 Task: Create a customizable pencil cup.
Action: Mouse moved to (254, 188)
Screenshot: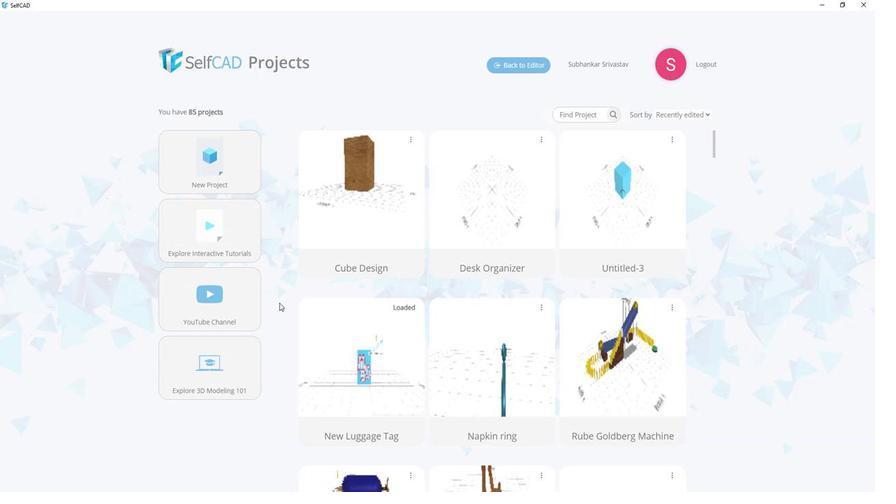 
Action: Mouse pressed left at (254, 188)
Screenshot: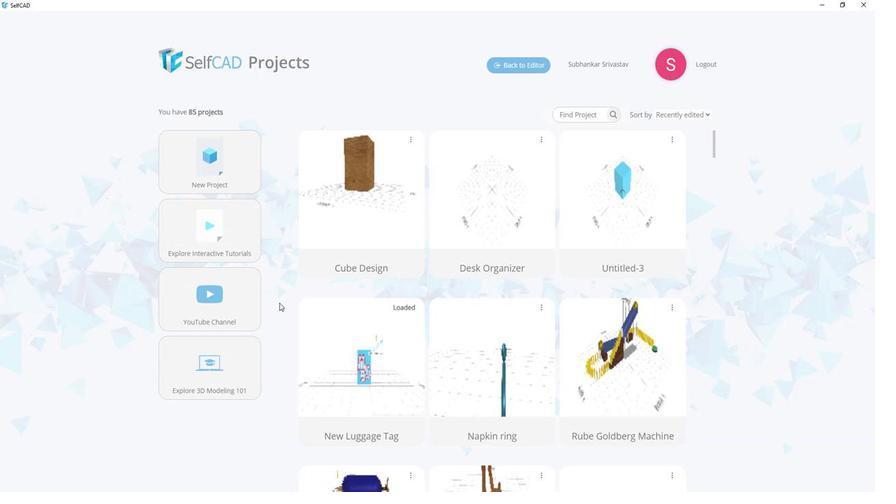 
Action: Mouse moved to (452, 210)
Screenshot: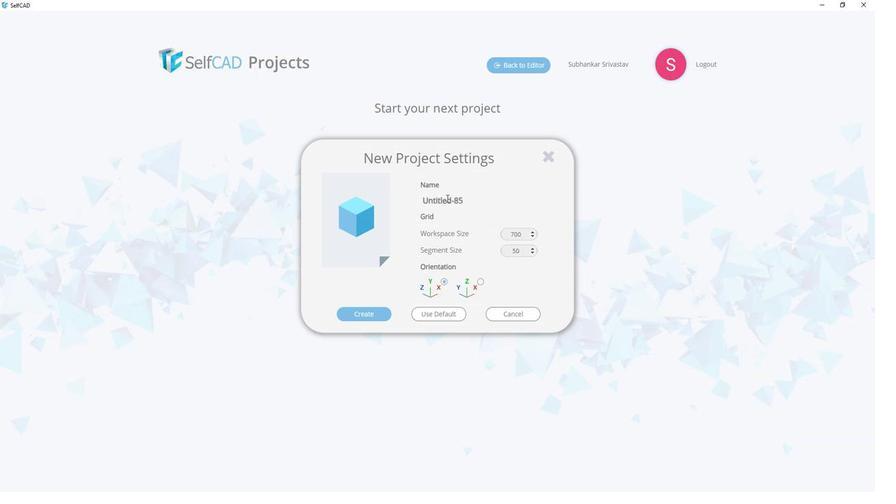 
Action: Mouse pressed left at (452, 210)
Screenshot: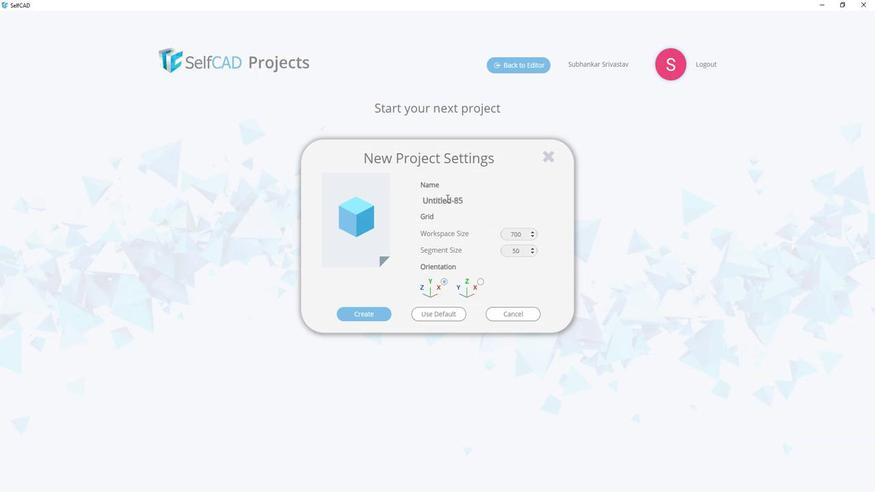 
Action: Mouse pressed left at (452, 210)
Screenshot: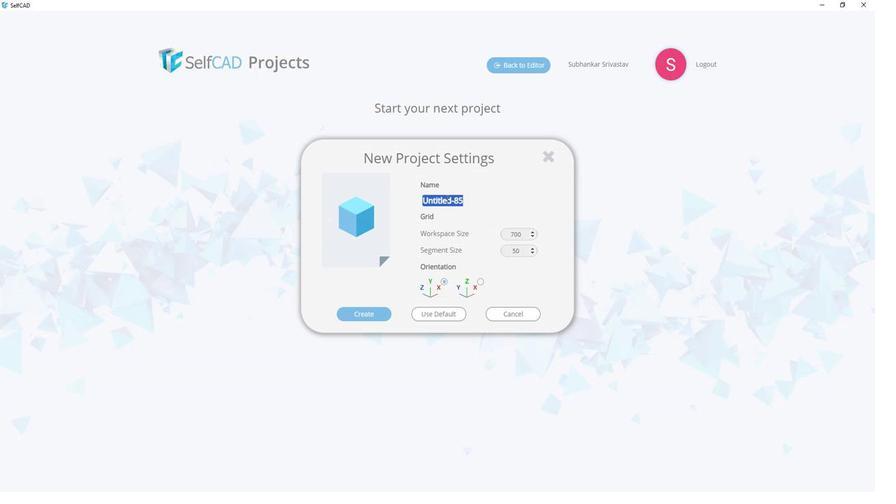 
Action: Key pressed <Key.shift>Pencil<Key.space><Key.shift>Cup
Screenshot: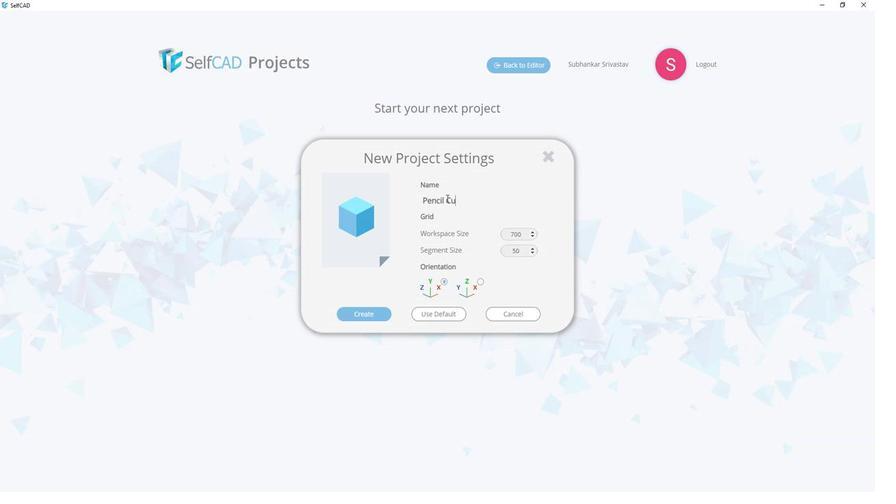 
Action: Mouse moved to (453, 211)
Screenshot: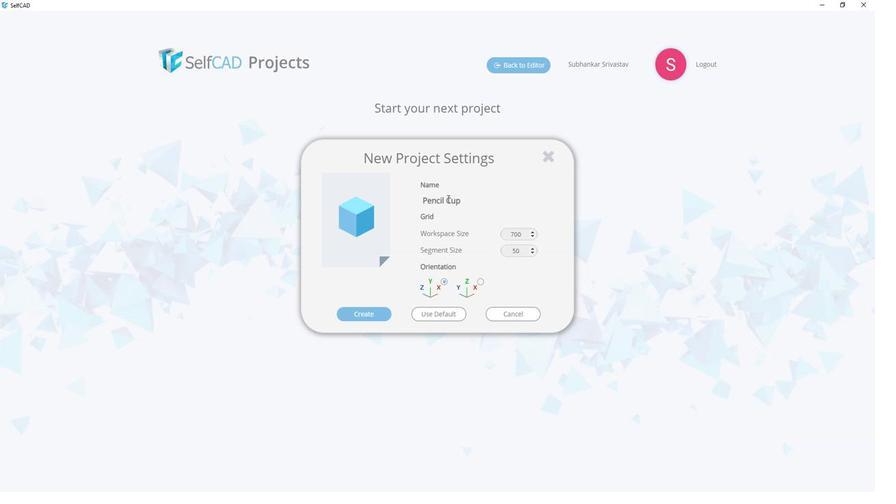
Action: Key pressed <Key.space>
Screenshot: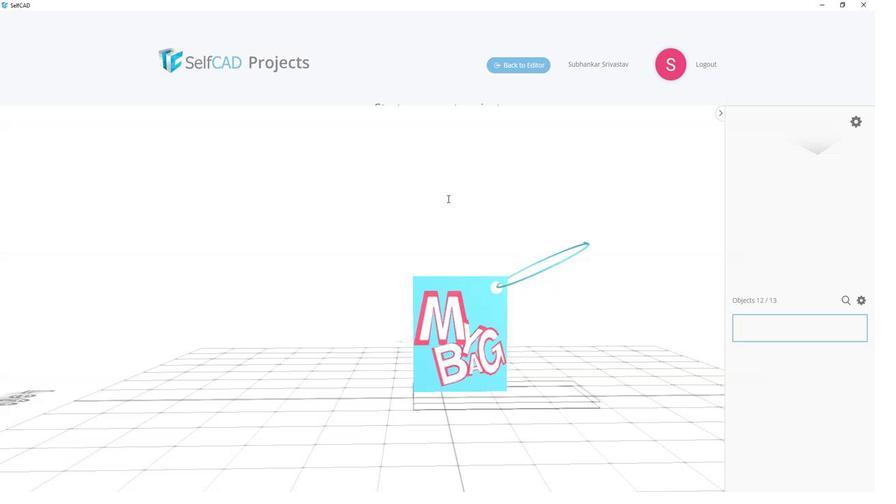 
Action: Mouse moved to (384, 309)
Screenshot: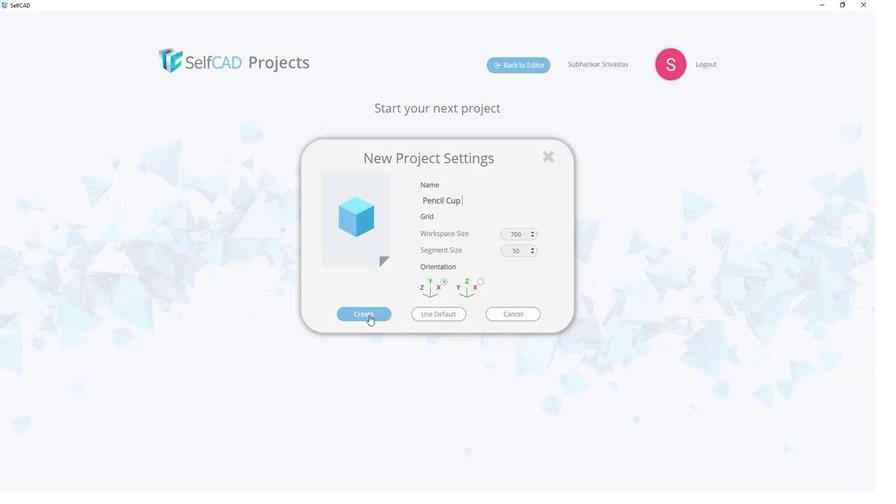 
Action: Mouse pressed left at (384, 309)
Screenshot: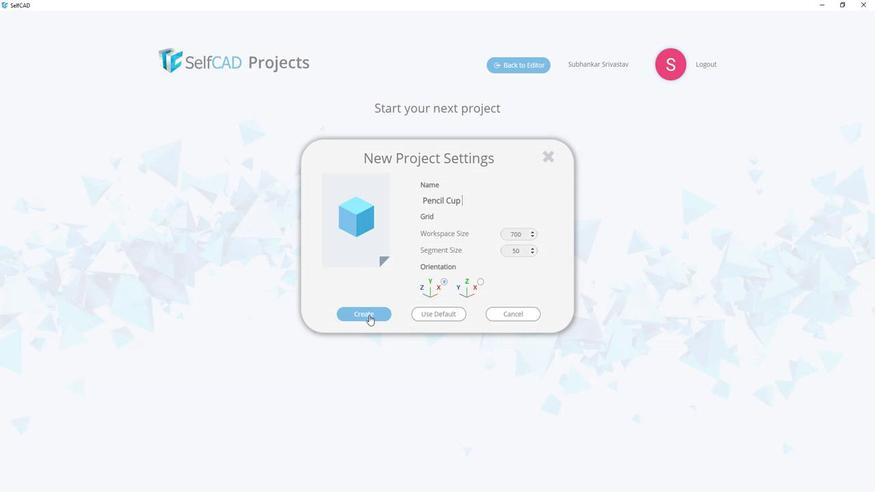 
Action: Mouse moved to (405, 292)
Screenshot: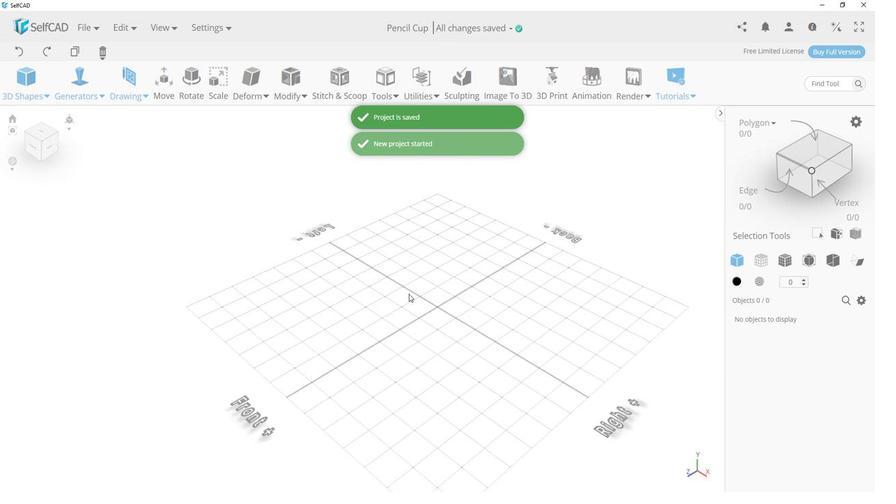 
Action: Mouse pressed left at (405, 292)
Screenshot: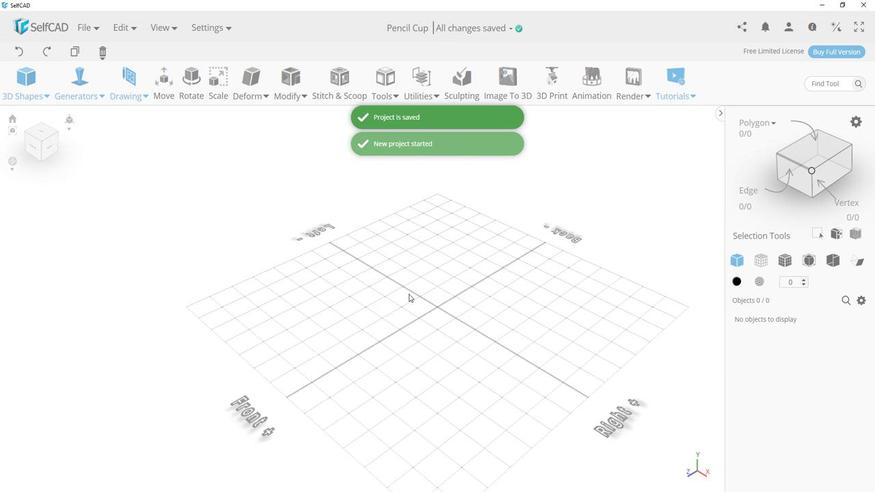 
Action: Mouse moved to (449, 272)
Screenshot: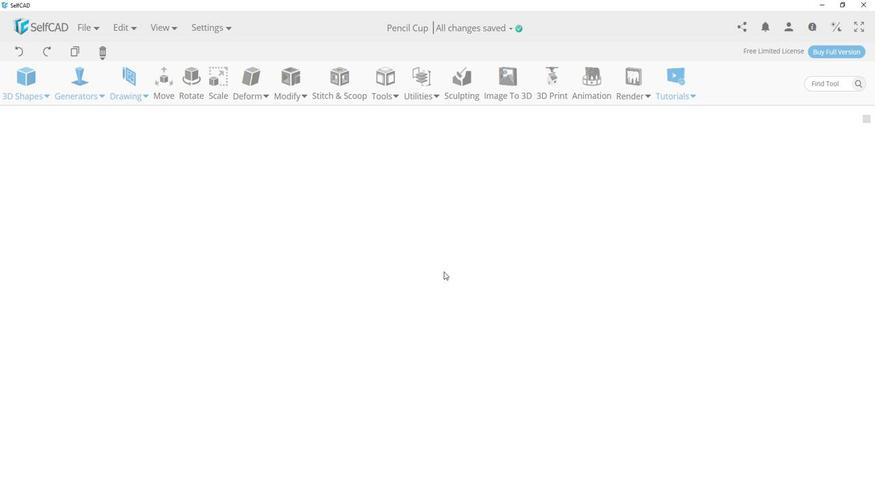 
Action: Mouse pressed left at (449, 272)
Screenshot: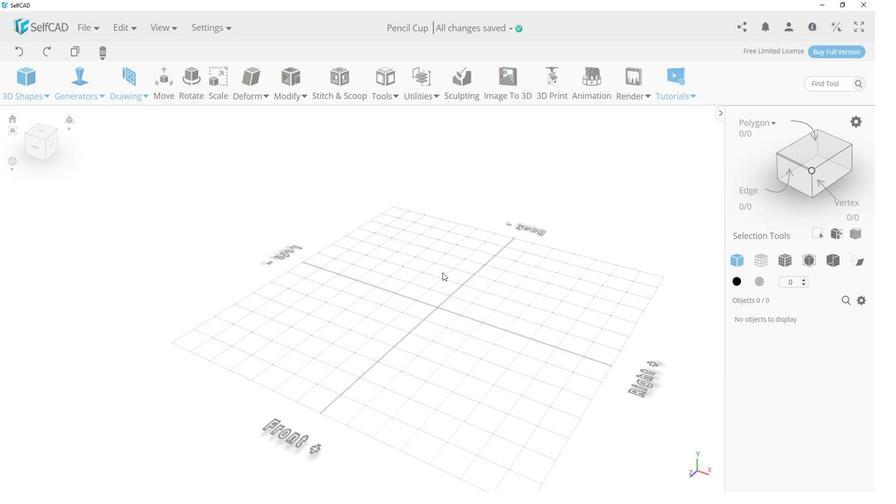 
Action: Mouse moved to (92, 149)
Screenshot: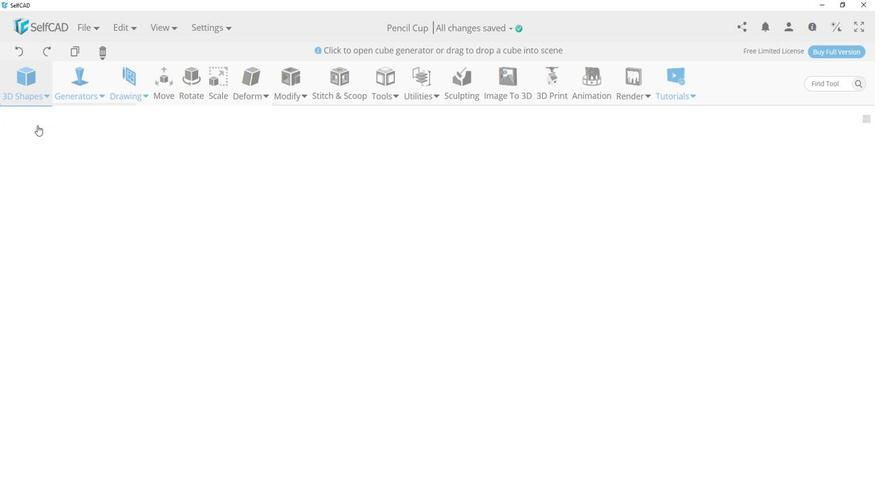 
Action: Mouse pressed left at (92, 149)
Screenshot: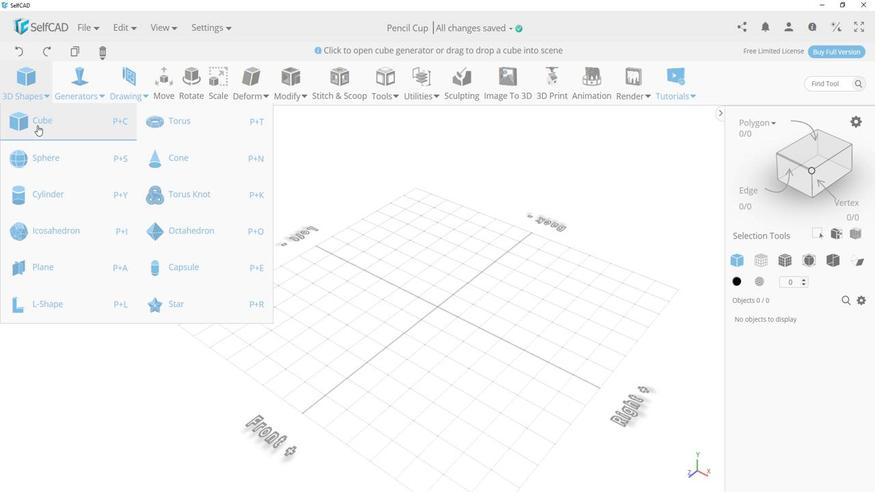 
Action: Mouse moved to (372, 288)
Screenshot: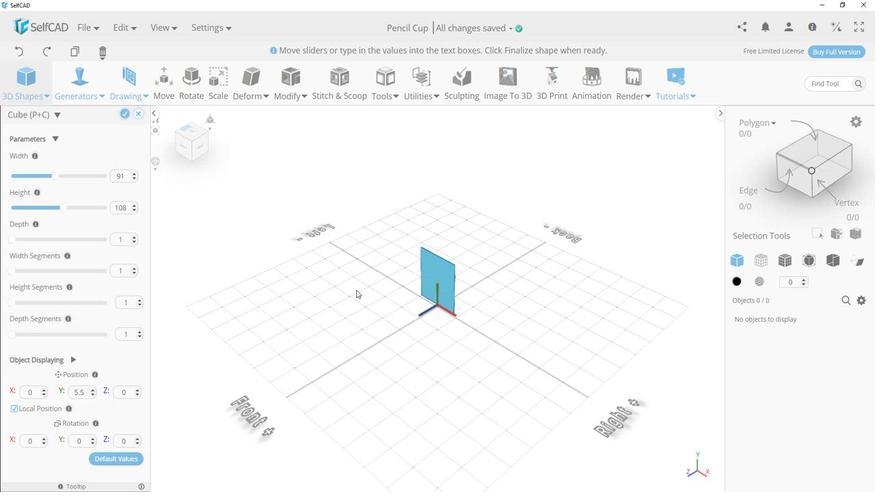 
Action: Mouse pressed left at (372, 288)
Screenshot: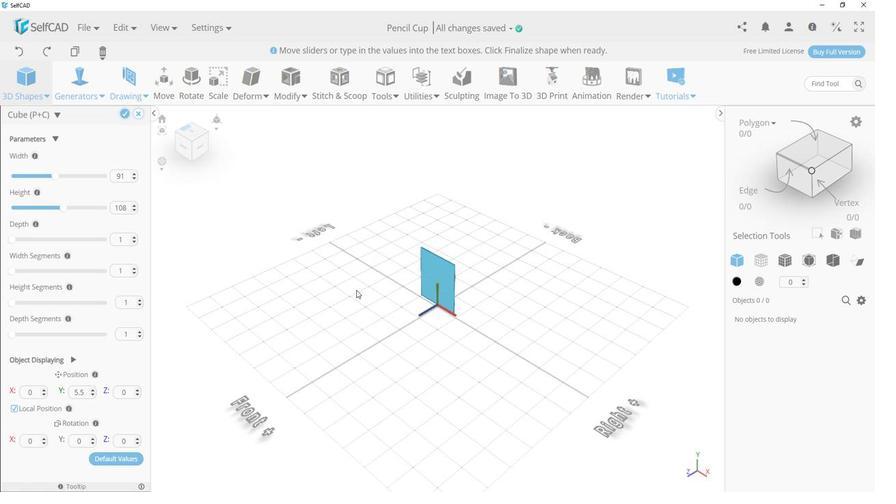 
Action: Mouse moved to (177, 244)
Screenshot: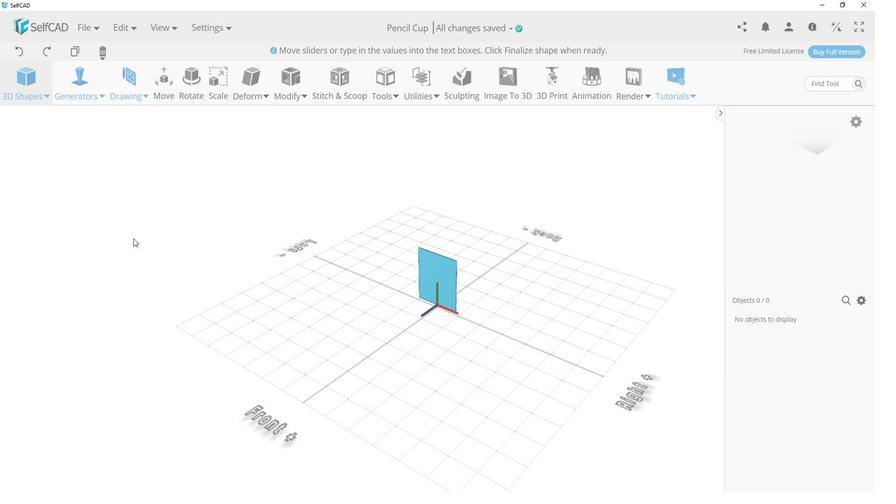 
Action: Mouse pressed left at (177, 244)
Screenshot: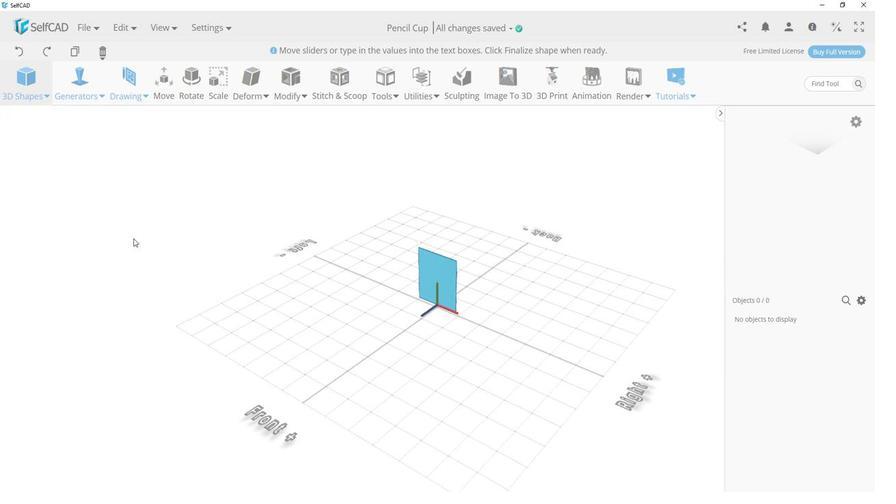 
Action: Mouse moved to (442, 307)
Screenshot: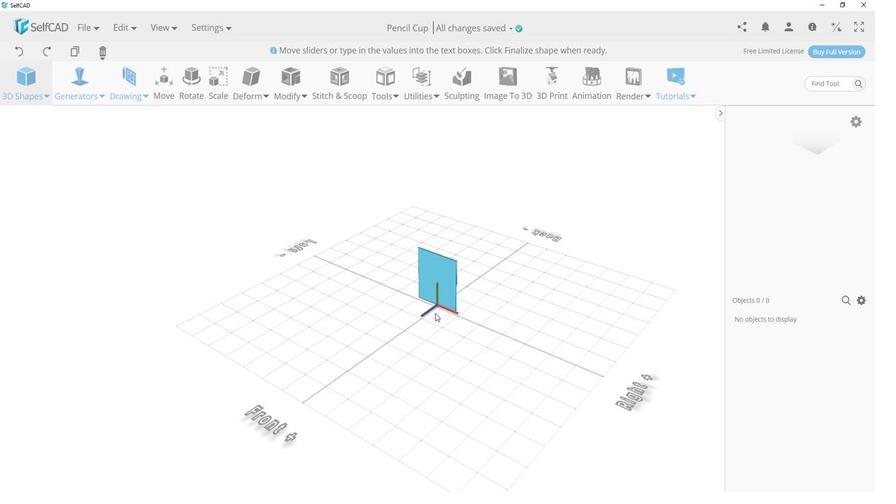 
Action: Mouse pressed left at (442, 307)
Screenshot: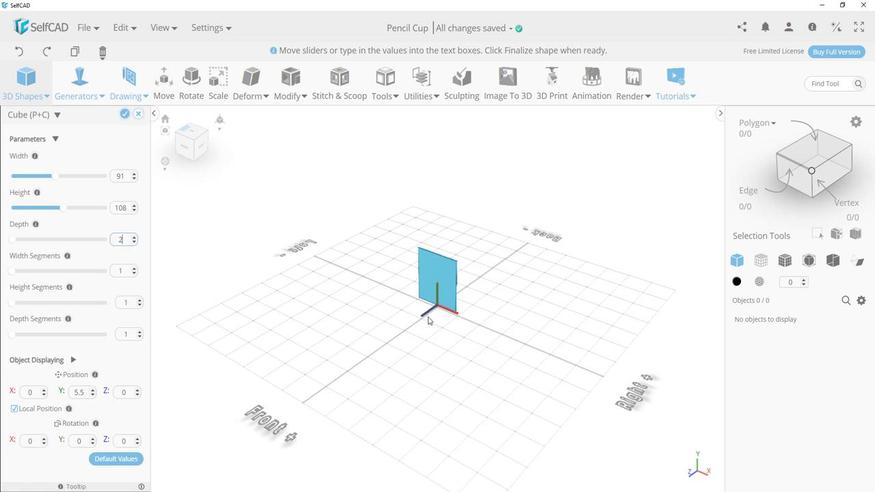 
Action: Mouse moved to (177, 244)
Screenshot: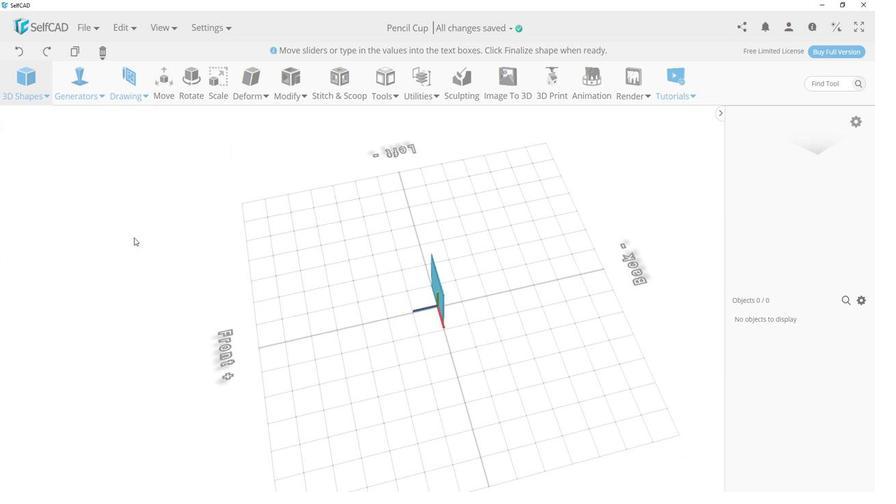 
Action: Mouse pressed left at (177, 244)
Screenshot: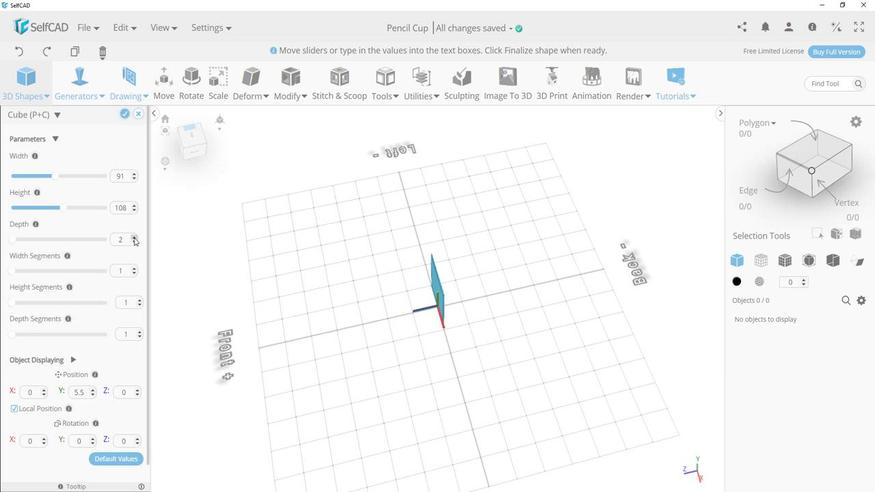 
Action: Mouse moved to (363, 279)
Screenshot: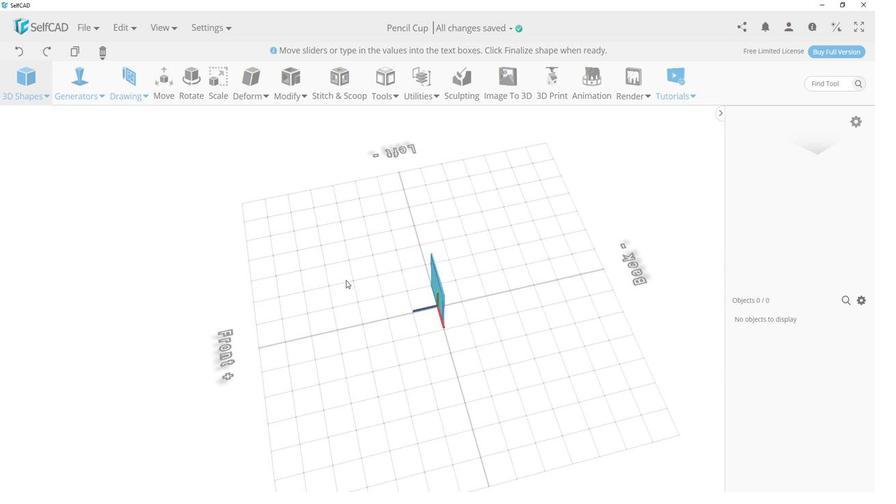 
Action: Mouse pressed left at (363, 279)
Screenshot: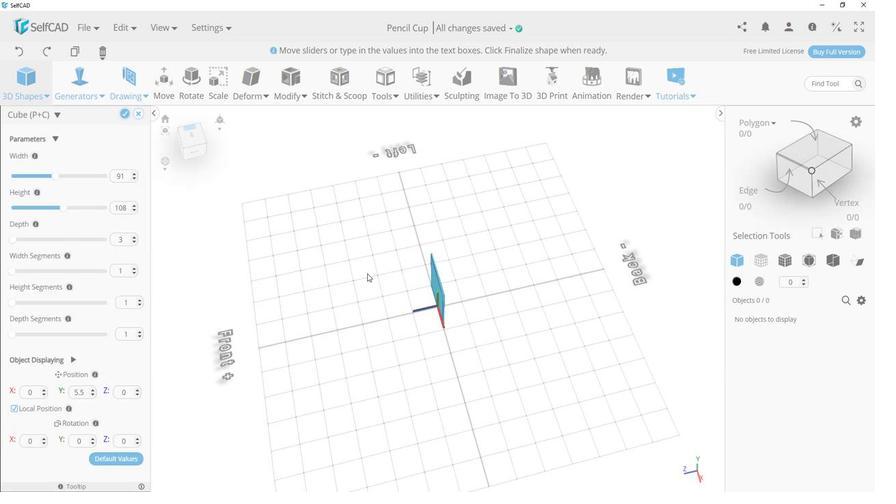 
Action: Mouse moved to (468, 256)
Screenshot: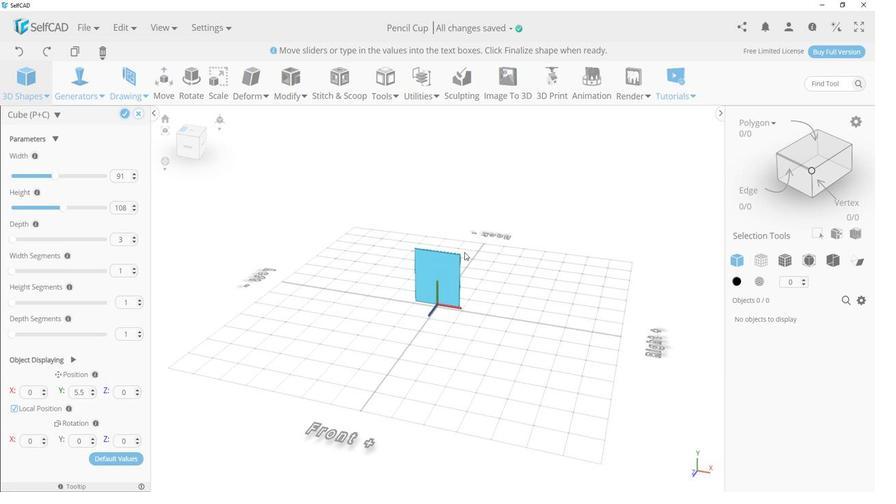 
Action: Mouse pressed left at (468, 256)
Screenshot: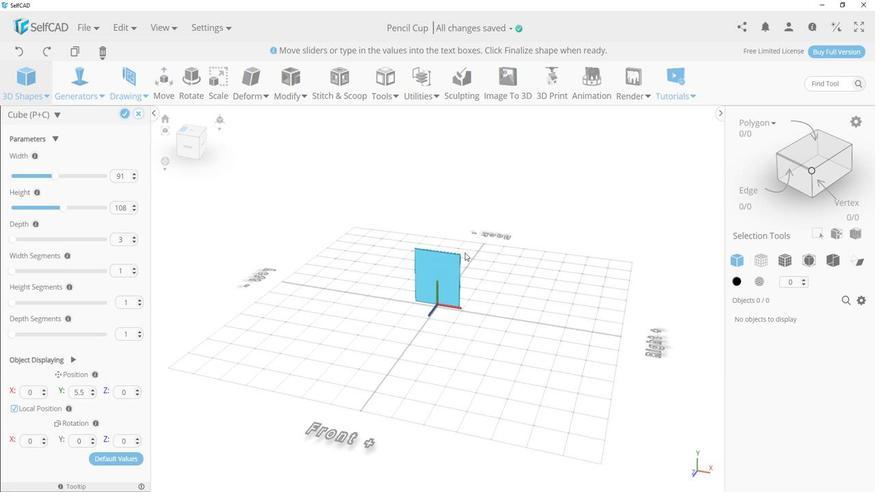 
Action: Mouse moved to (177, 192)
Screenshot: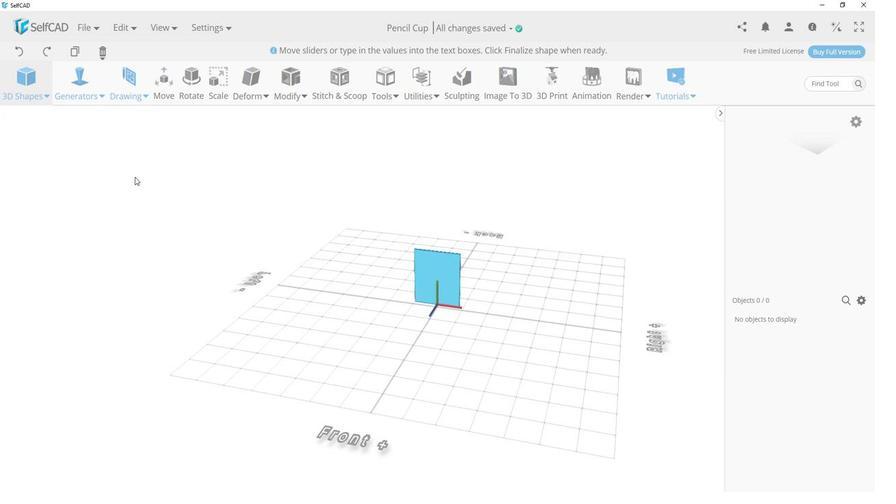 
Action: Mouse pressed left at (177, 192)
Screenshot: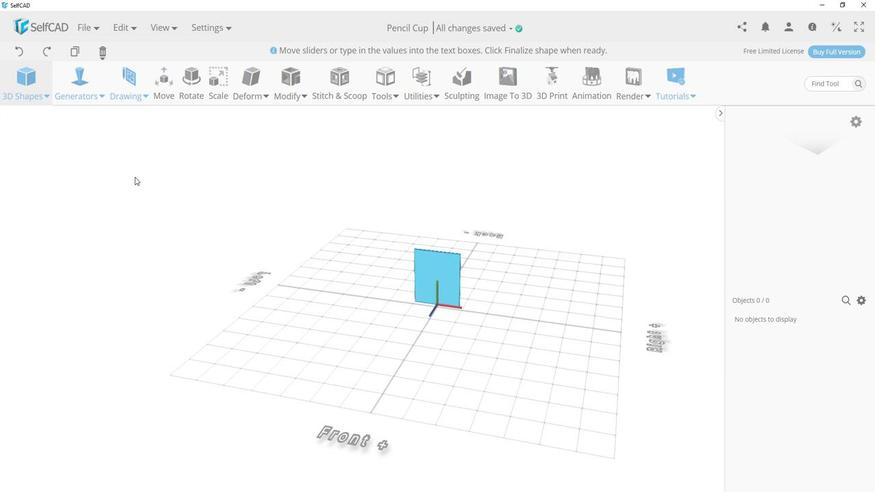 
Action: Mouse moved to (179, 218)
Screenshot: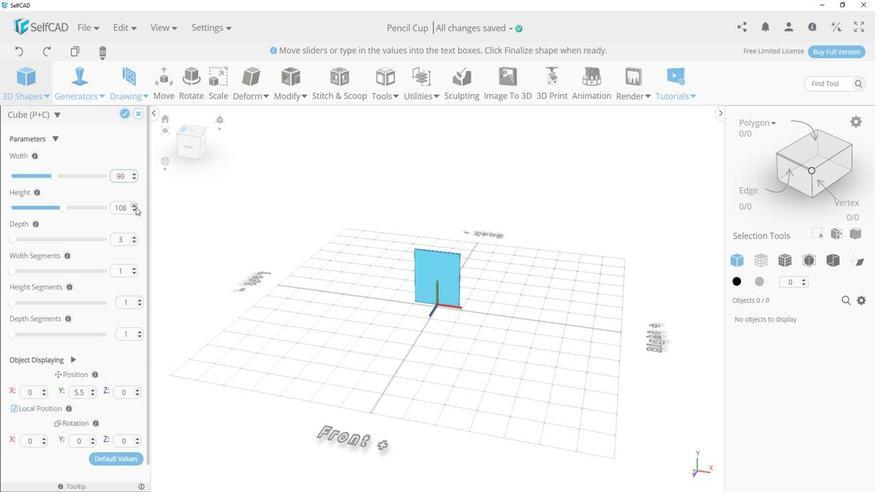 
Action: Mouse pressed left at (179, 218)
Screenshot: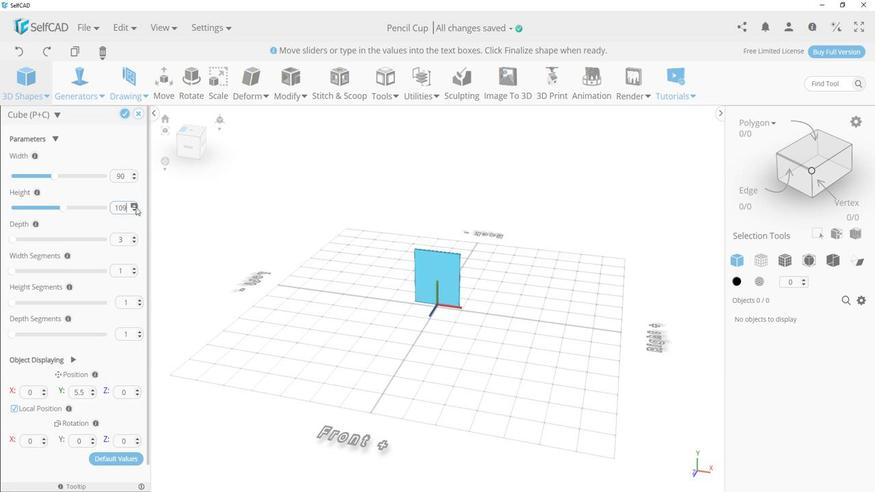 
Action: Mouse pressed left at (179, 218)
Screenshot: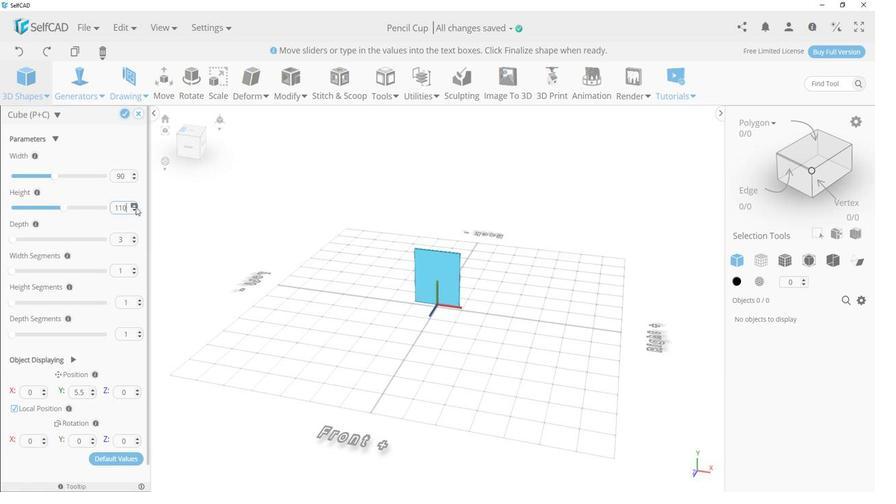
Action: Mouse moved to (400, 296)
Screenshot: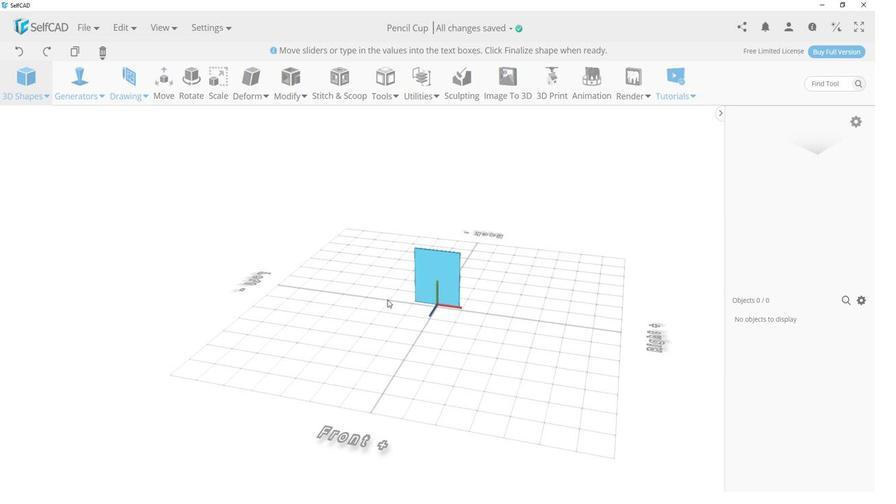 
Action: Mouse pressed left at (400, 296)
Screenshot: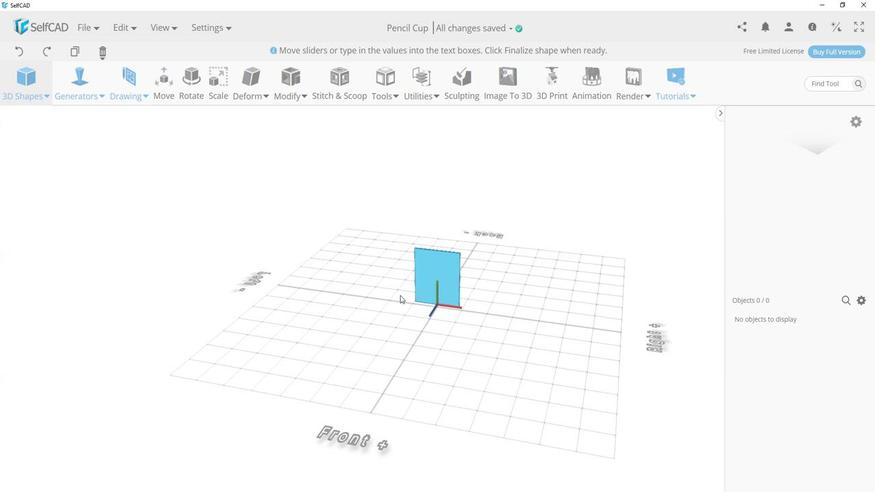 
Action: Mouse moved to (166, 137)
Screenshot: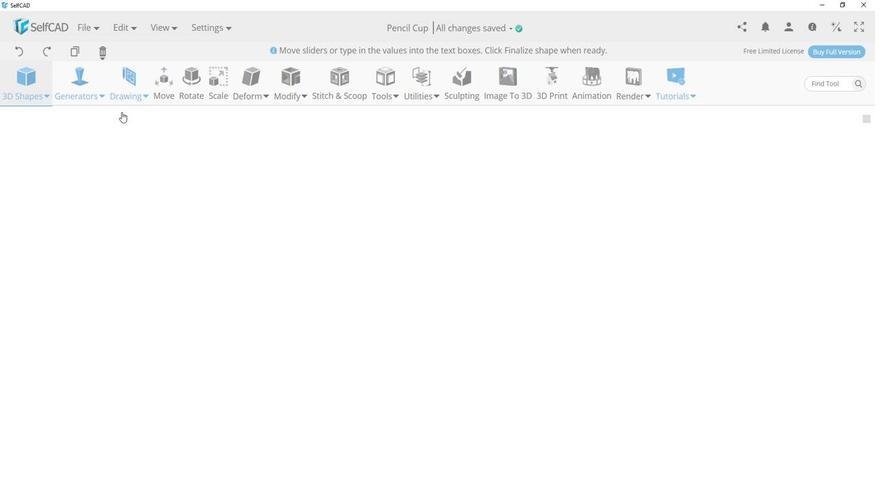 
Action: Mouse pressed left at (166, 137)
Screenshot: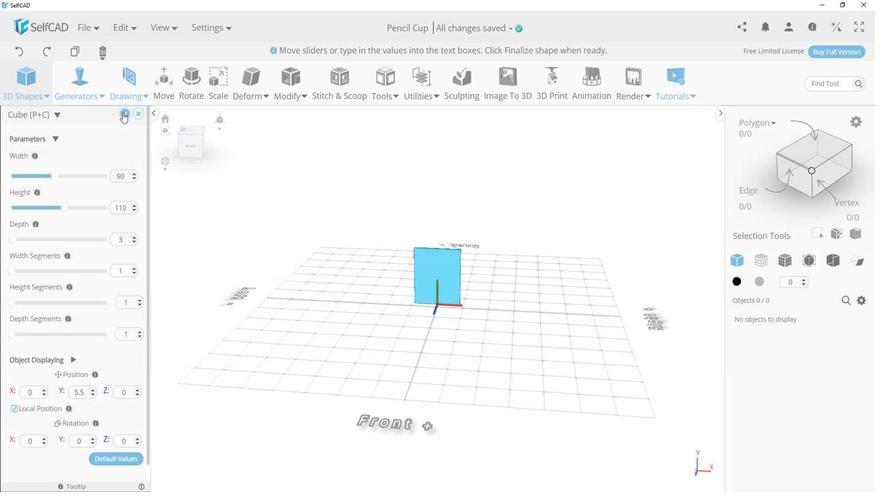 
Action: Mouse moved to (240, 214)
Screenshot: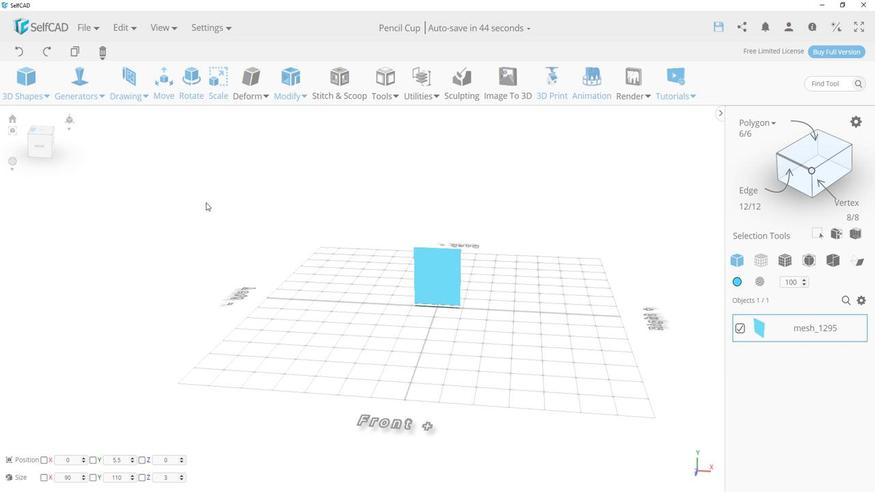 
Action: Mouse pressed left at (240, 214)
Screenshot: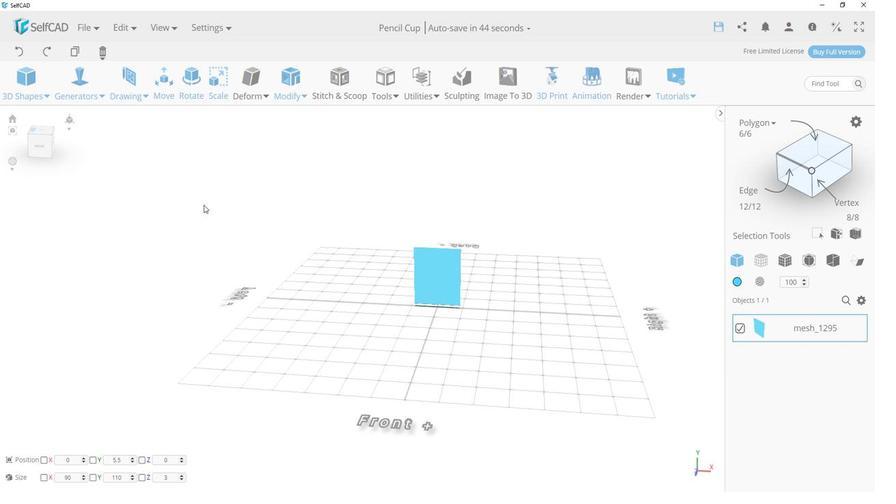 
Action: Mouse moved to (97, 203)
Screenshot: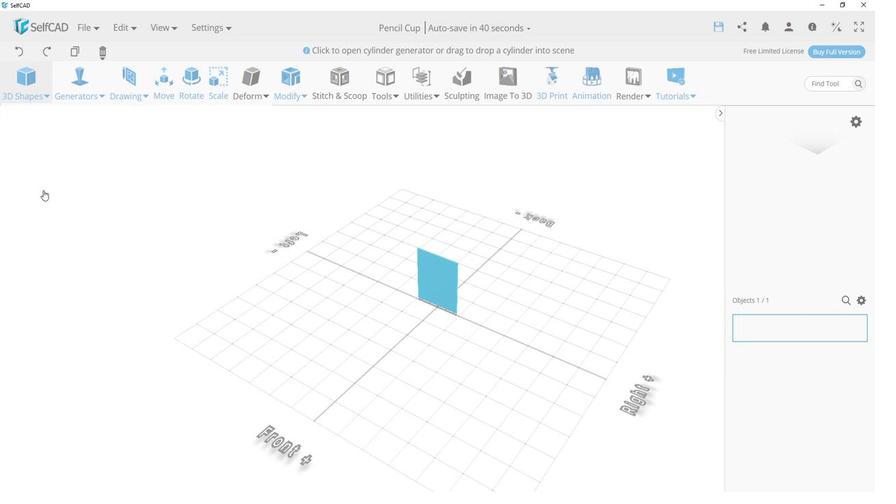 
Action: Mouse pressed left at (97, 203)
Screenshot: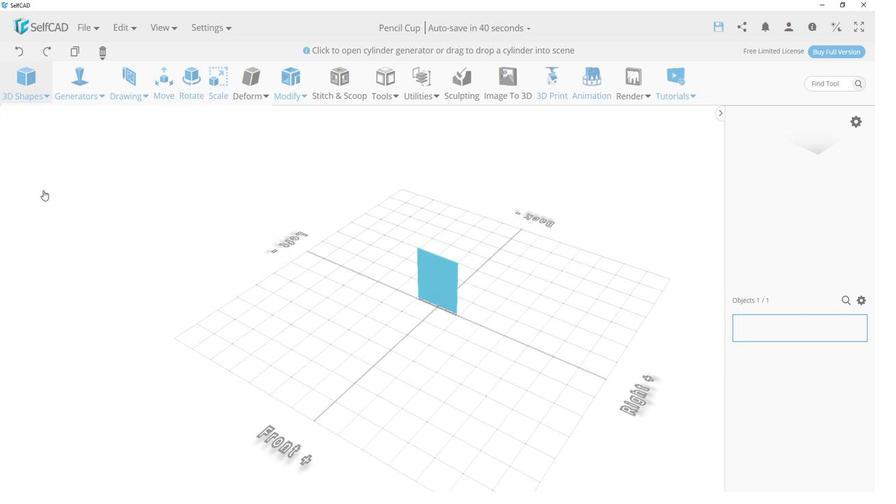 
Action: Mouse moved to (167, 138)
Screenshot: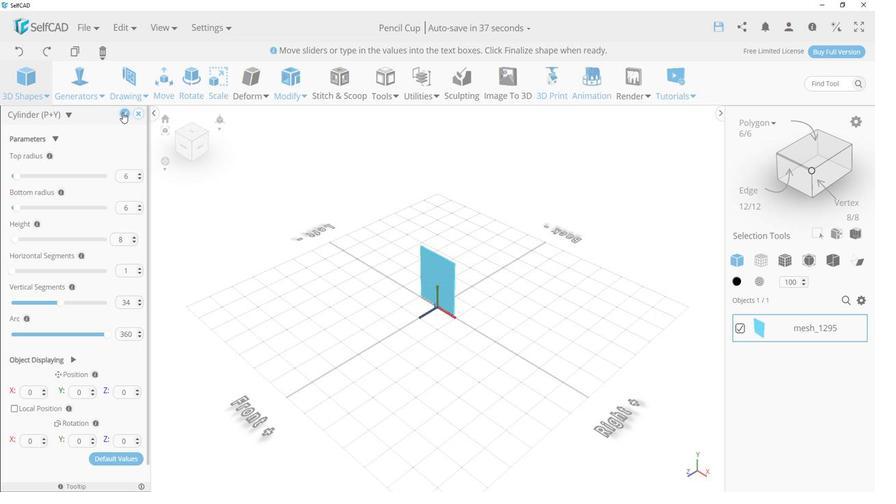 
Action: Mouse pressed left at (167, 138)
Screenshot: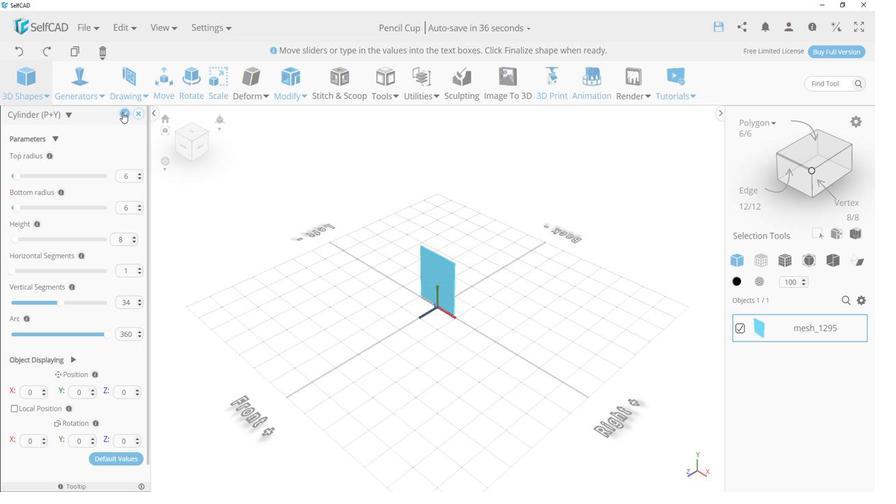 
Action: Mouse moved to (227, 117)
Screenshot: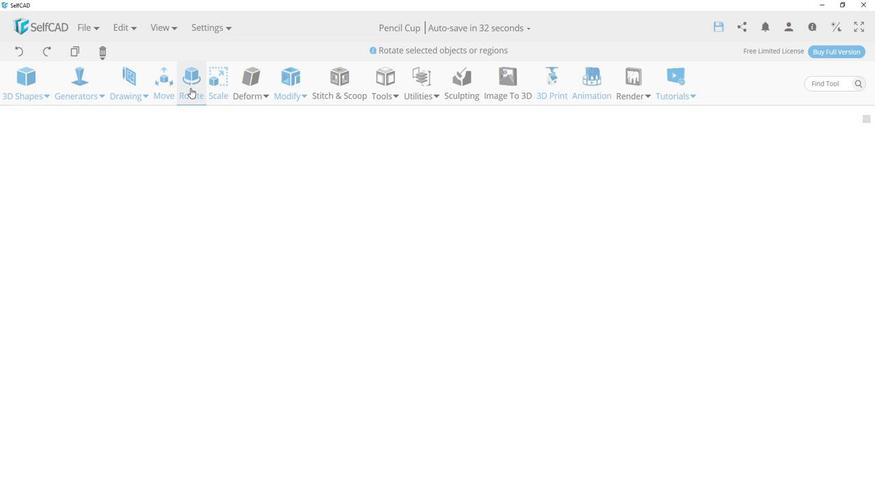 
Action: Mouse pressed left at (227, 117)
Screenshot: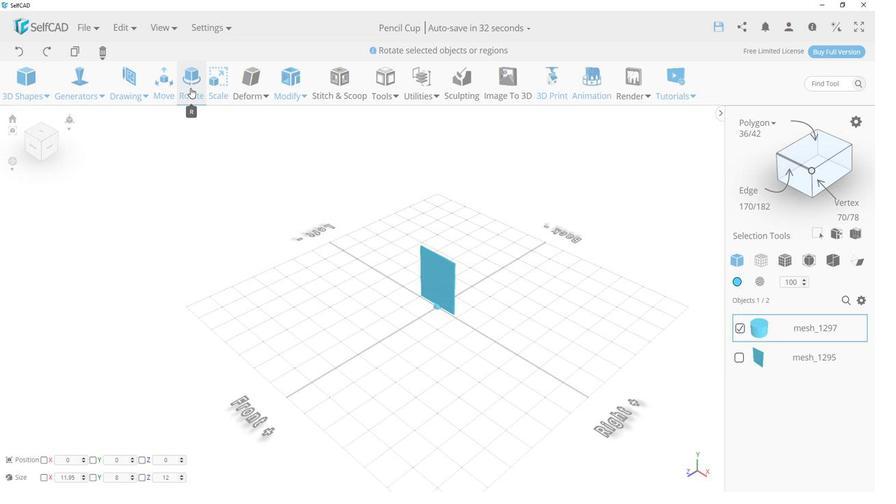 
Action: Mouse moved to (446, 294)
Screenshot: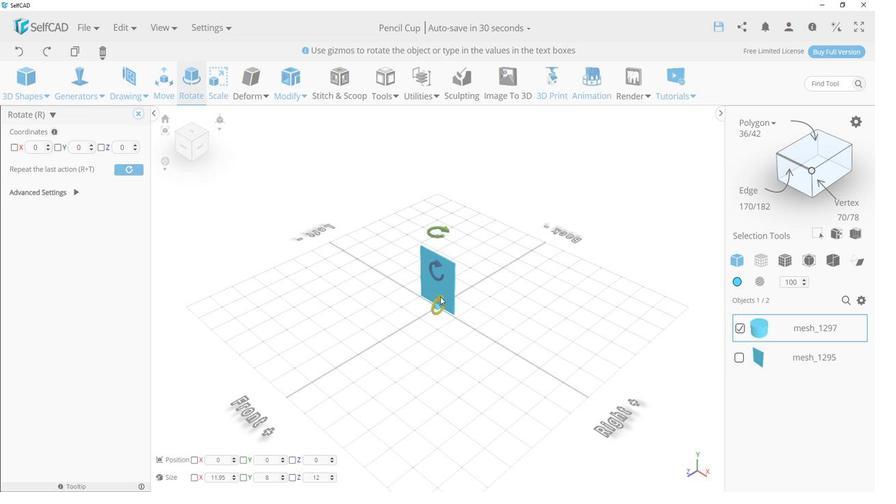 
Action: Mouse pressed left at (446, 294)
Screenshot: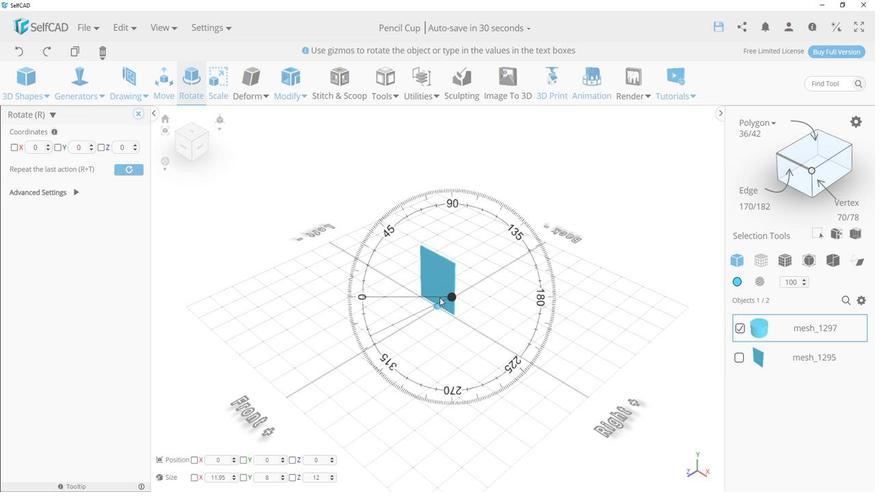 
Action: Mouse moved to (198, 114)
Screenshot: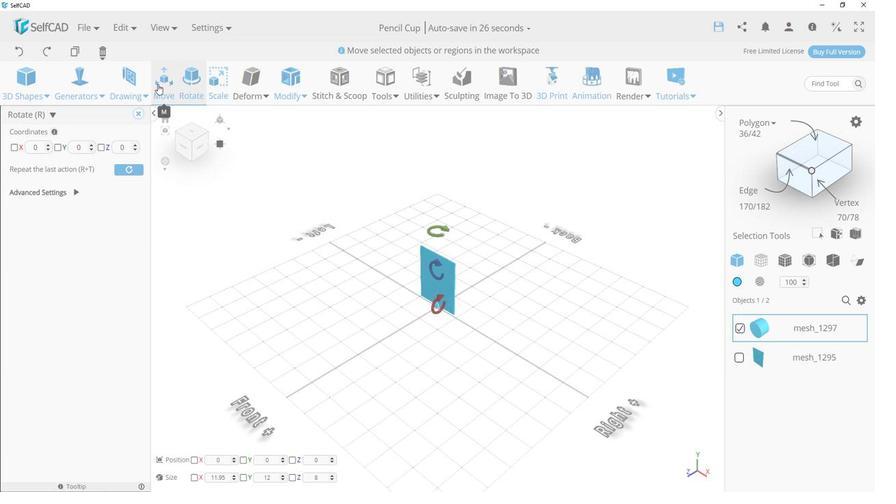 
Action: Mouse pressed left at (198, 114)
Screenshot: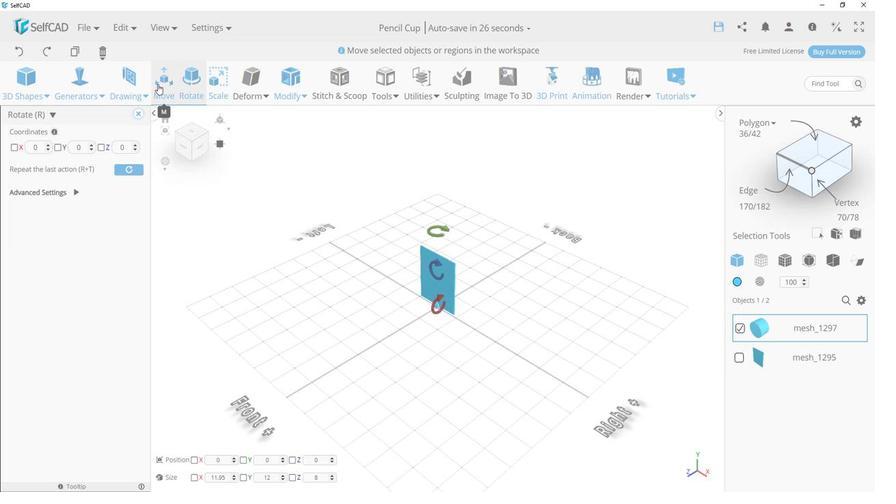 
Action: Mouse moved to (441, 261)
Screenshot: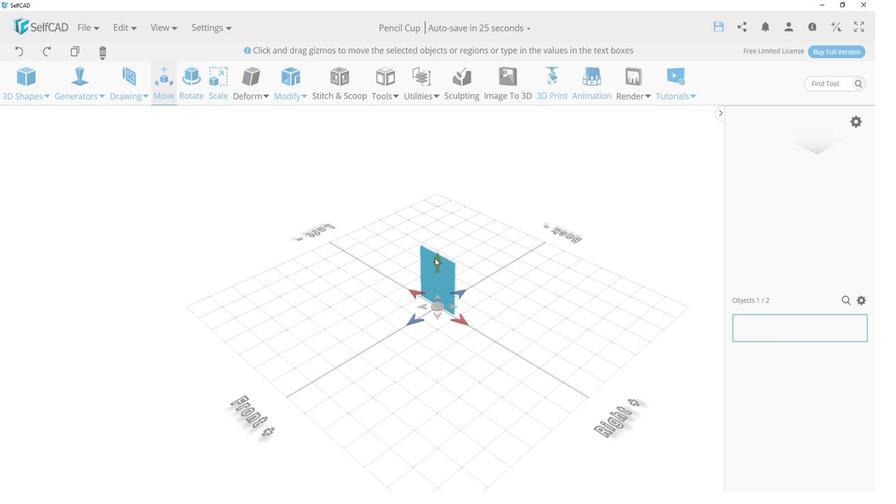 
Action: Mouse pressed left at (441, 261)
Screenshot: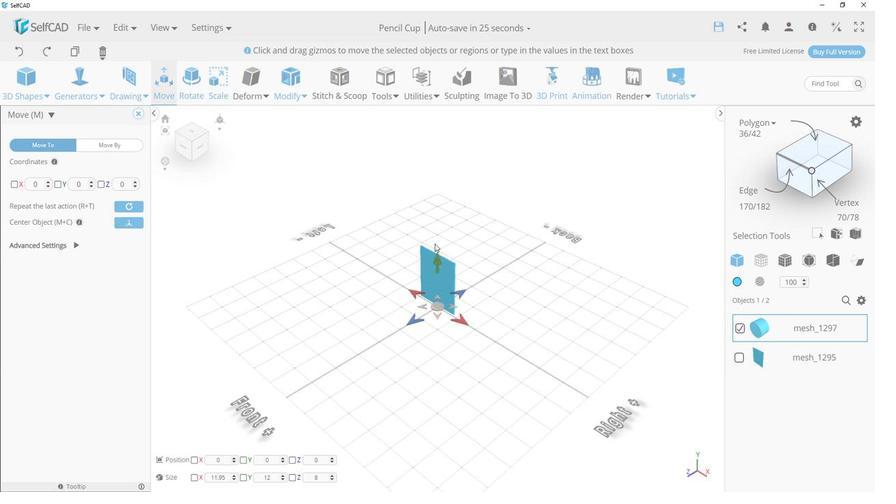 
Action: Mouse moved to (445, 260)
Screenshot: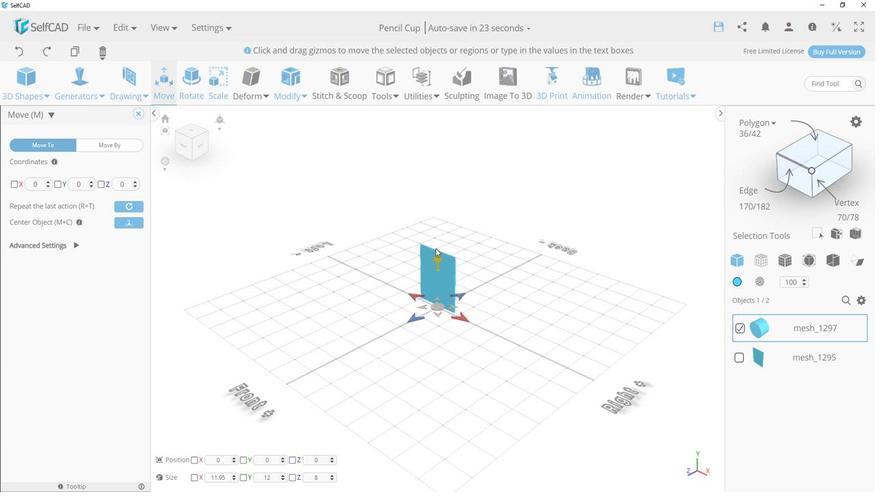 
Action: Mouse pressed left at (445, 260)
Screenshot: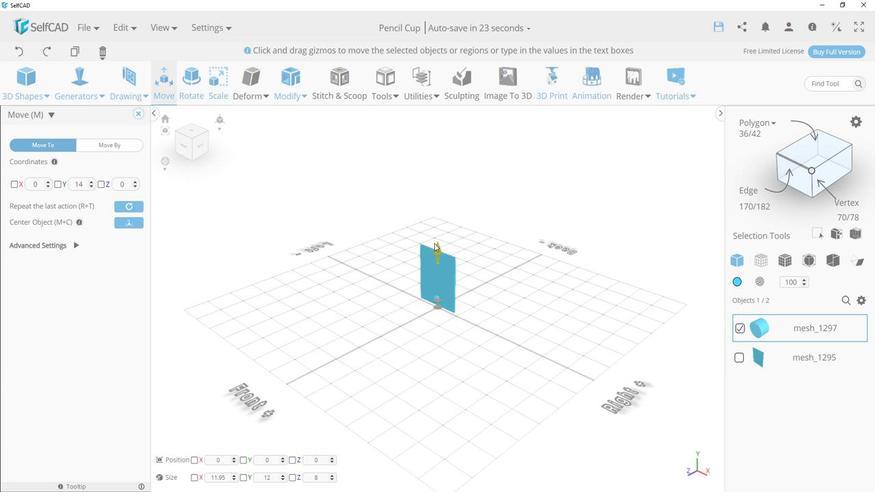 
Action: Mouse moved to (474, 231)
Screenshot: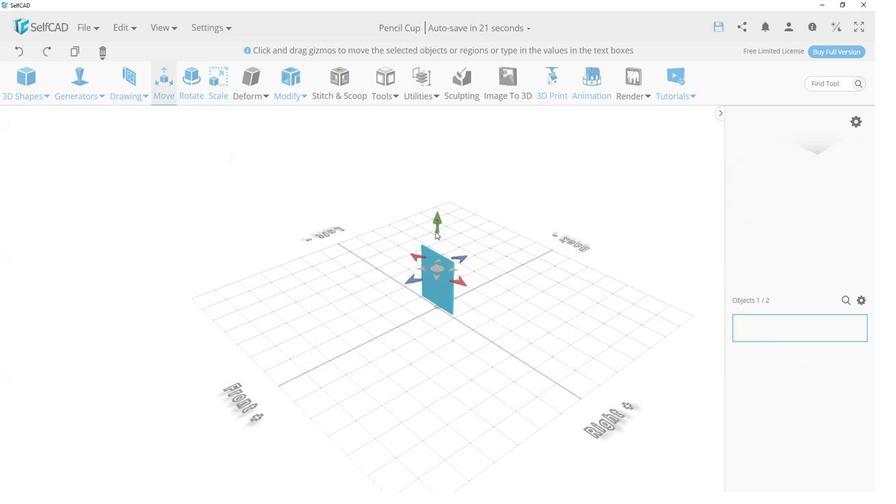 
Action: Mouse pressed left at (474, 231)
Screenshot: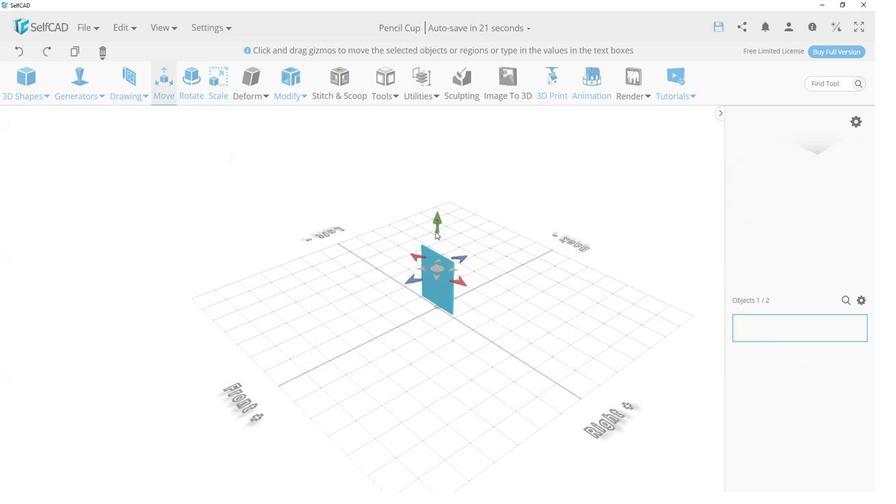 
Action: Mouse moved to (495, 288)
Screenshot: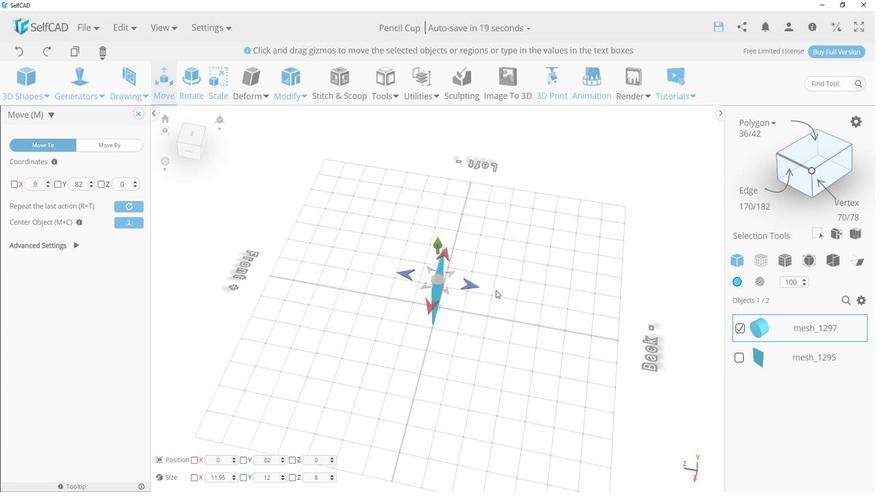 
Action: Mouse scrolled (495, 288) with delta (0, 0)
Screenshot: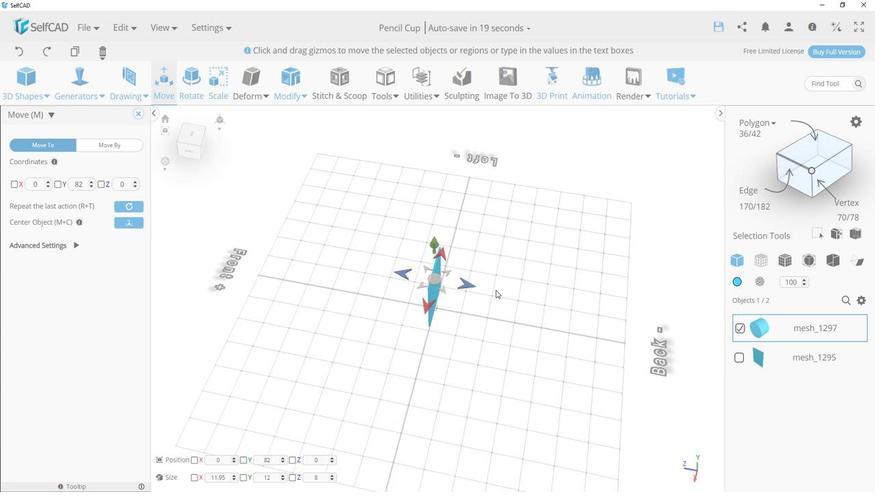 
Action: Mouse scrolled (495, 288) with delta (0, 0)
Screenshot: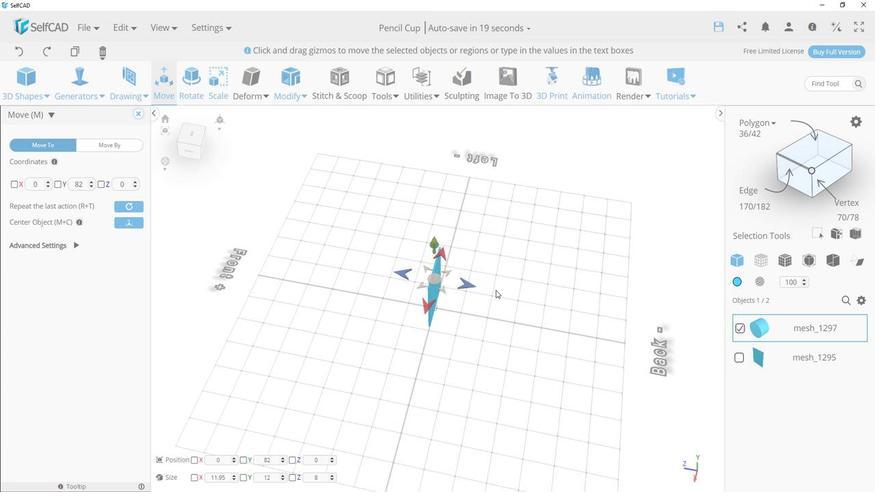 
Action: Mouse scrolled (495, 288) with delta (0, 0)
Screenshot: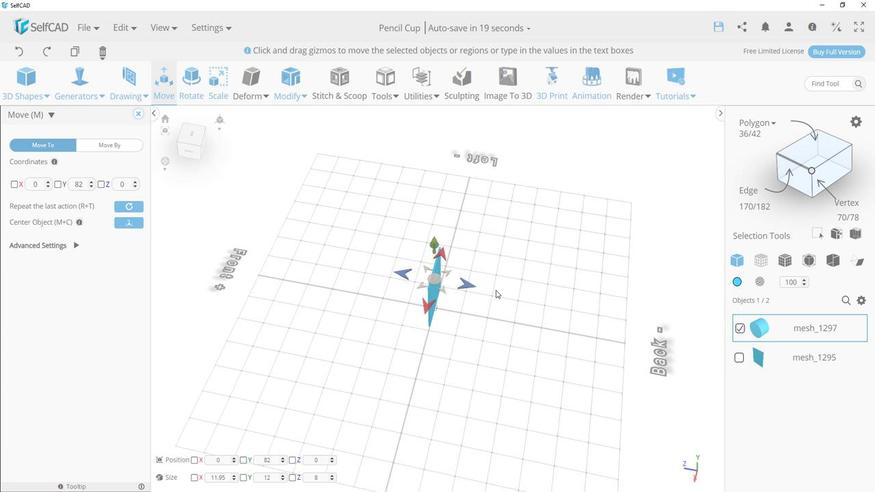 
Action: Mouse scrolled (495, 288) with delta (0, 0)
Screenshot: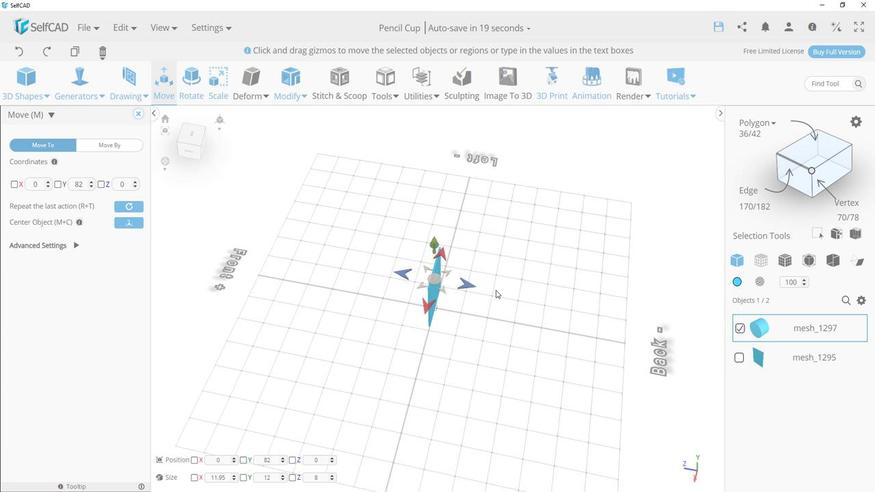 
Action: Mouse scrolled (495, 288) with delta (0, 0)
Screenshot: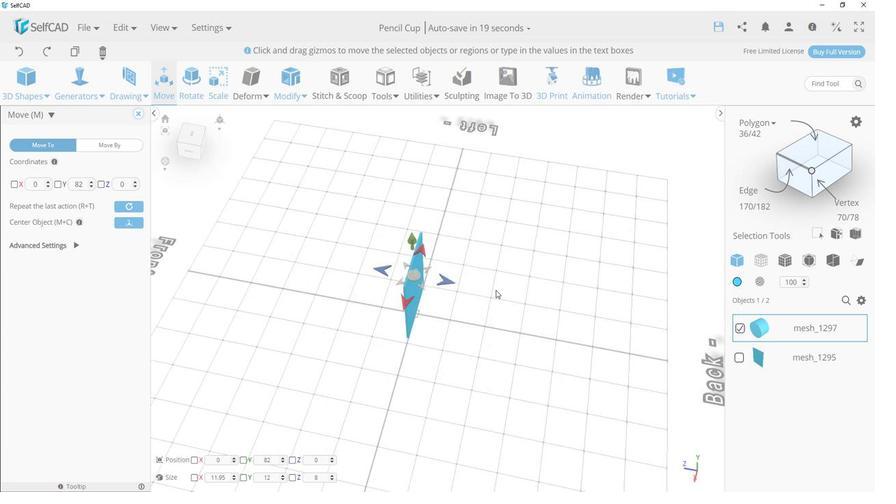 
Action: Mouse scrolled (495, 288) with delta (0, 0)
Screenshot: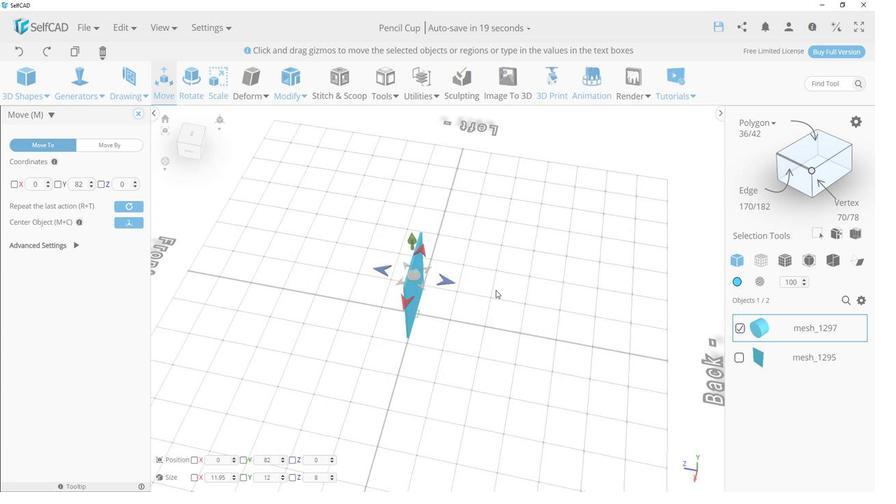 
Action: Mouse scrolled (495, 288) with delta (0, 0)
Screenshot: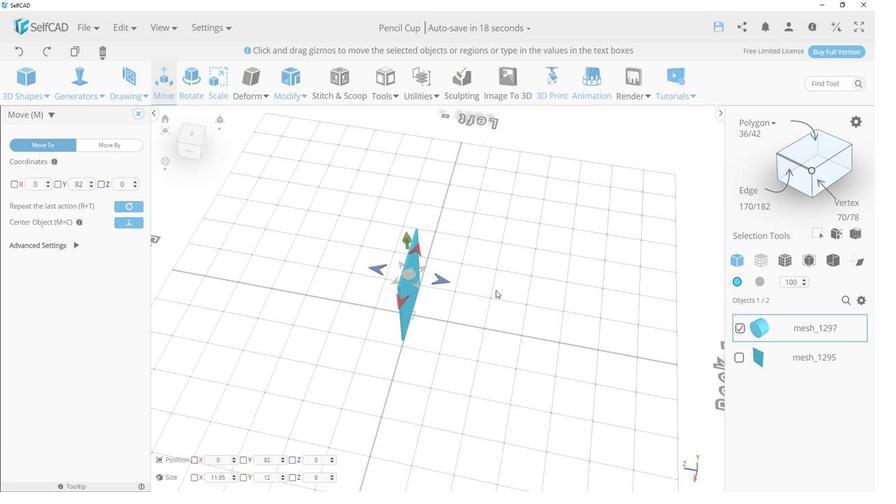 
Action: Mouse scrolled (495, 288) with delta (0, 0)
Screenshot: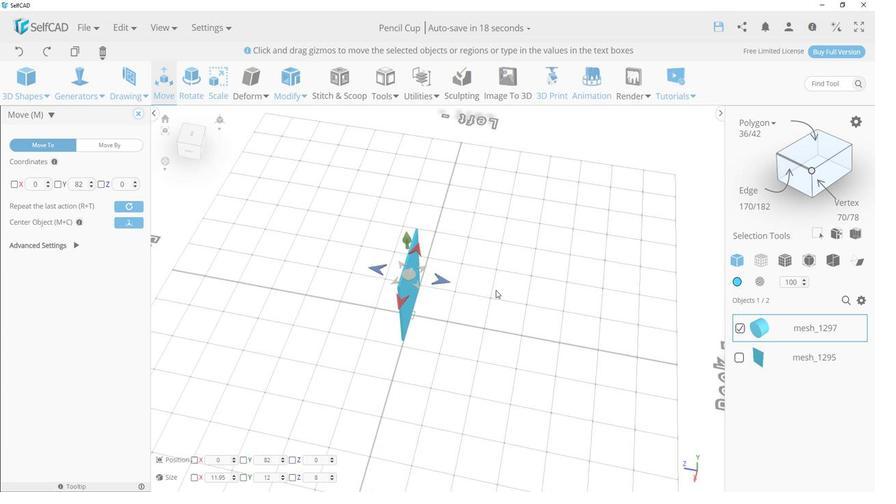 
Action: Mouse scrolled (495, 288) with delta (0, 0)
Screenshot: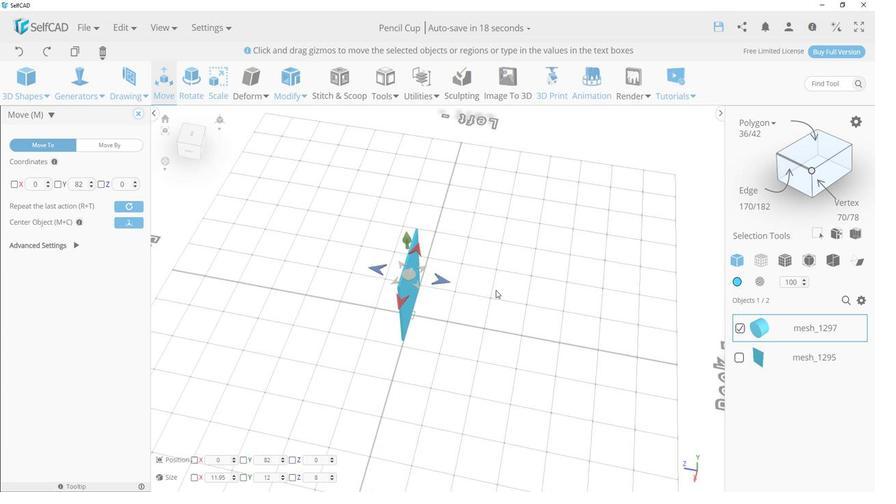 
Action: Mouse scrolled (495, 288) with delta (0, 0)
Screenshot: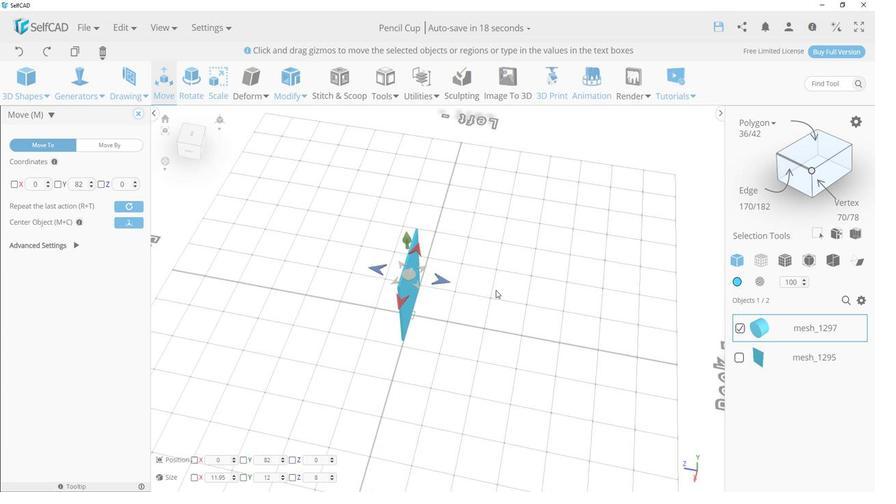 
Action: Mouse scrolled (495, 288) with delta (0, 0)
Screenshot: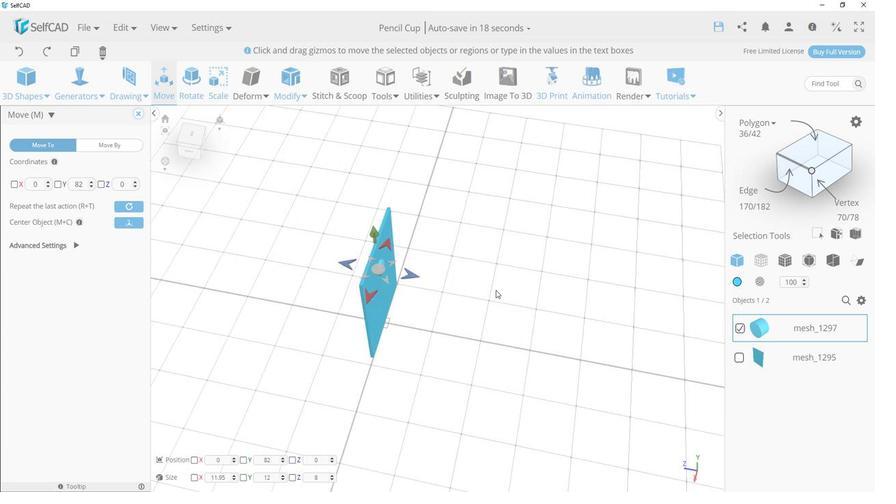 
Action: Mouse scrolled (495, 288) with delta (0, 0)
Screenshot: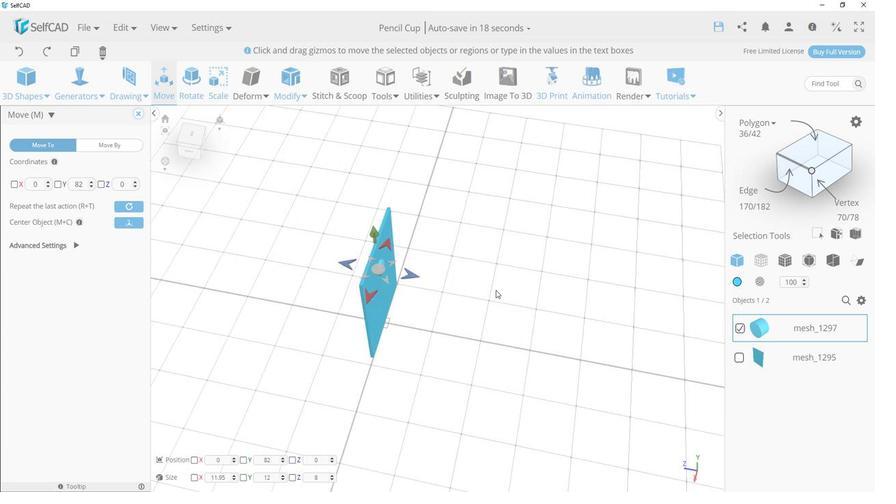 
Action: Mouse moved to (495, 288)
Screenshot: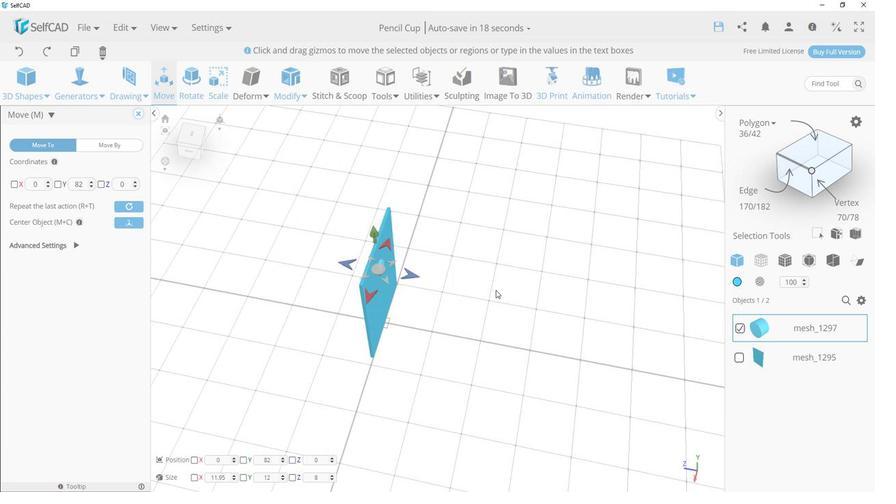
Action: Mouse scrolled (495, 288) with delta (0, 0)
Screenshot: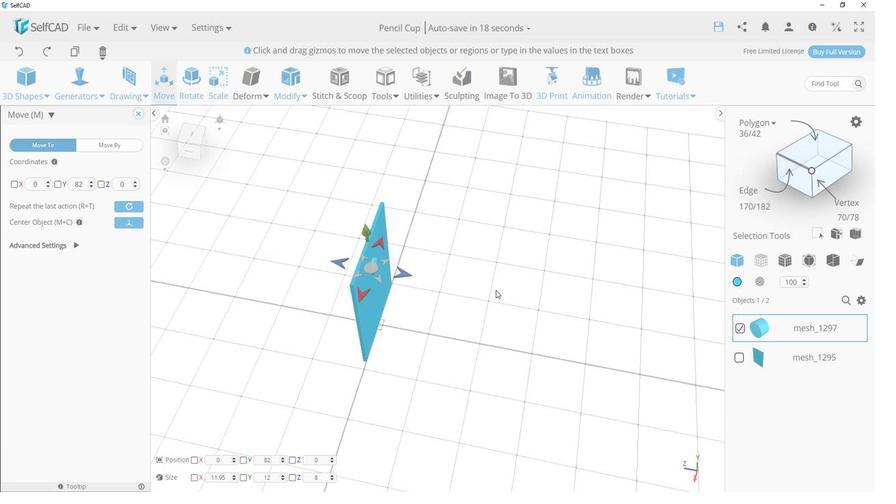 
Action: Mouse scrolled (495, 288) with delta (0, 0)
Screenshot: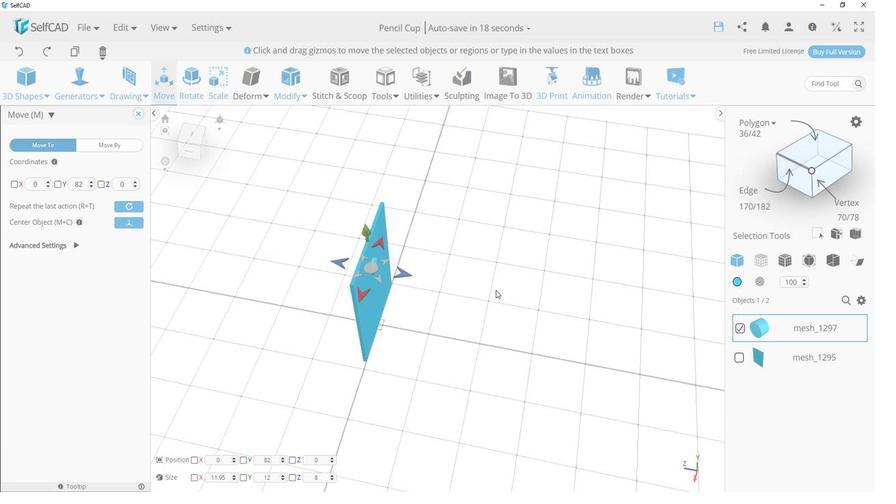 
Action: Mouse scrolled (495, 288) with delta (0, 0)
Screenshot: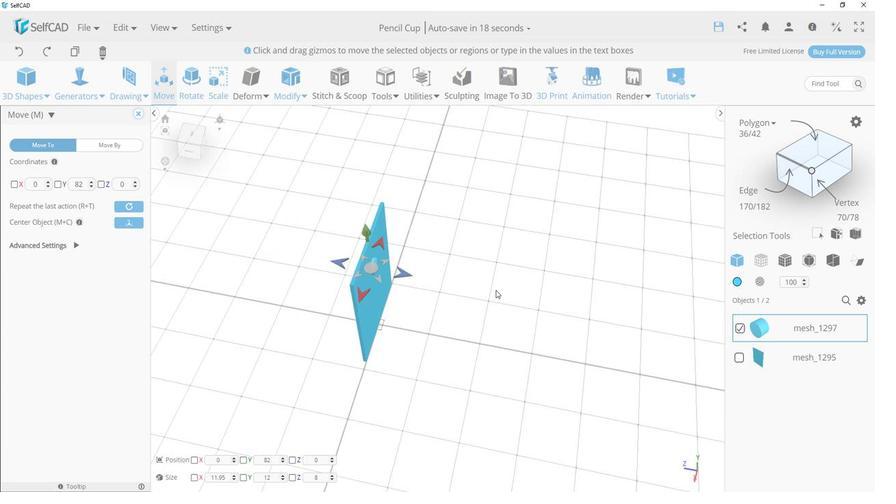 
Action: Mouse scrolled (495, 288) with delta (0, 0)
Screenshot: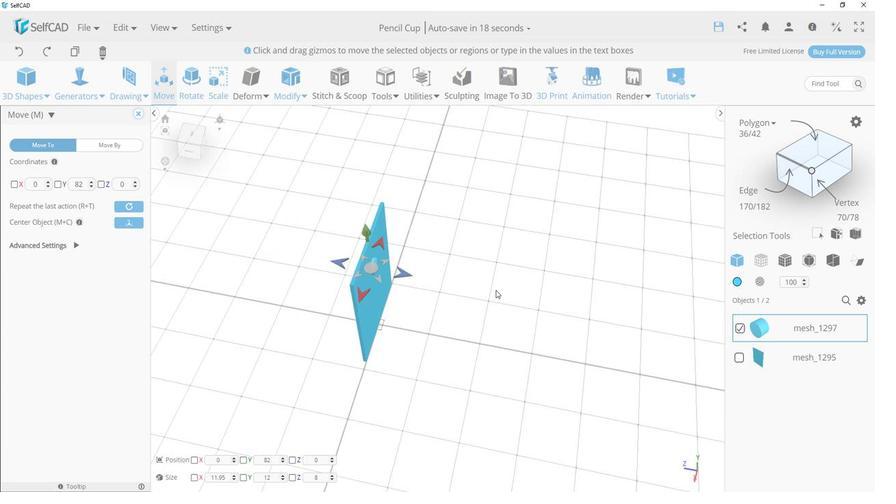 
Action: Mouse scrolled (495, 288) with delta (0, 0)
Screenshot: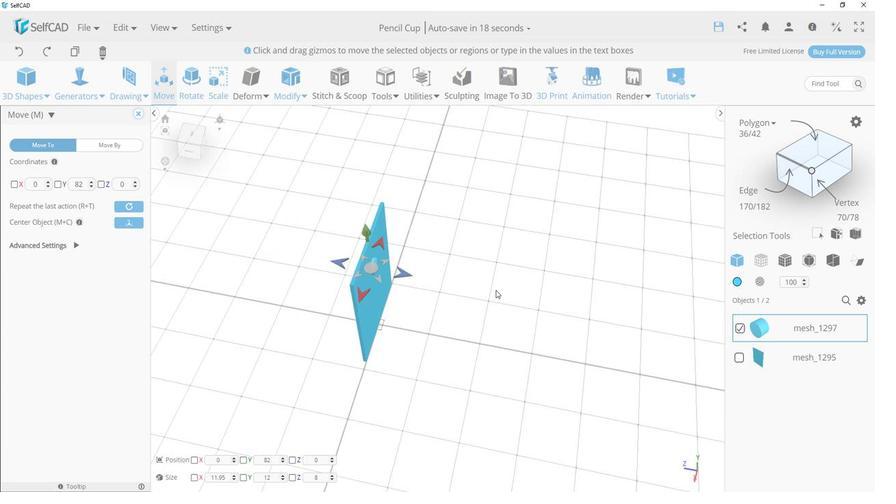 
Action: Mouse scrolled (495, 288) with delta (0, 0)
Screenshot: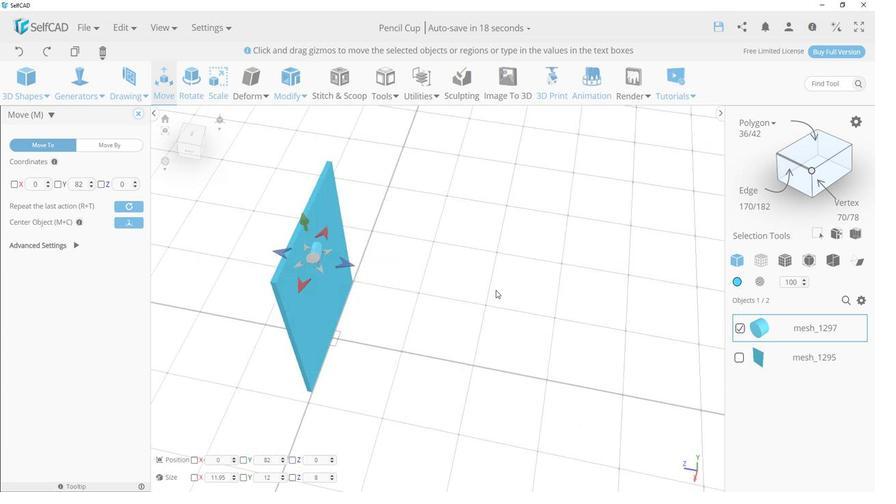 
Action: Mouse scrolled (495, 288) with delta (0, 0)
Screenshot: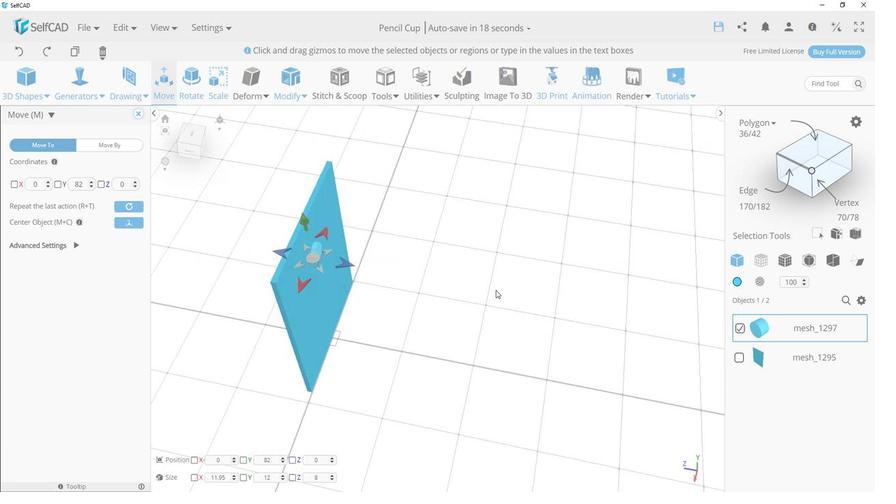 
Action: Mouse moved to (448, 285)
Screenshot: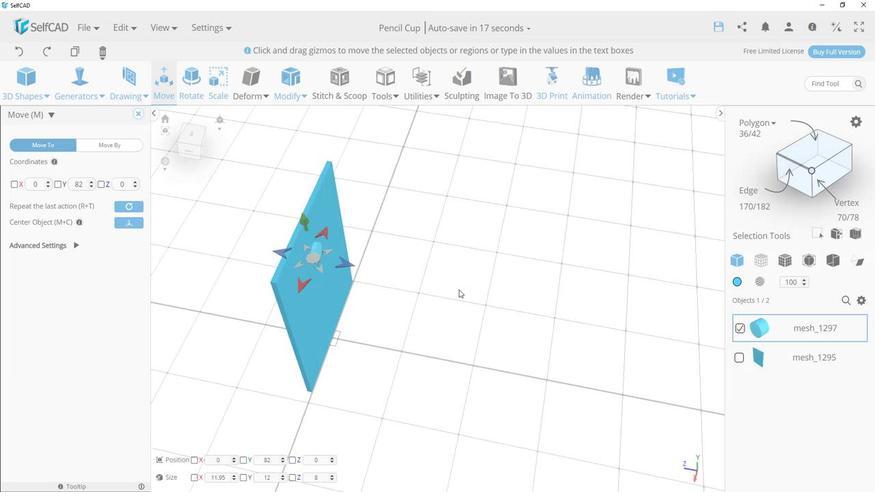 
Action: Mouse pressed left at (448, 285)
Screenshot: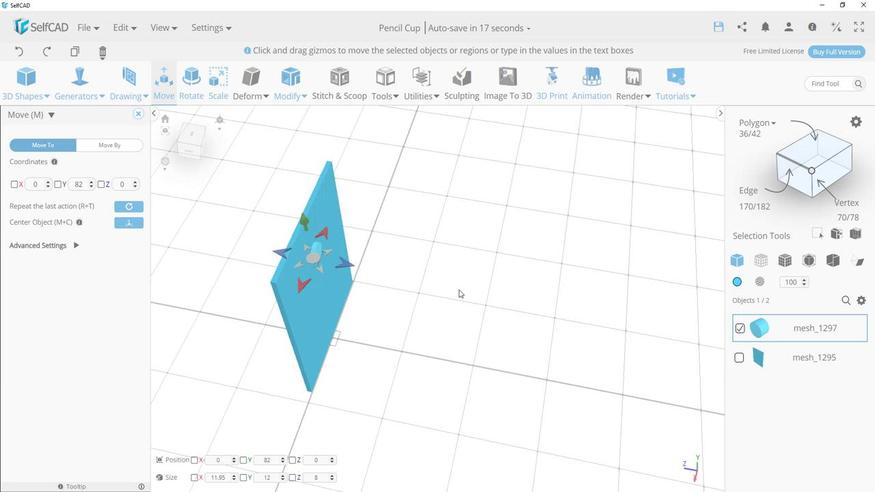 
Action: Mouse moved to (328, 305)
Screenshot: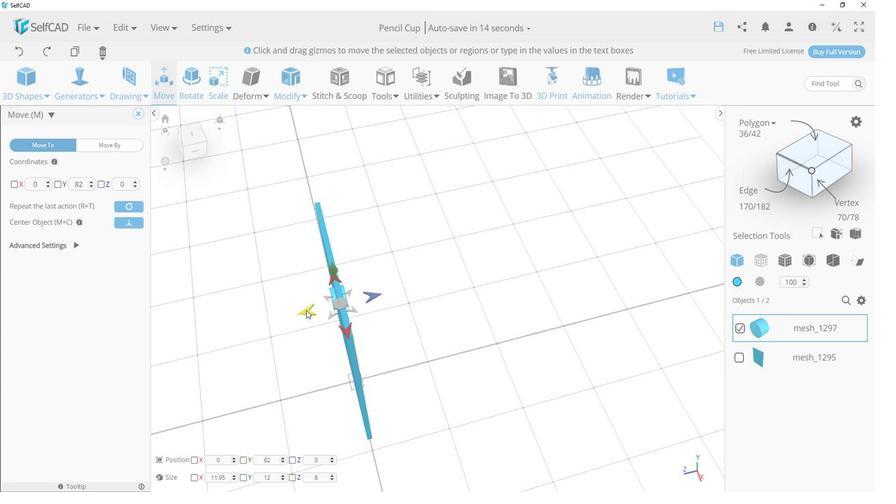 
Action: Mouse pressed left at (328, 305)
Screenshot: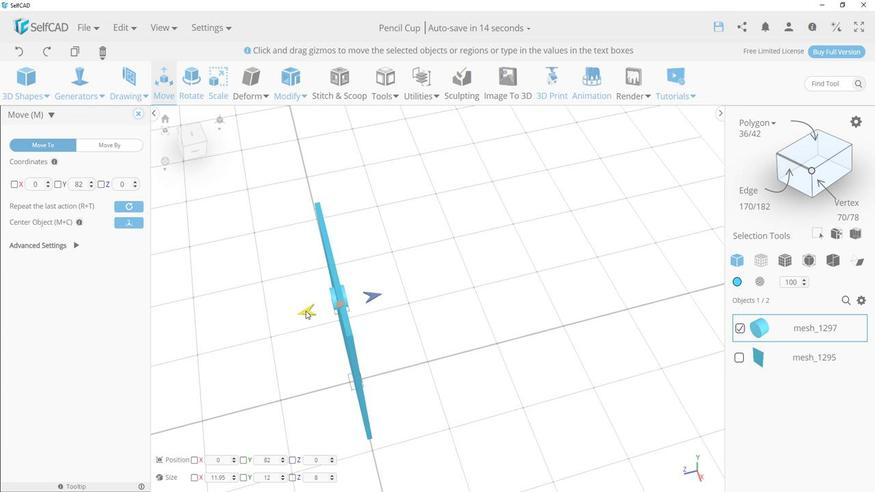 
Action: Mouse moved to (410, 269)
Screenshot: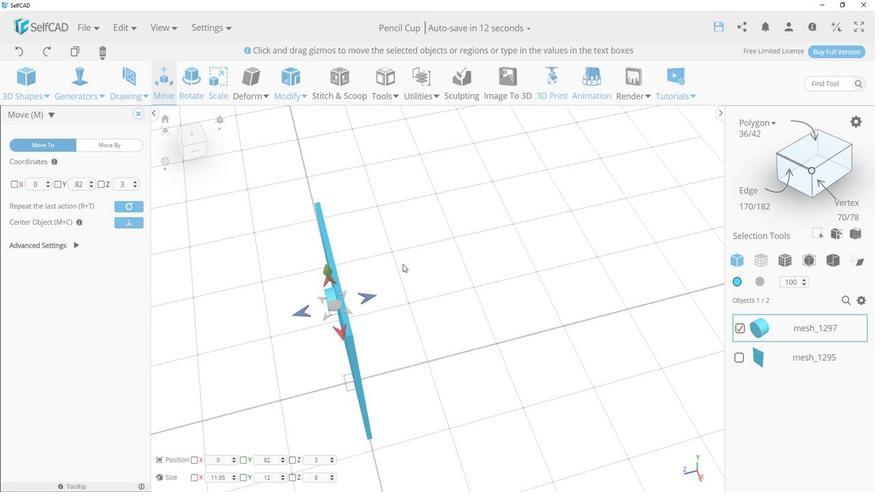 
Action: Mouse pressed left at (410, 269)
Screenshot: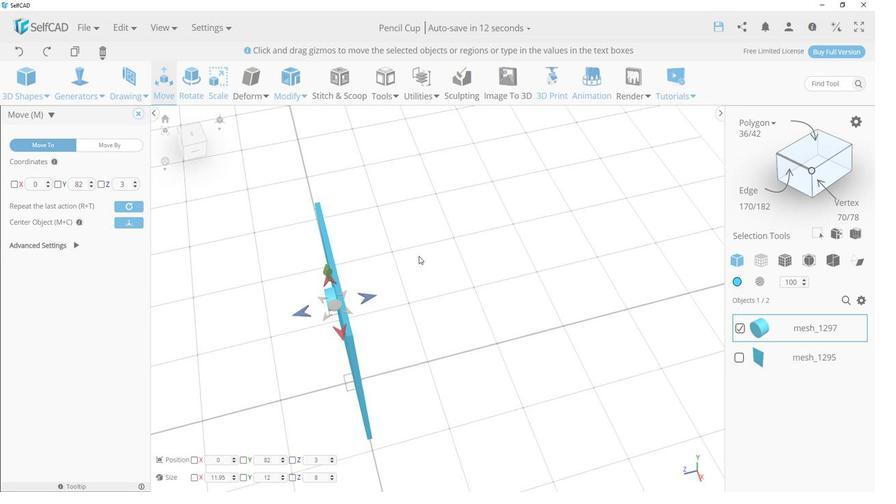 
Action: Mouse moved to (484, 276)
Screenshot: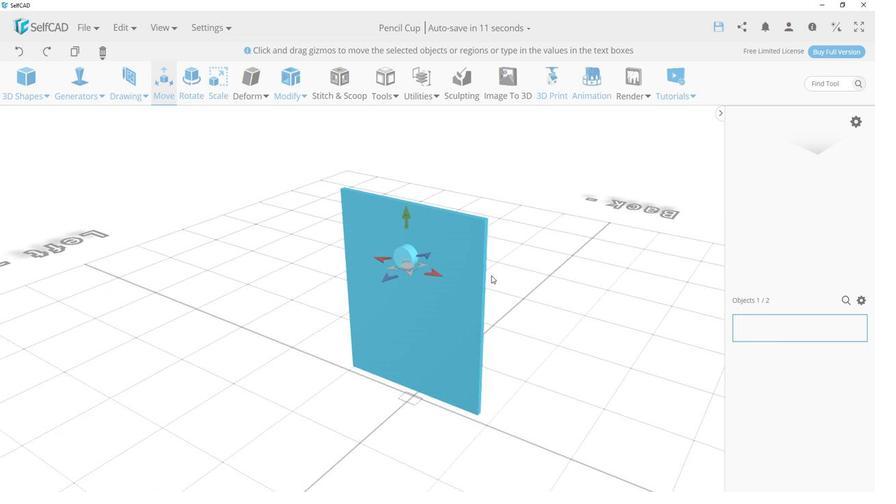 
Action: Mouse pressed left at (484, 276)
Screenshot: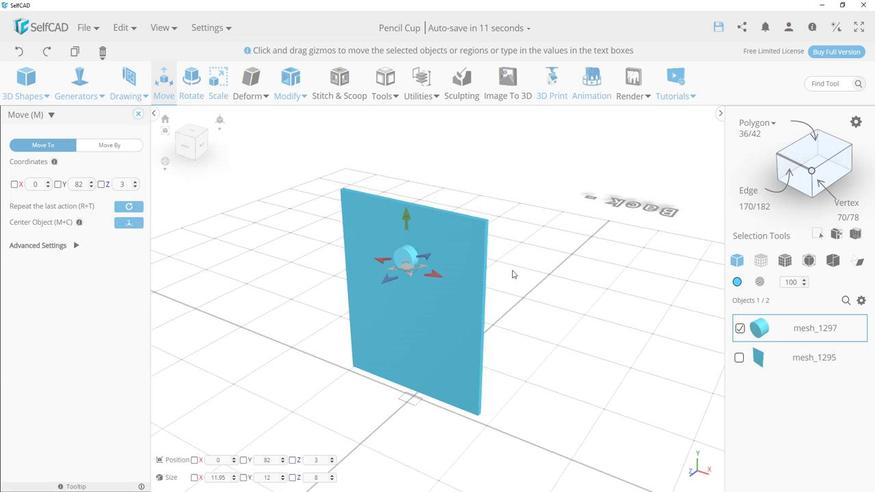 
Action: Mouse moved to (321, 351)
Screenshot: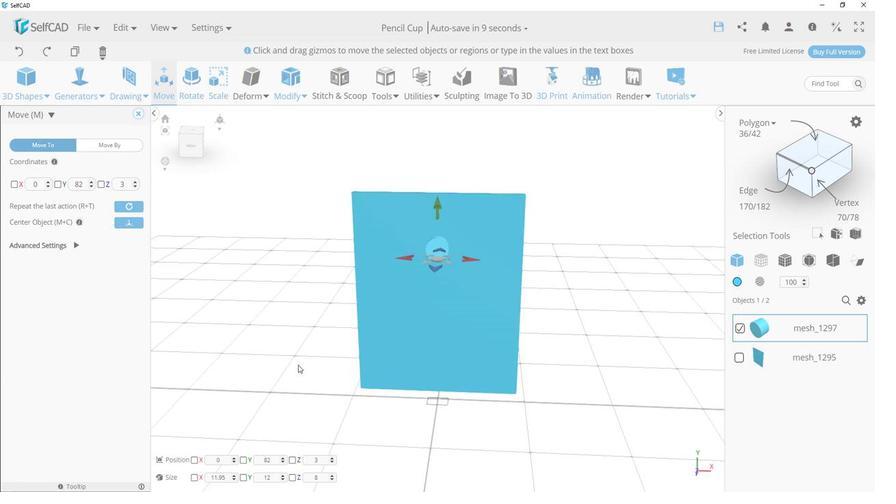 
Action: Mouse pressed left at (321, 351)
Screenshot: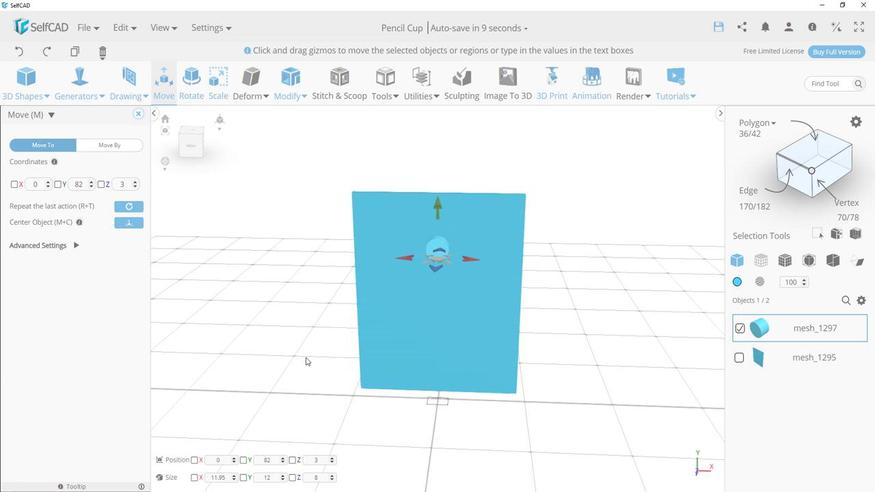 
Action: Mouse moved to (211, 447)
Screenshot: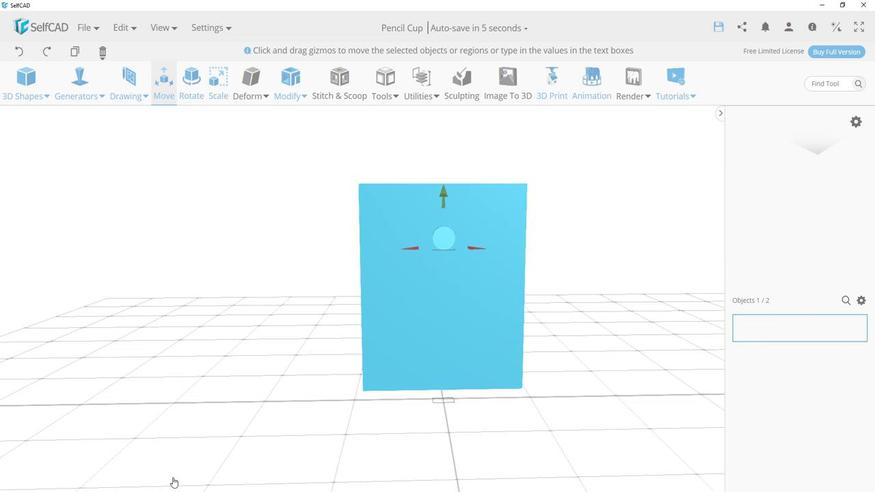 
Action: Mouse pressed left at (211, 447)
Screenshot: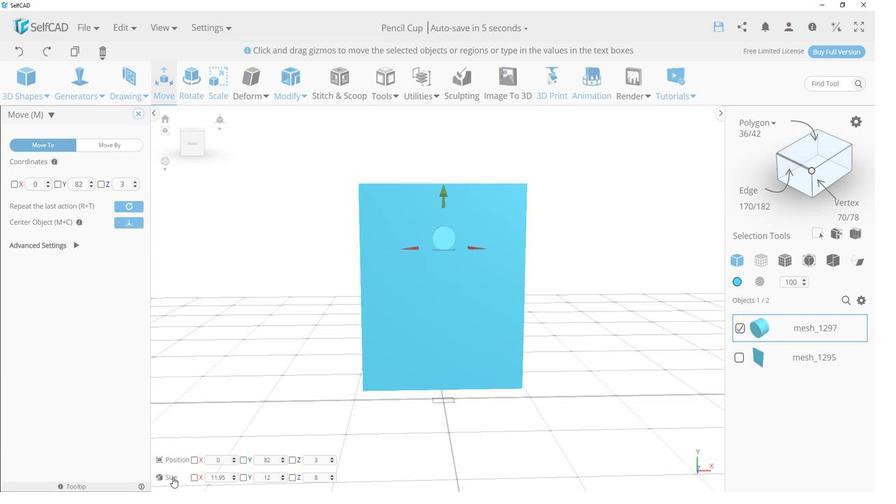 
Action: Mouse moved to (575, 264)
Screenshot: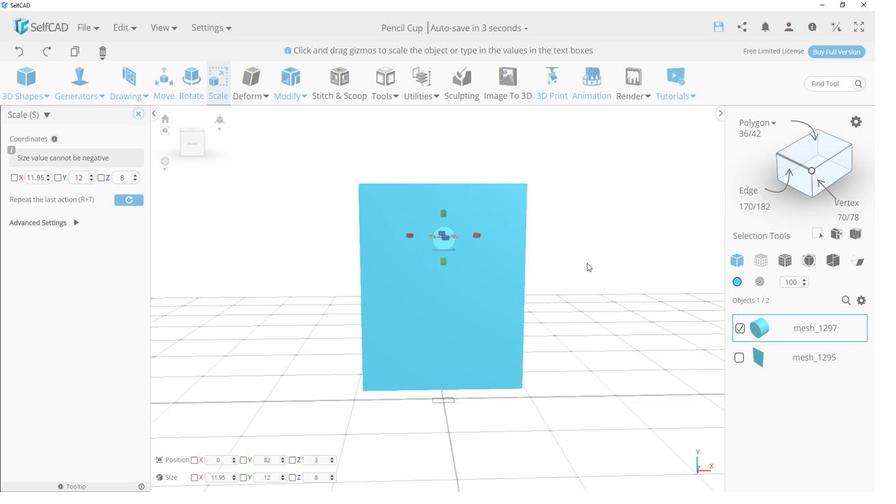 
Action: Mouse pressed left at (575, 264)
Screenshot: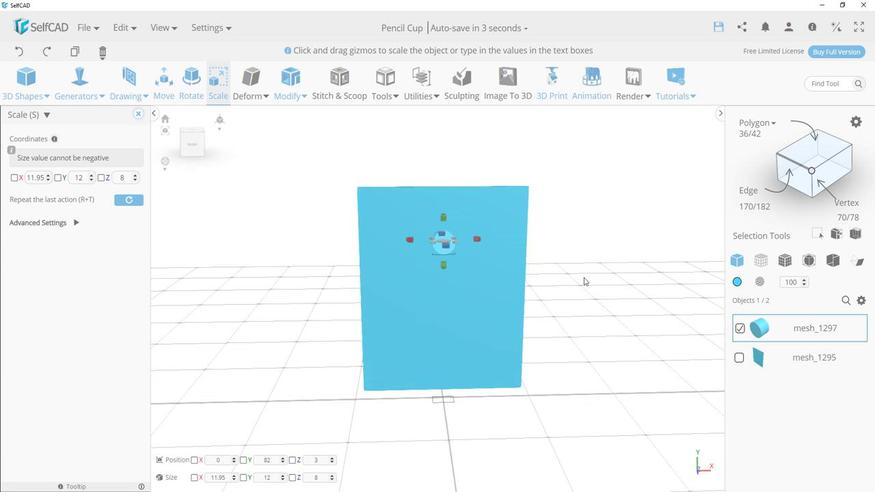 
Action: Mouse moved to (450, 251)
Screenshot: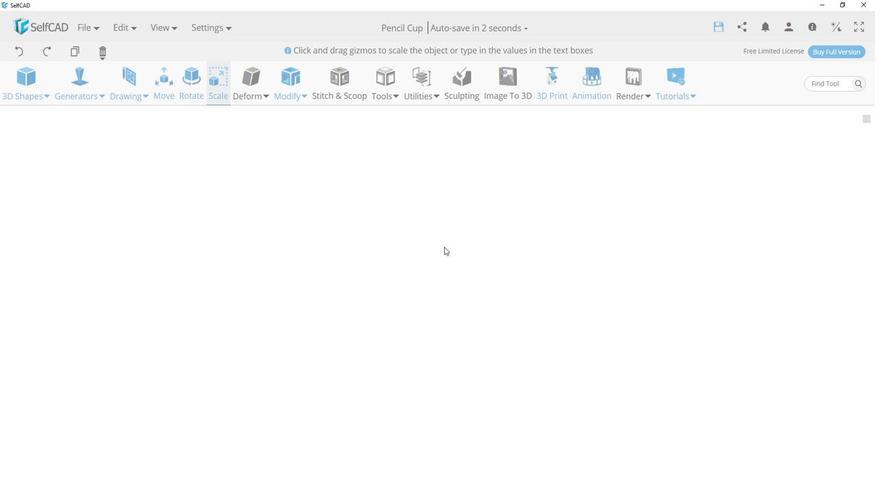 
Action: Mouse pressed left at (450, 251)
Screenshot: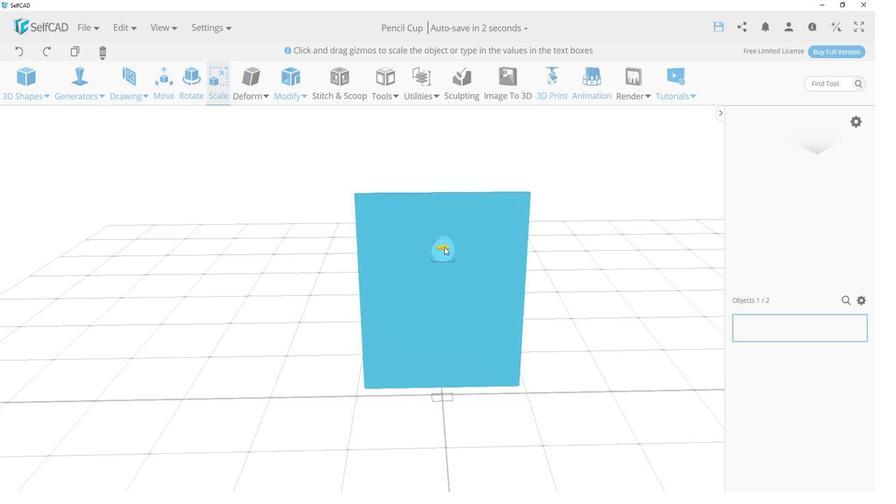 
Action: Mouse moved to (538, 257)
Screenshot: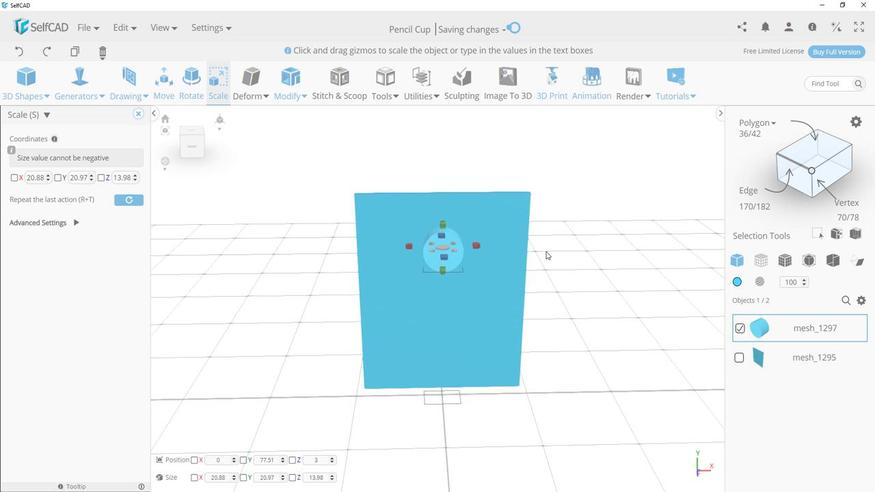 
Action: Mouse pressed left at (538, 257)
Screenshot: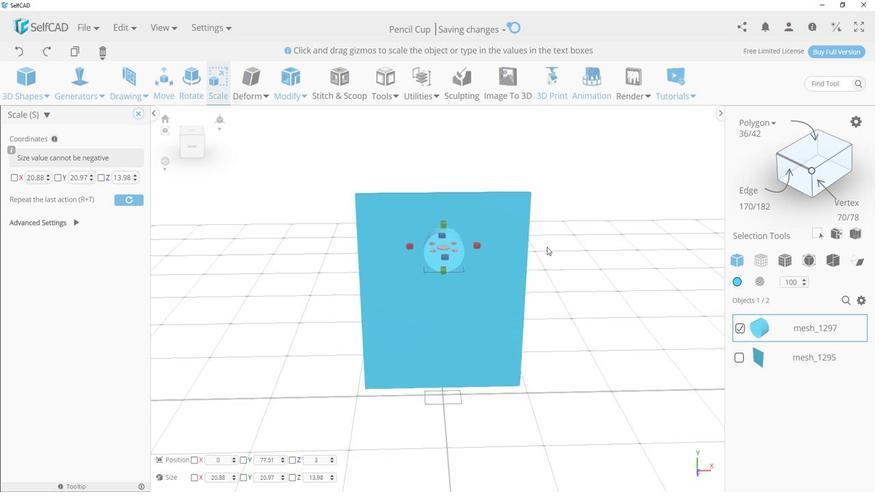 
Action: Mouse moved to (450, 221)
Screenshot: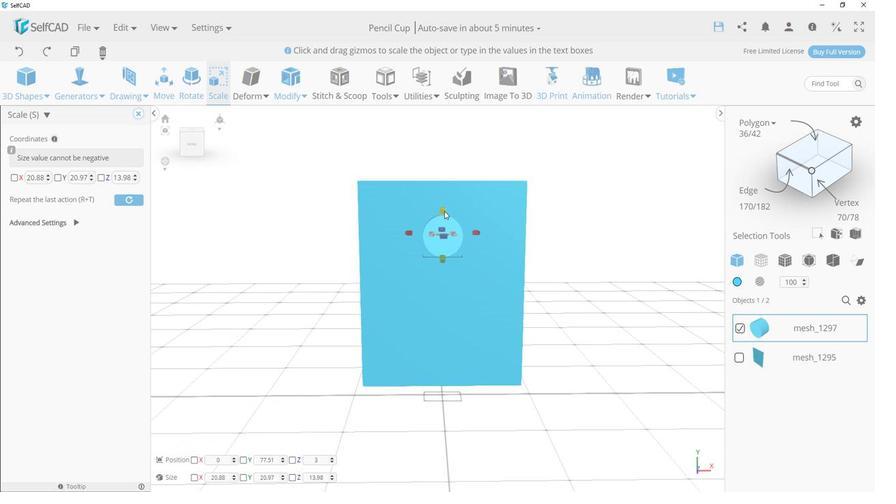 
Action: Mouse pressed left at (450, 221)
Screenshot: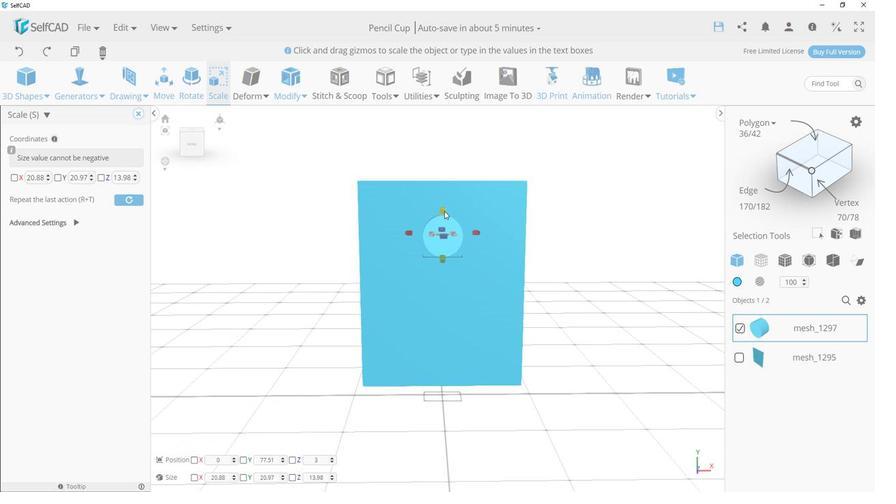 
Action: Mouse moved to (566, 241)
Screenshot: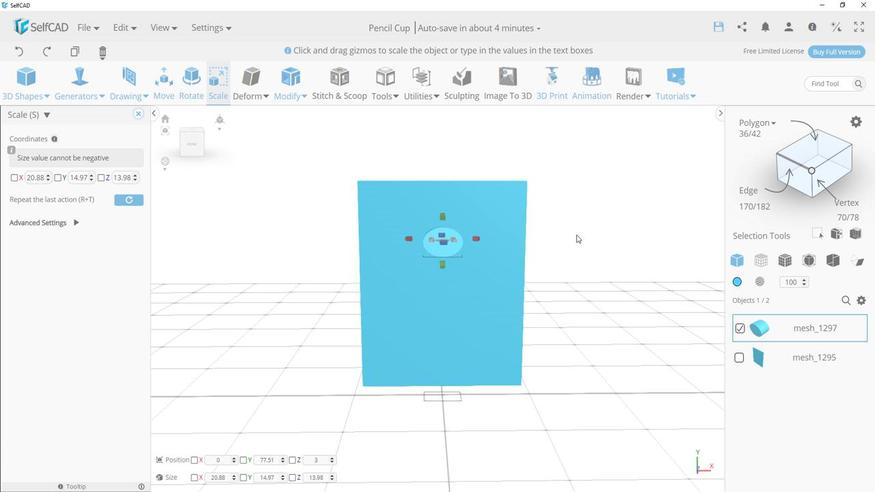 
Action: Mouse pressed left at (566, 241)
Screenshot: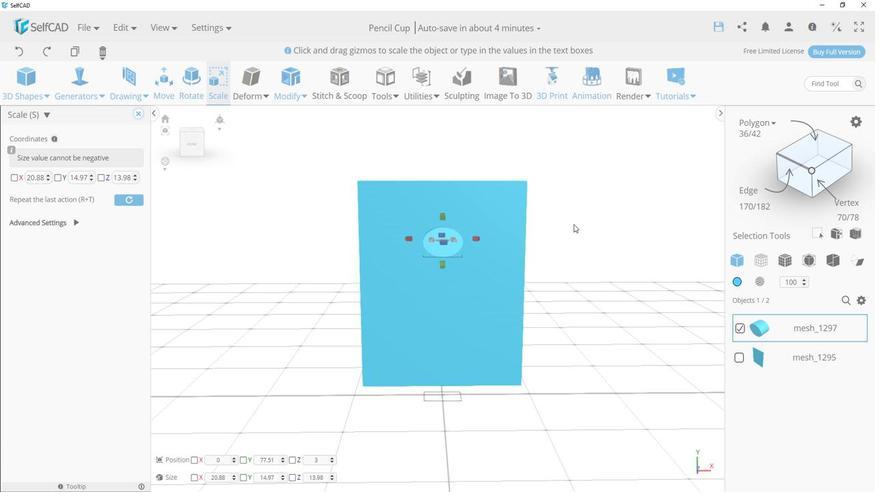 
Action: Mouse moved to (547, 249)
Screenshot: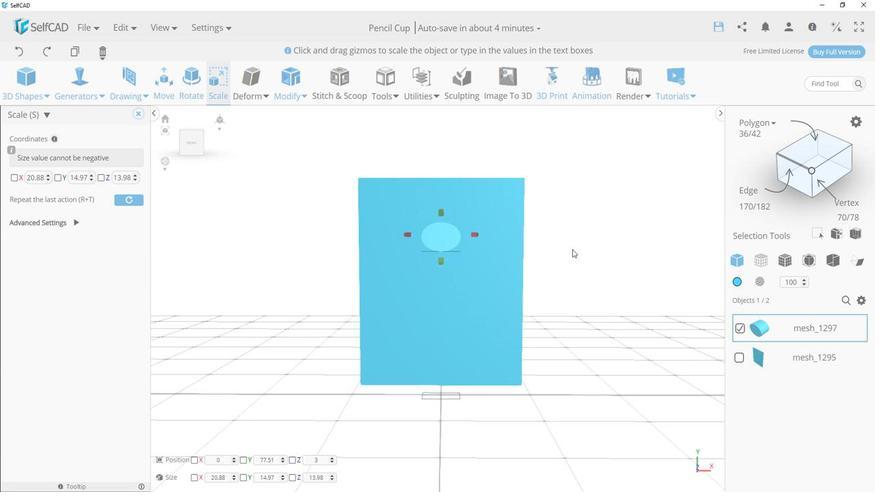 
Action: Mouse pressed left at (547, 249)
Screenshot: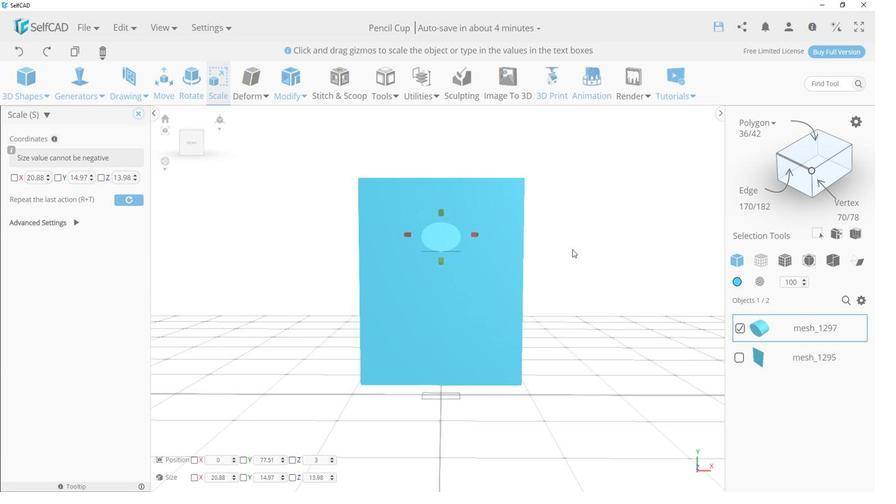 
Action: Mouse moved to (547, 266)
Screenshot: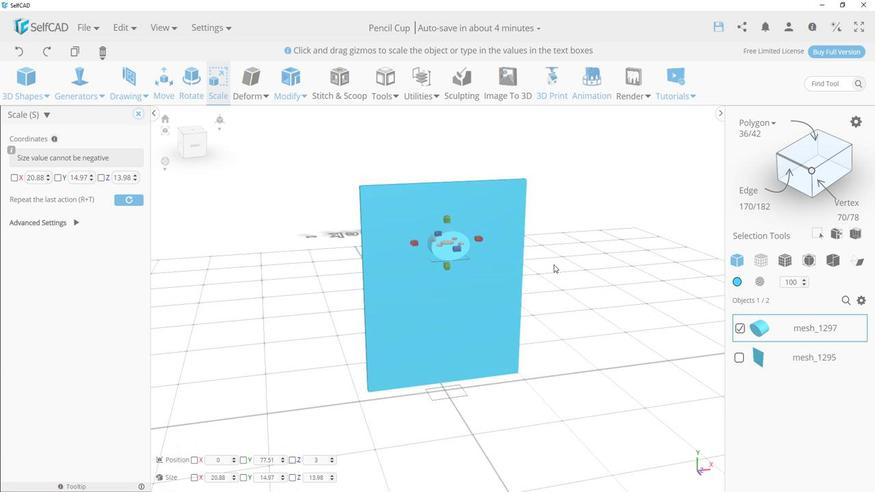 
Action: Mouse pressed left at (547, 266)
Screenshot: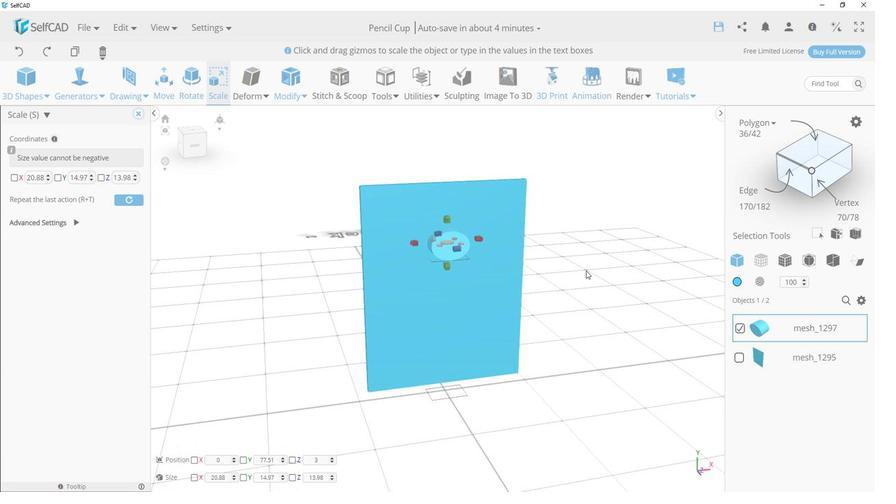 
Action: Mouse moved to (532, 250)
Screenshot: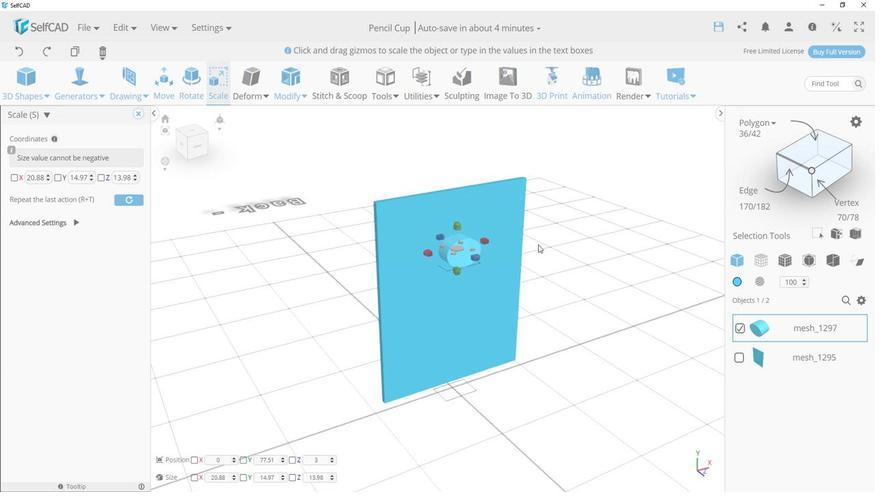 
Action: Mouse pressed left at (532, 250)
Screenshot: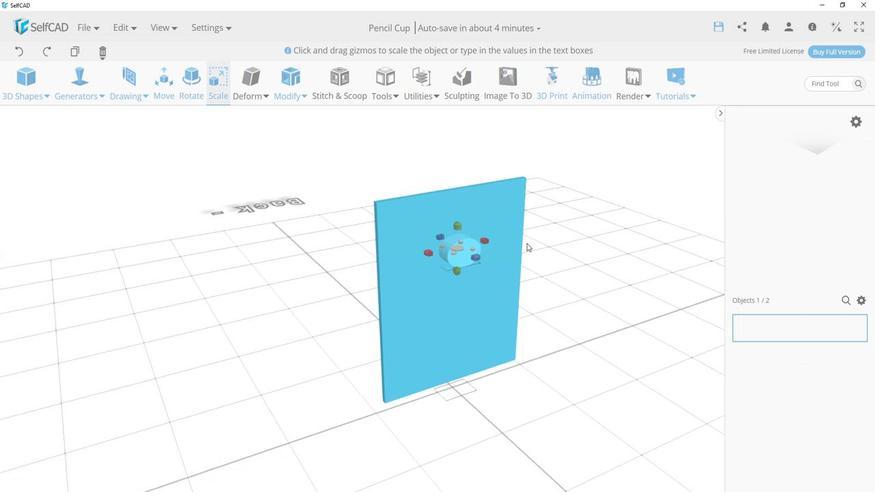 
Action: Mouse moved to (223, 112)
Screenshot: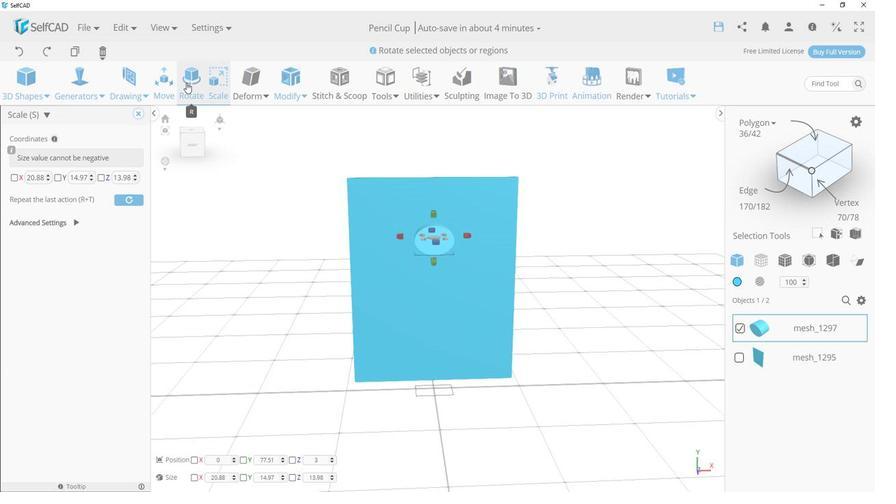 
Action: Mouse pressed left at (223, 112)
Screenshot: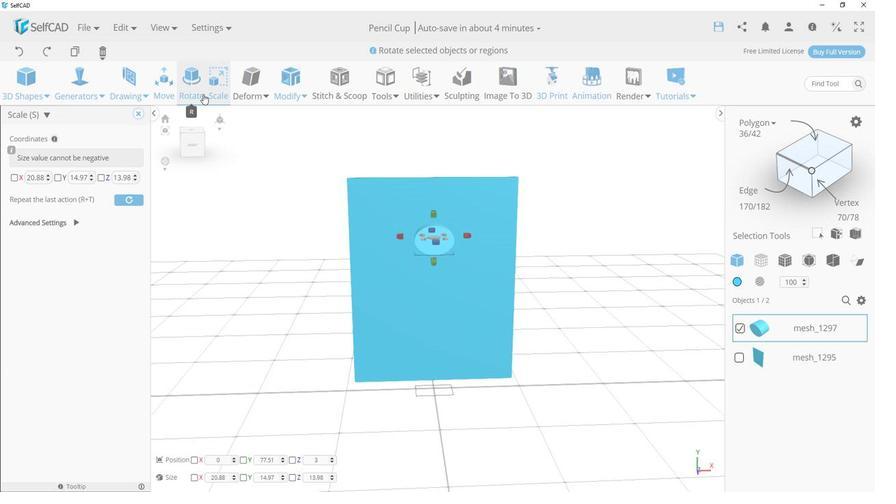
Action: Mouse moved to (442, 201)
Screenshot: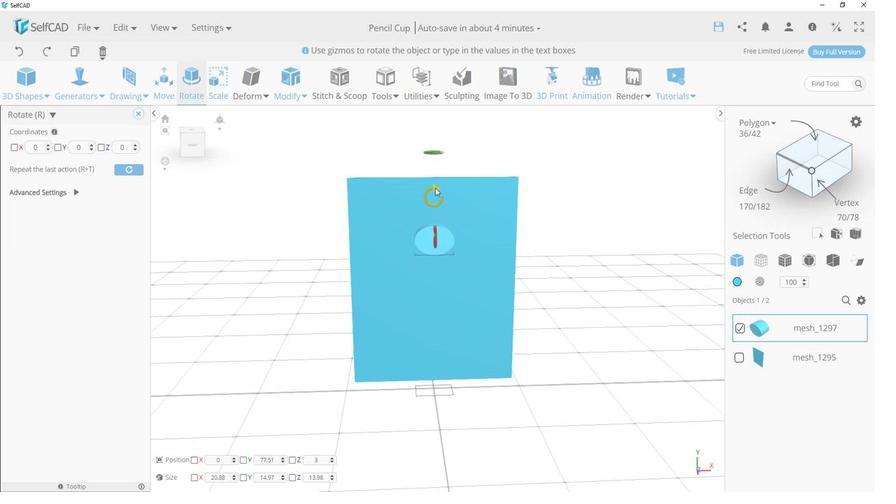
Action: Mouse pressed left at (442, 201)
Screenshot: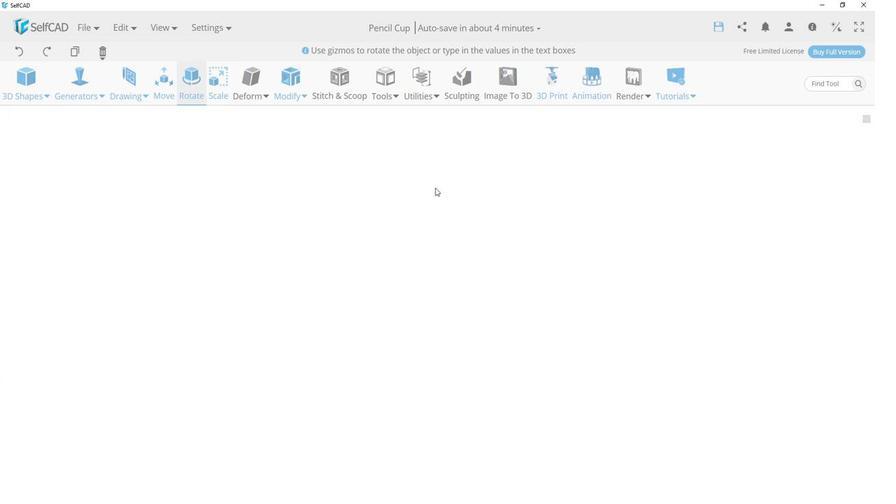 
Action: Mouse moved to (333, 268)
Screenshot: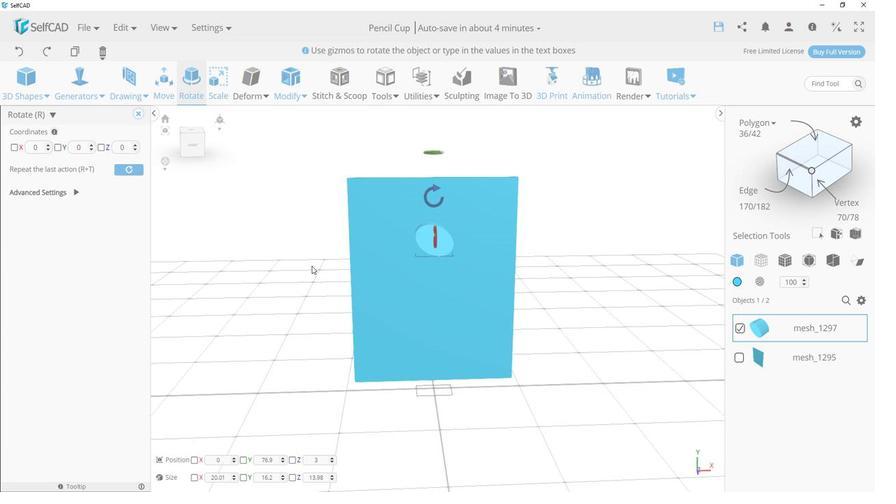 
Action: Mouse pressed left at (333, 268)
Screenshot: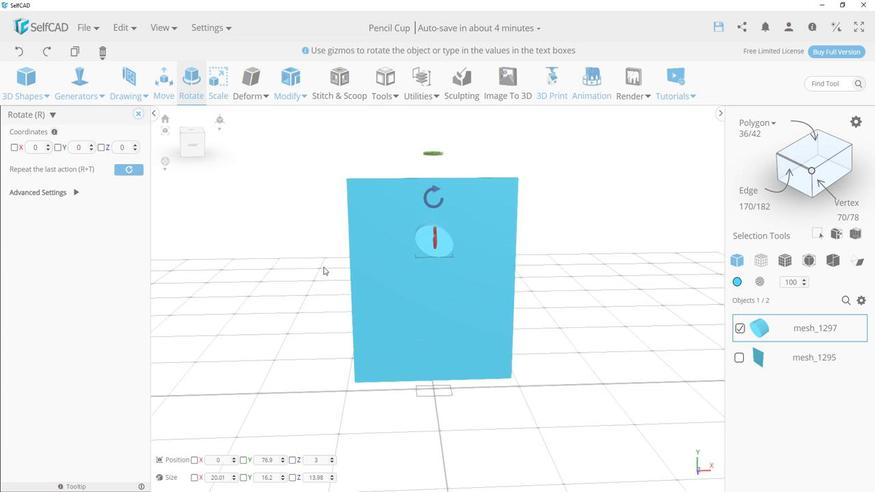 
Action: Mouse moved to (203, 117)
Screenshot: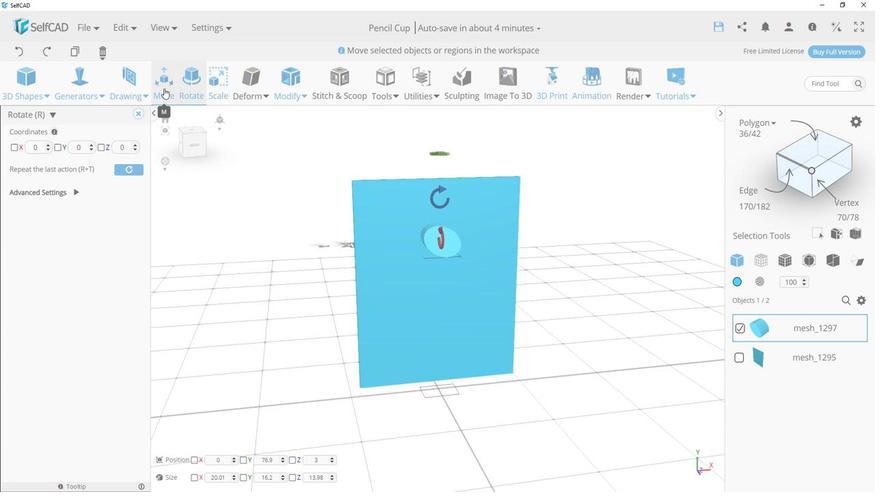 
Action: Mouse pressed left at (203, 117)
Screenshot: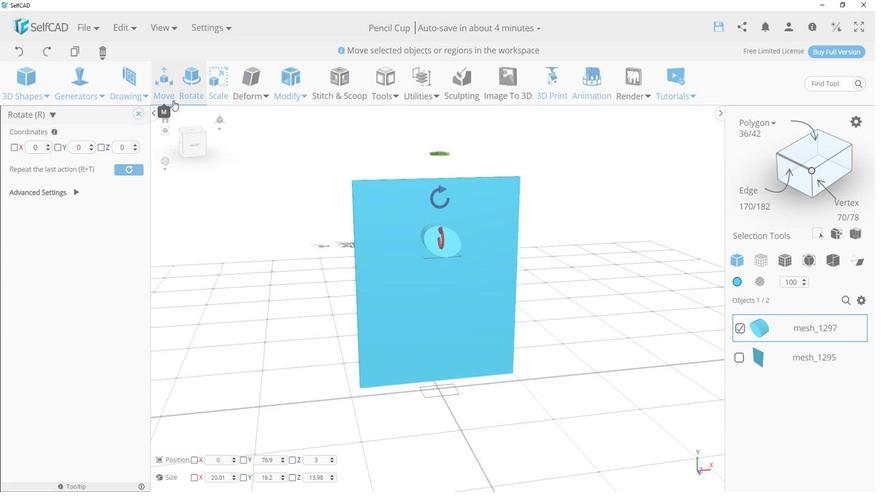 
Action: Mouse moved to (418, 259)
Screenshot: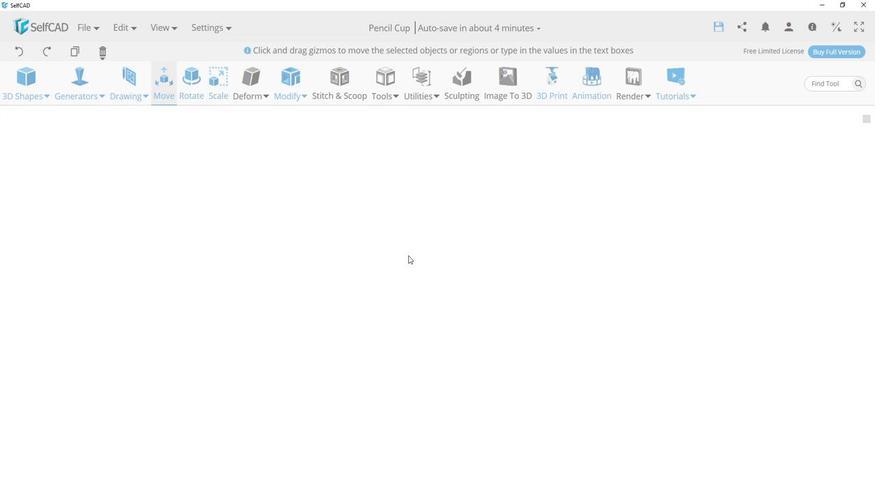 
Action: Mouse pressed left at (418, 259)
Screenshot: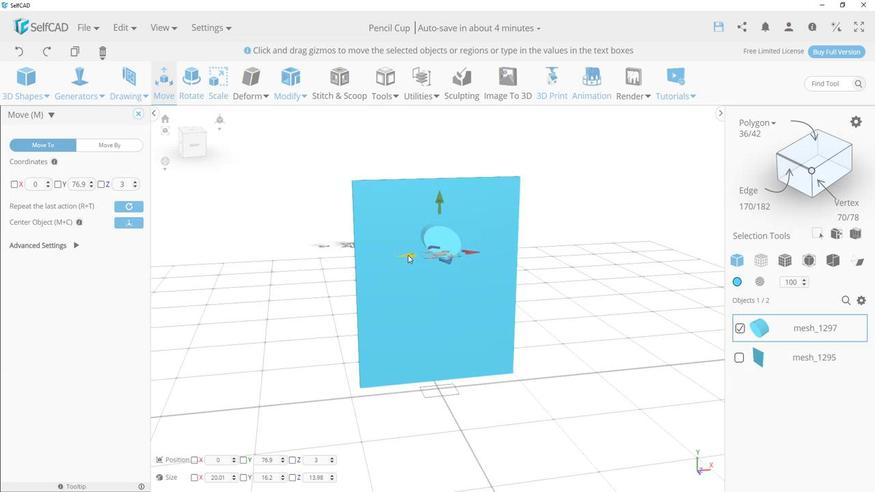 
Action: Mouse moved to (615, 257)
Screenshot: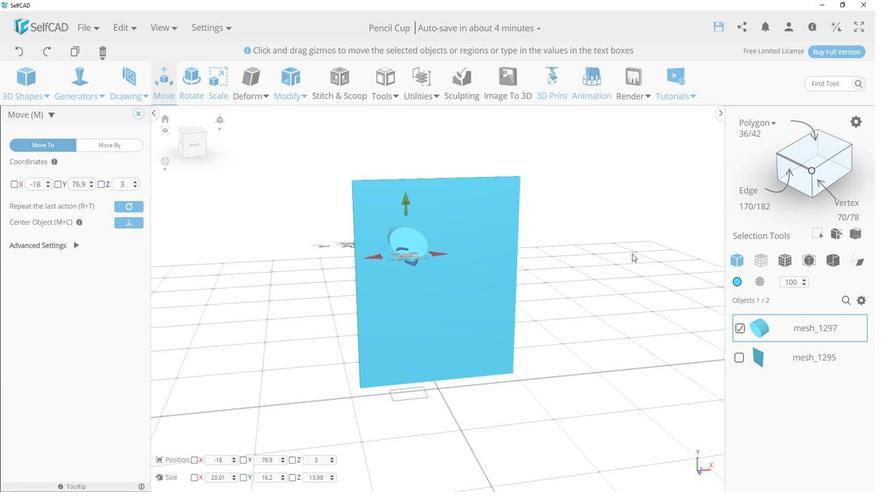 
Action: Mouse pressed left at (615, 257)
Screenshot: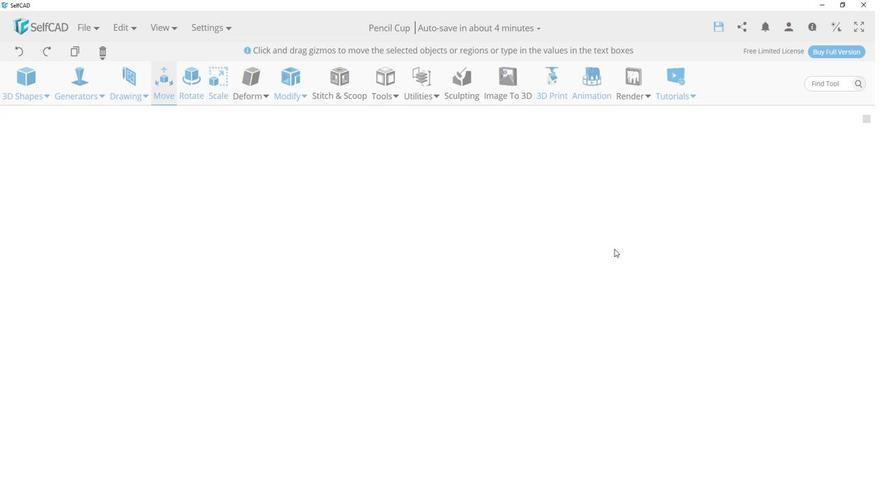 
Action: Mouse moved to (382, 253)
Screenshot: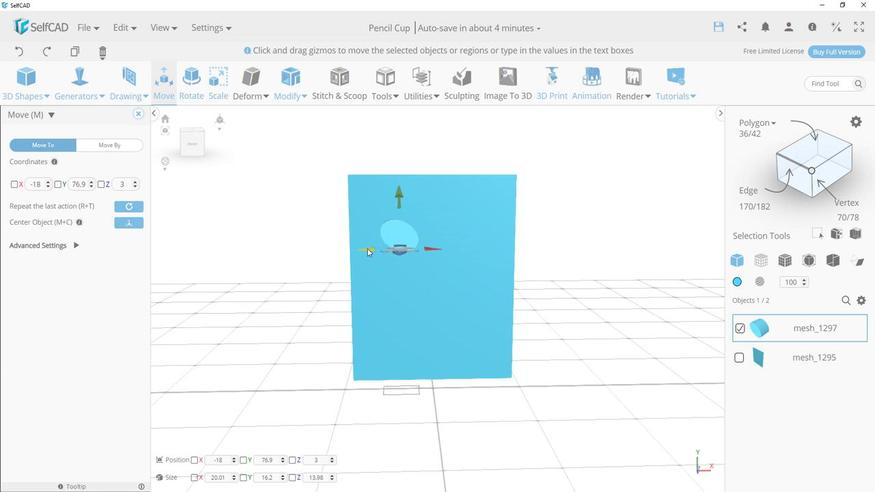 
Action: Mouse pressed left at (382, 253)
Screenshot: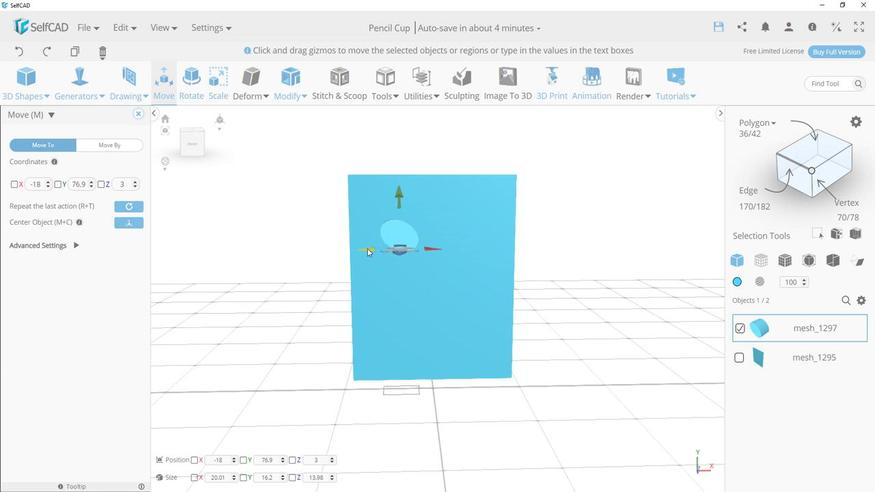 
Action: Mouse moved to (376, 251)
Screenshot: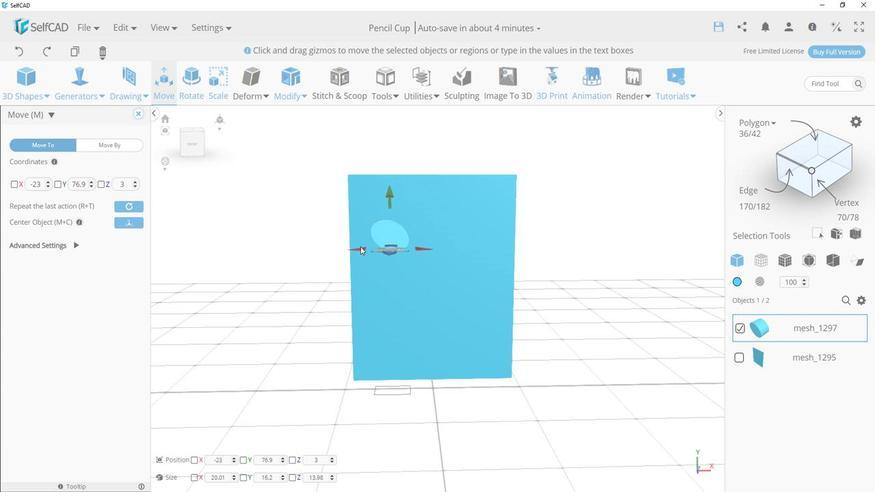 
Action: Key pressed ctrl+C
Screenshot: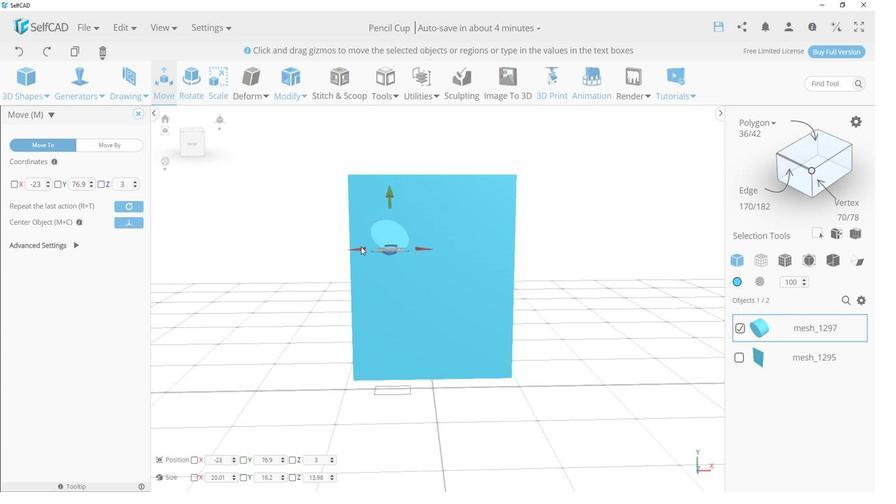 
Action: Mouse moved to (430, 253)
Screenshot: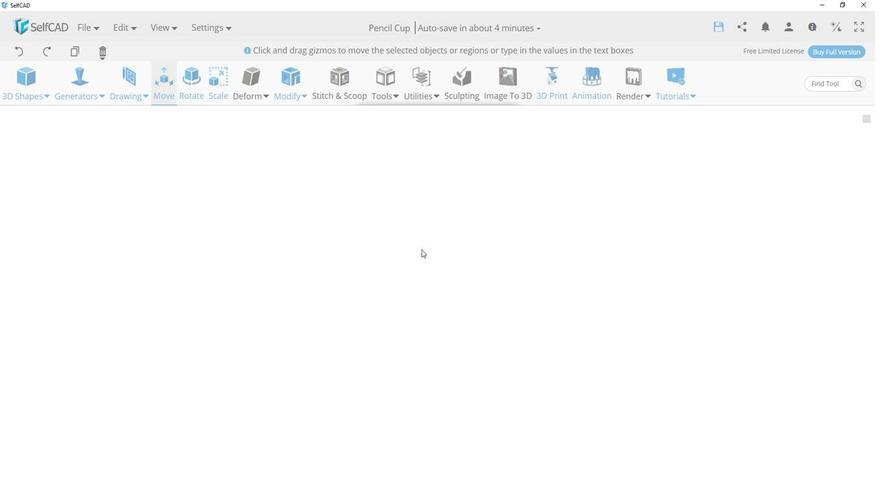 
Action: Mouse pressed left at (430, 253)
Screenshot: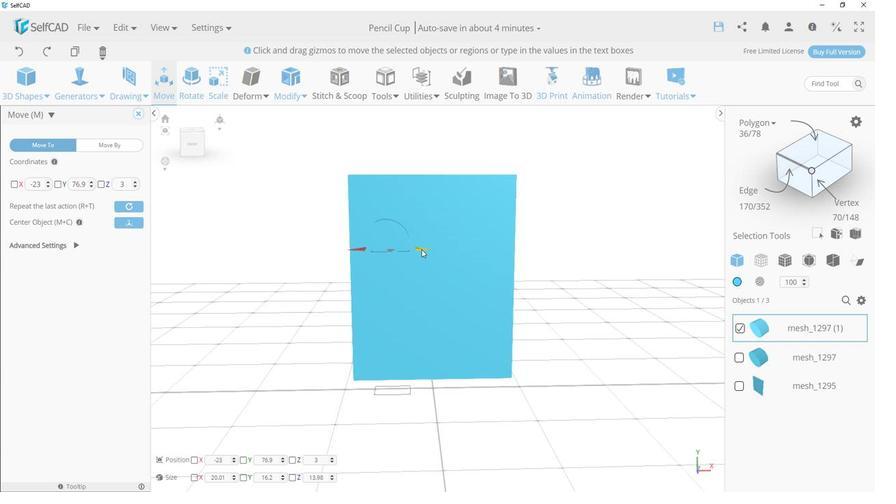 
Action: Mouse moved to (220, 108)
Screenshot: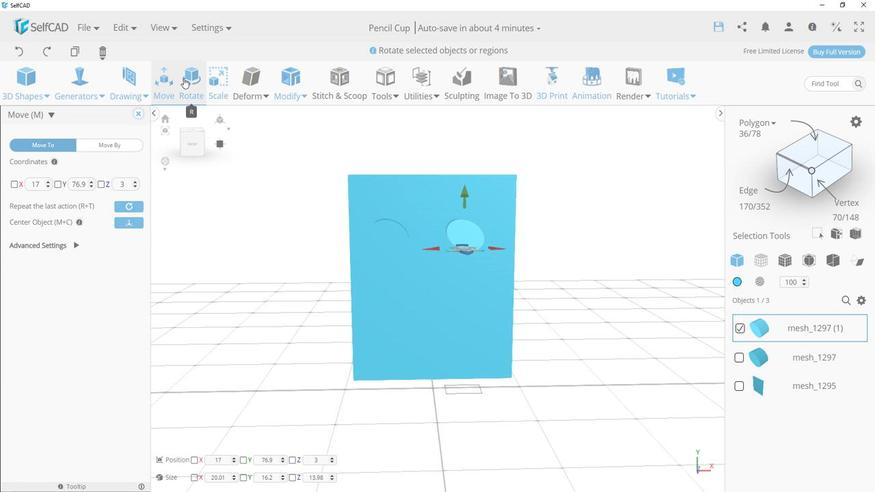 
Action: Mouse pressed left at (220, 108)
Screenshot: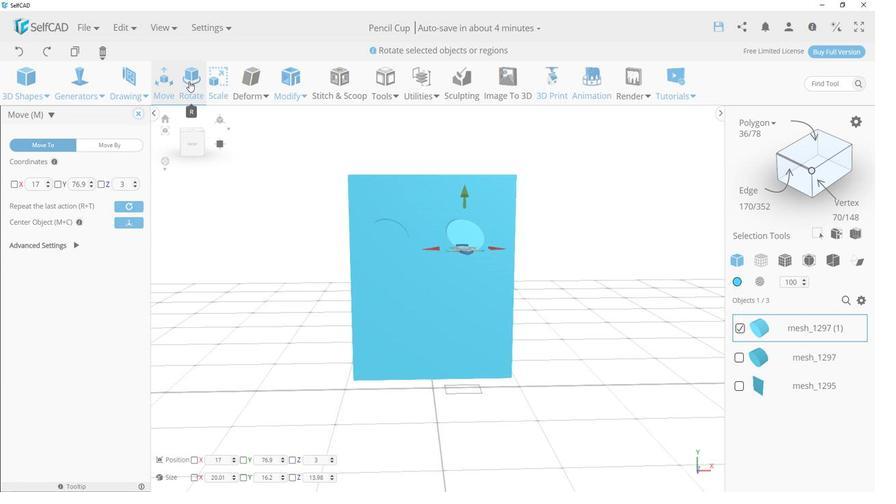 
Action: Mouse moved to (469, 197)
Screenshot: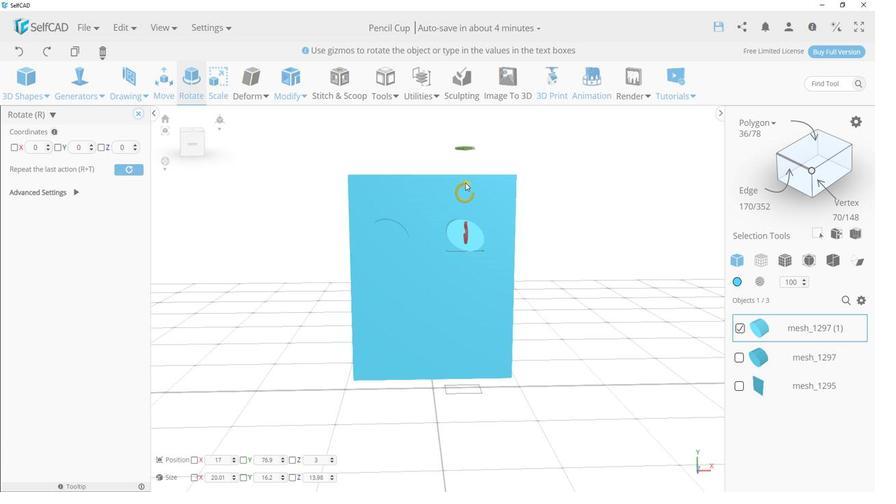 
Action: Mouse pressed left at (469, 197)
Screenshot: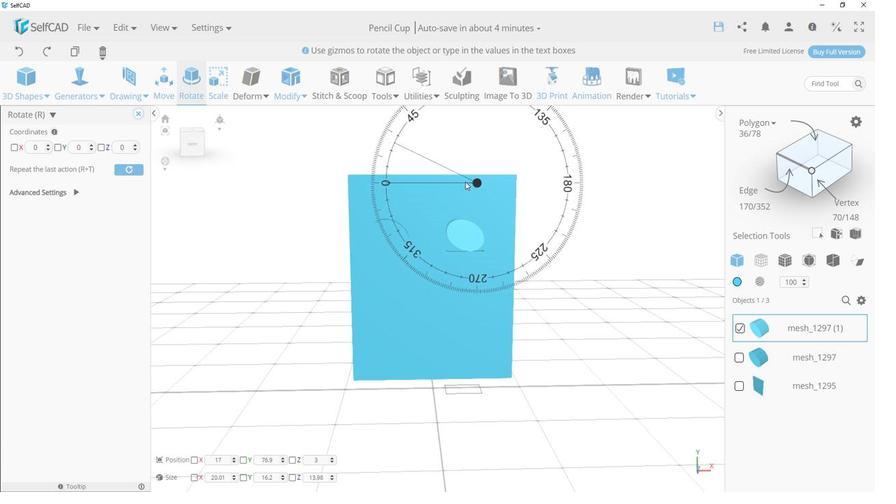 
Action: Mouse moved to (542, 250)
Screenshot: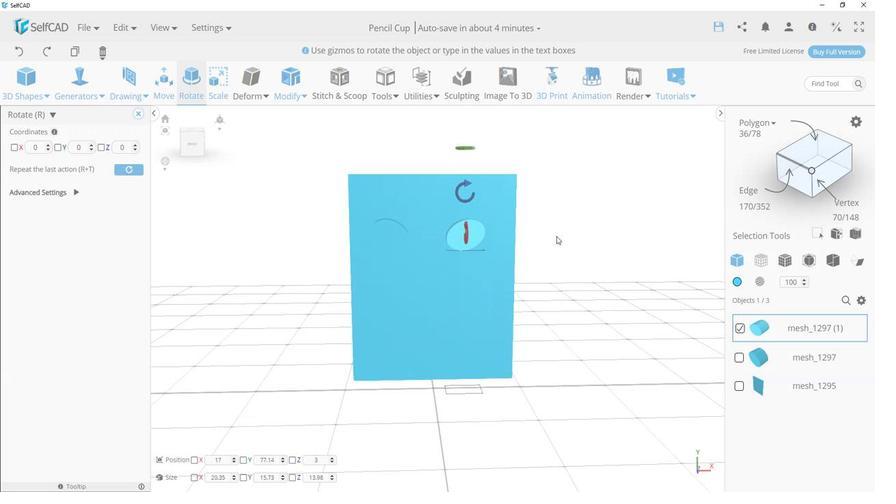 
Action: Mouse pressed left at (542, 250)
Screenshot: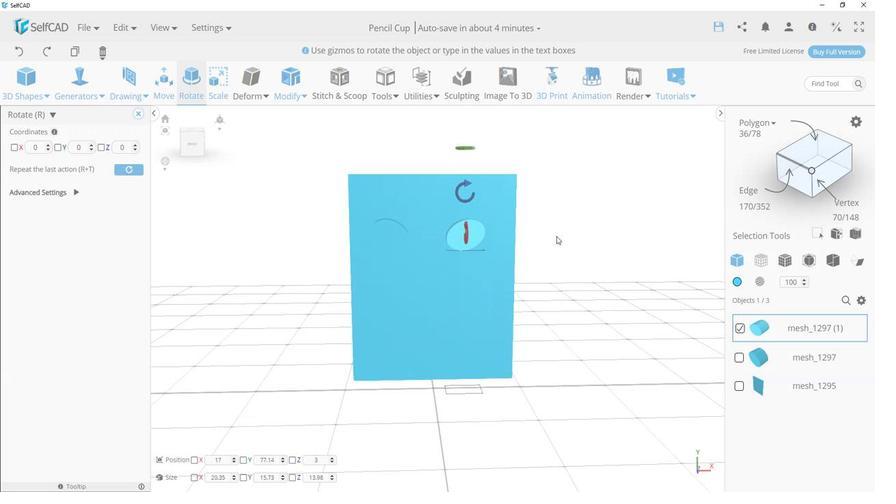 
Action: Mouse moved to (198, 119)
Screenshot: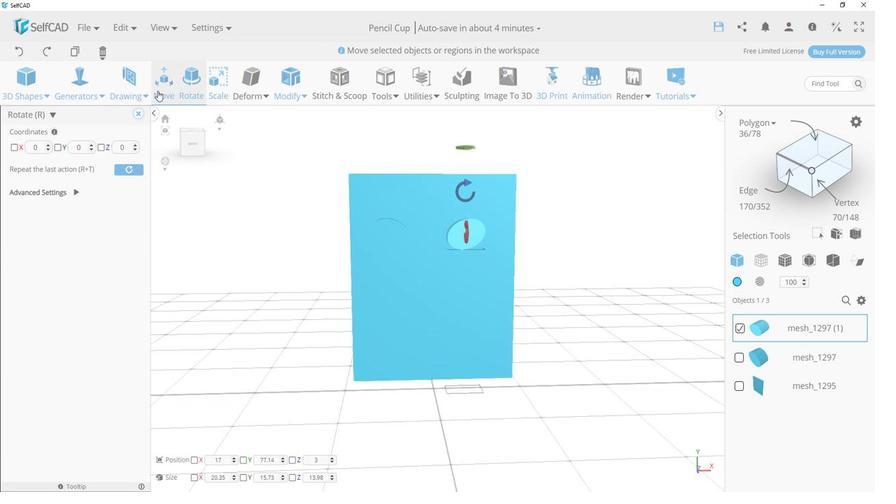 
Action: Mouse pressed left at (198, 119)
Screenshot: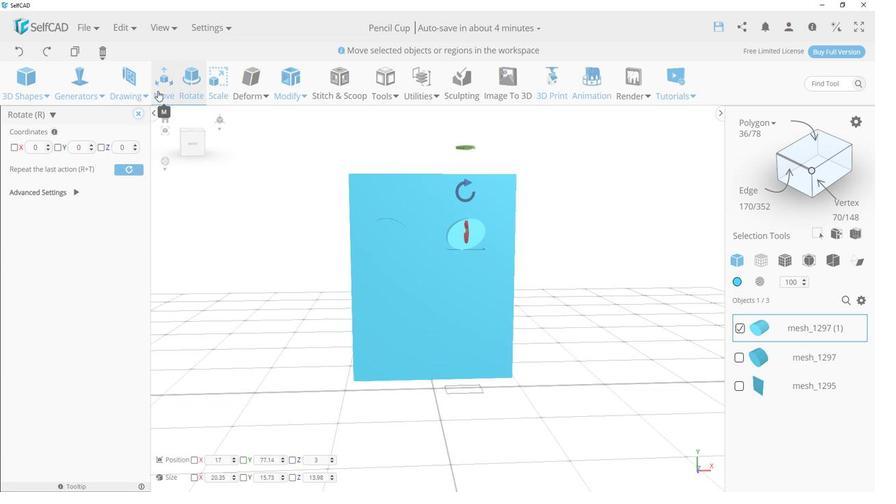 
Action: Mouse moved to (495, 253)
Screenshot: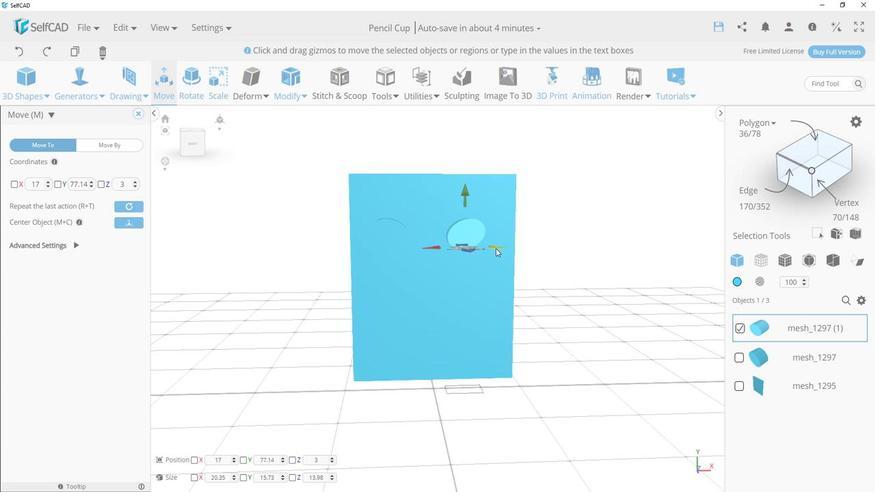 
Action: Mouse pressed left at (495, 253)
Screenshot: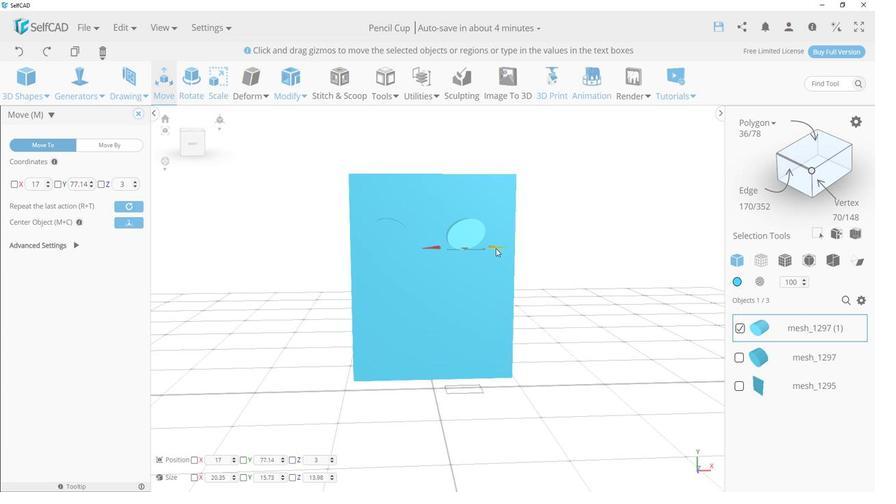 
Action: Mouse moved to (311, 294)
Screenshot: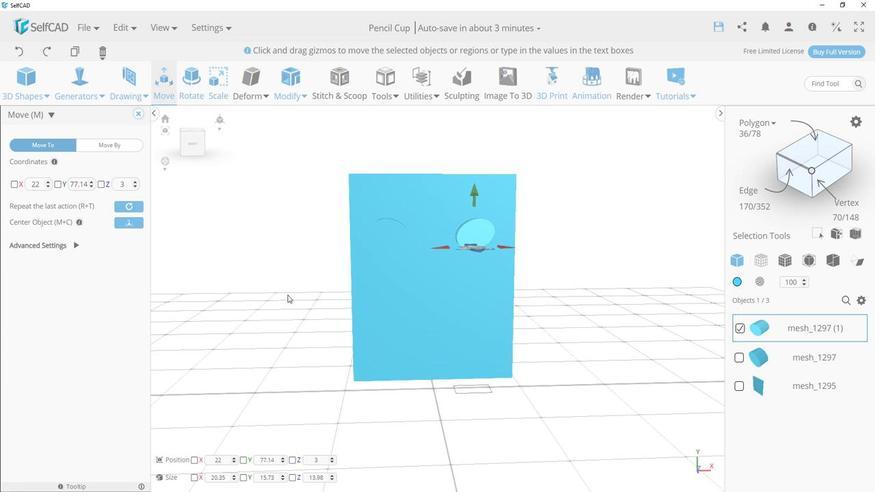 
Action: Mouse pressed left at (311, 294)
Screenshot: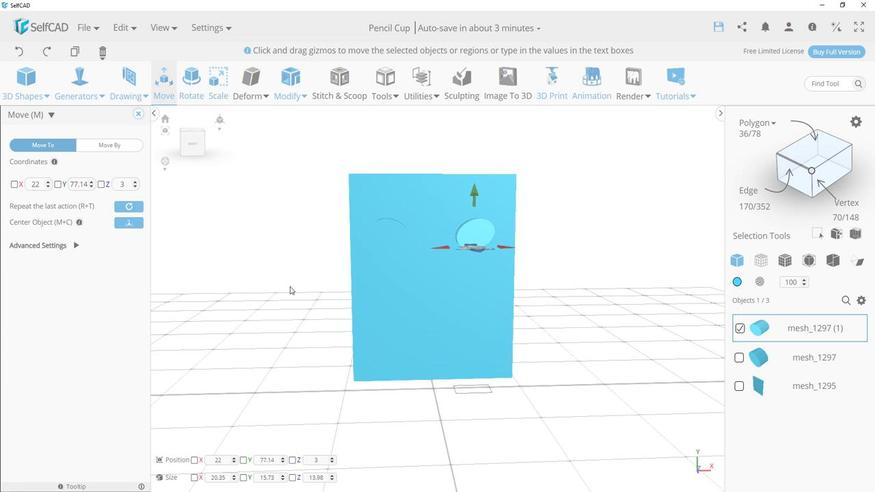 
Action: Mouse moved to (548, 251)
Screenshot: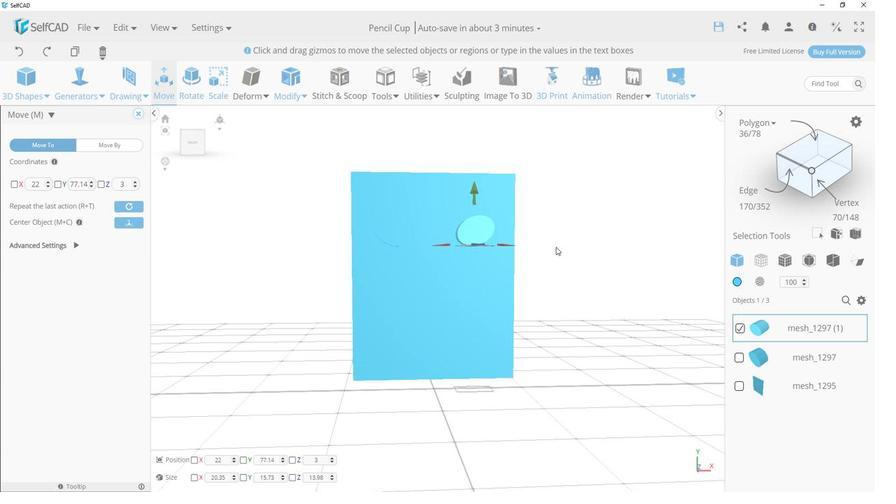 
Action: Mouse pressed left at (548, 251)
Screenshot: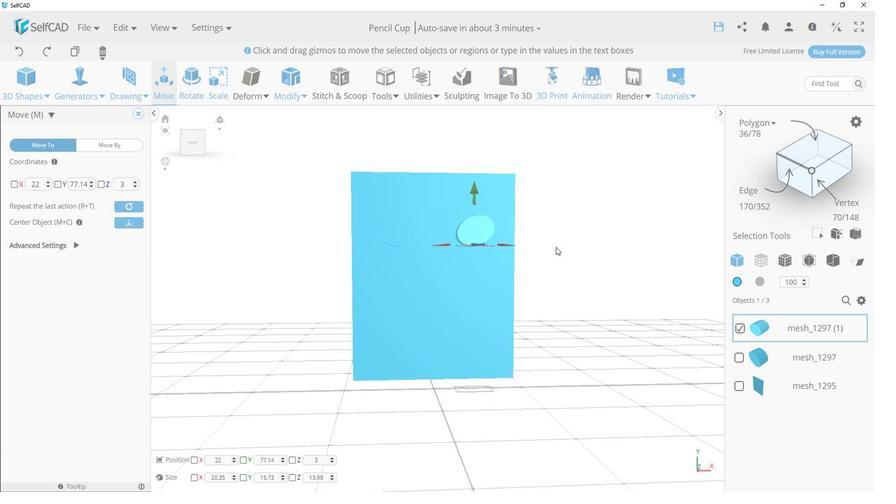 
Action: Mouse moved to (101, 209)
Screenshot: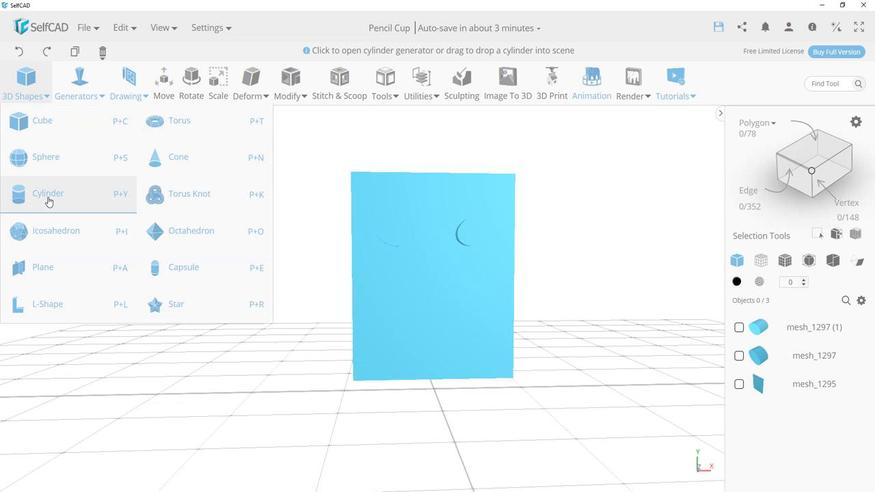 
Action: Mouse pressed left at (101, 209)
Screenshot: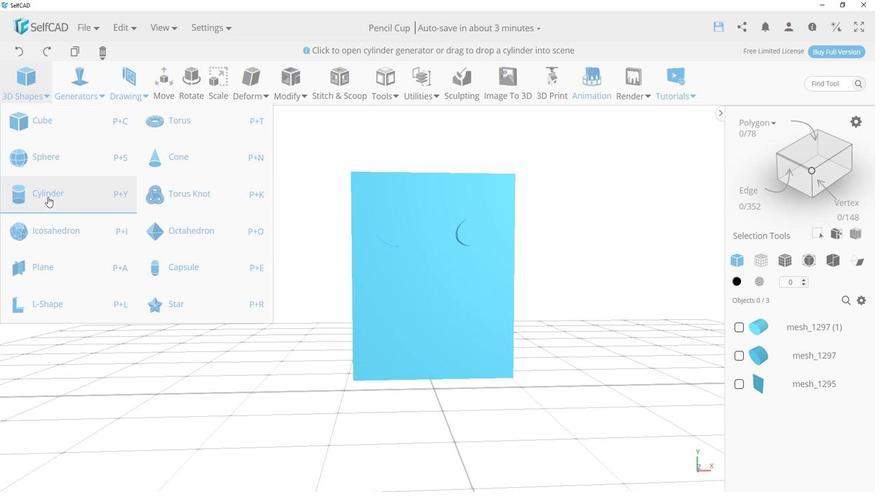 
Action: Mouse moved to (182, 190)
Screenshot: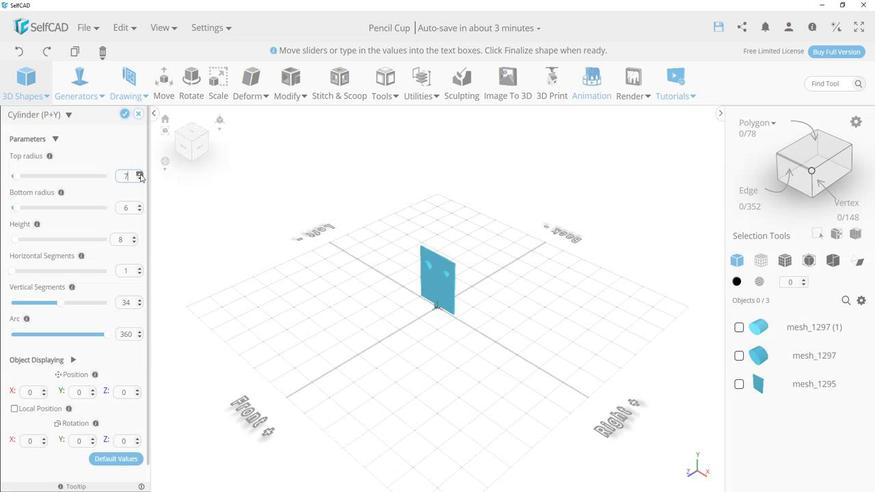 
Action: Mouse pressed left at (182, 190)
Screenshot: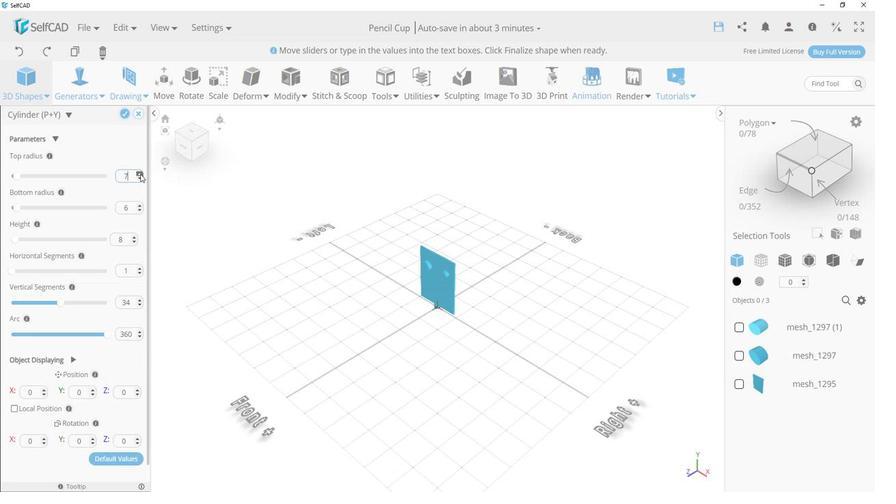 
Action: Mouse pressed left at (182, 190)
Screenshot: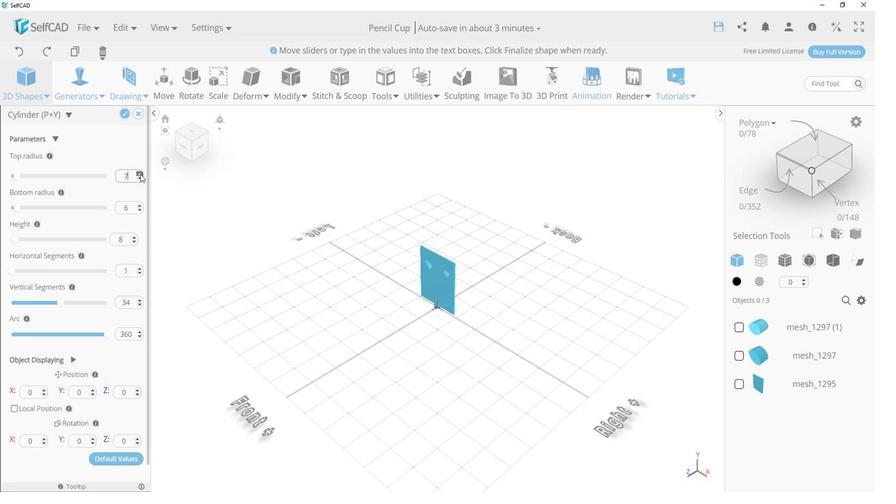 
Action: Mouse pressed left at (182, 190)
Screenshot: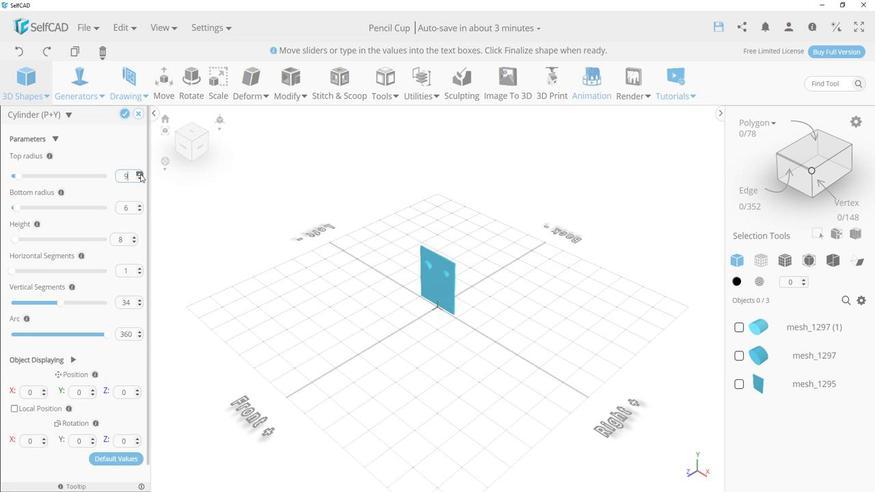 
Action: Mouse pressed left at (182, 190)
Screenshot: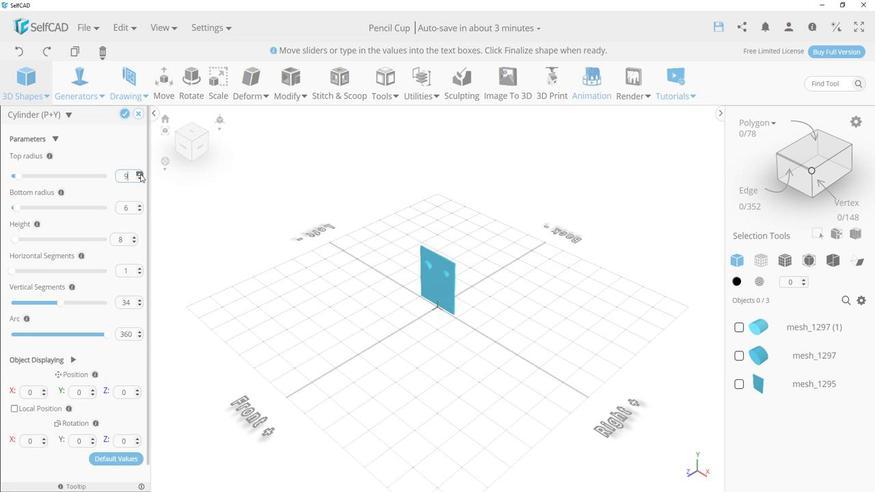 
Action: Mouse pressed left at (182, 190)
Screenshot: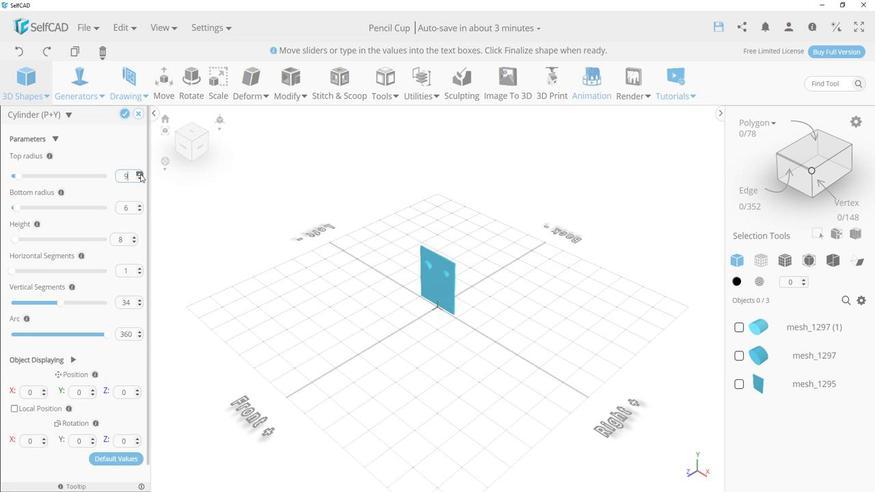 
Action: Mouse pressed left at (182, 190)
Screenshot: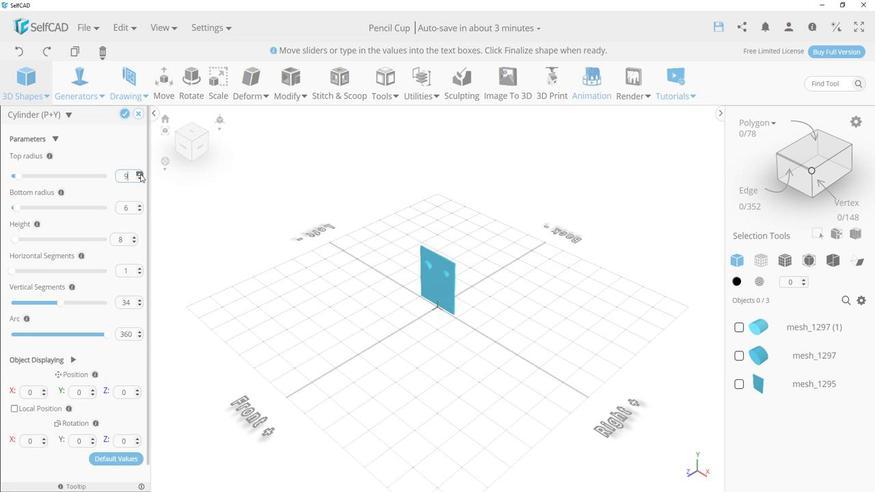
Action: Mouse pressed left at (182, 190)
Screenshot: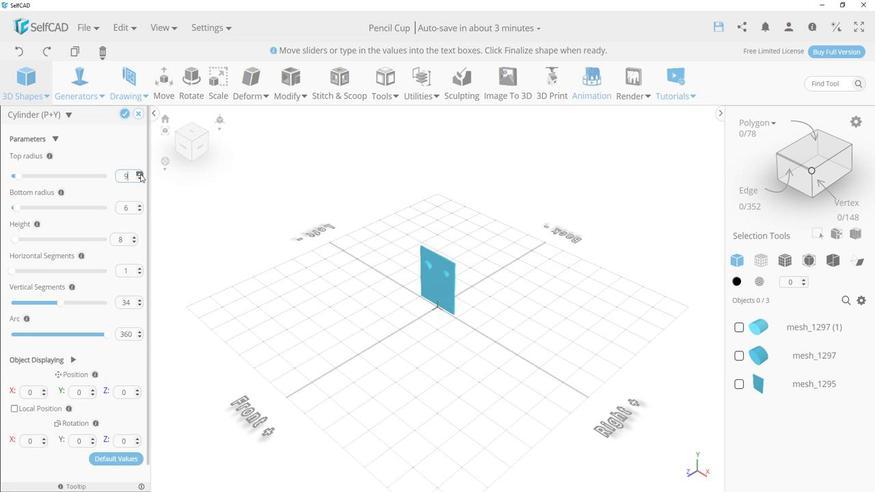 
Action: Mouse moved to (181, 191)
Screenshot: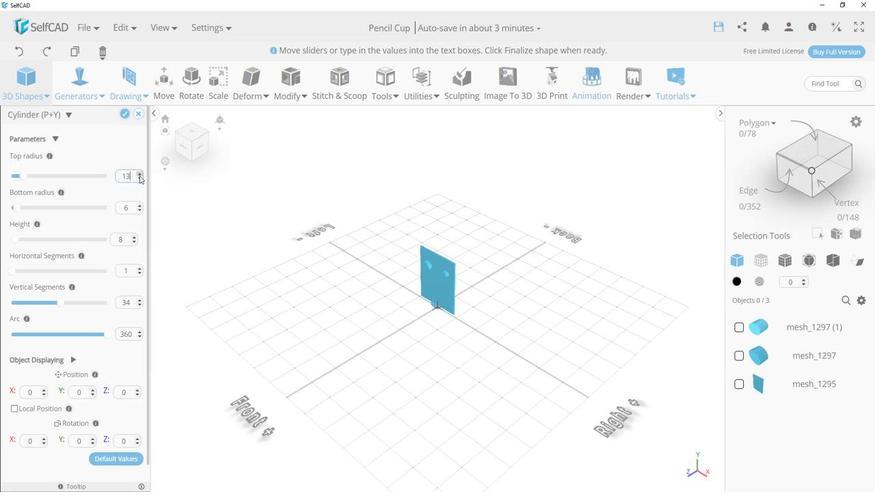 
Action: Mouse pressed left at (181, 191)
Screenshot: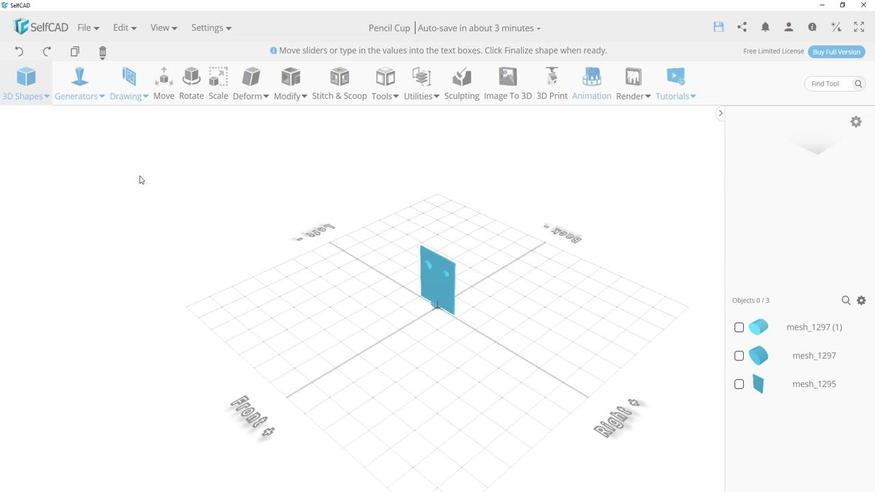 
Action: Mouse pressed left at (181, 191)
Screenshot: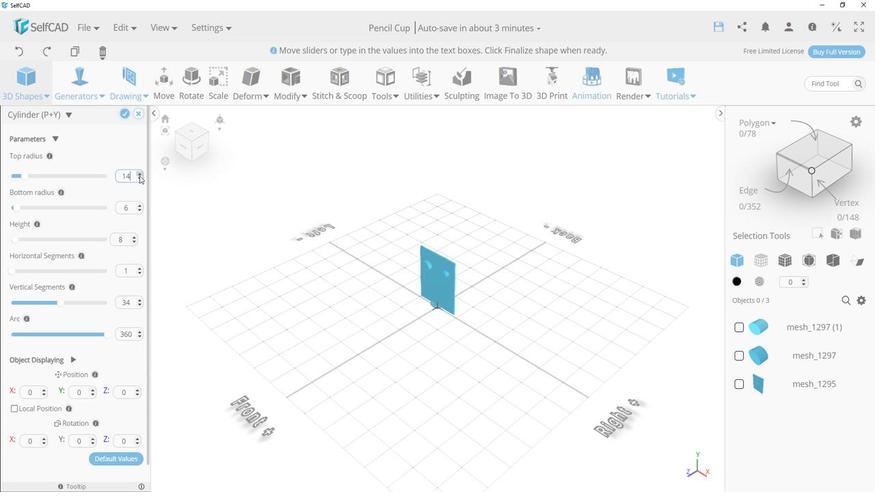 
Action: Mouse moved to (72, 218)
Screenshot: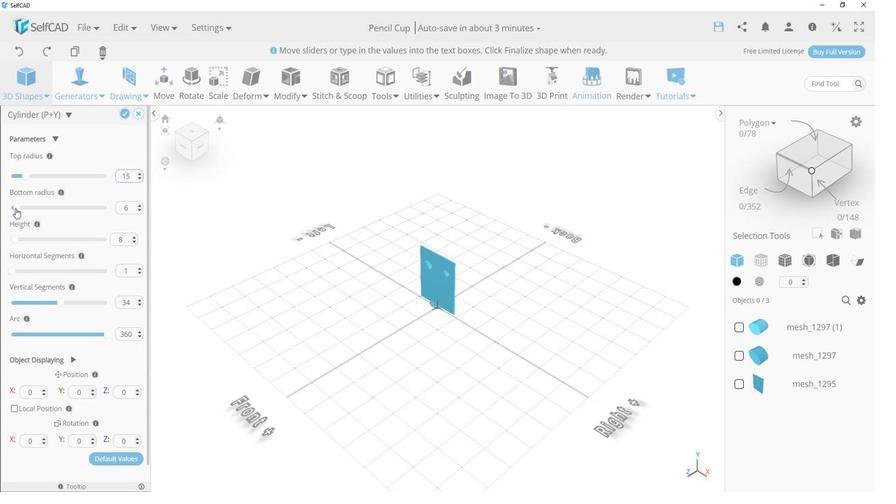 
Action: Mouse pressed left at (72, 218)
Screenshot: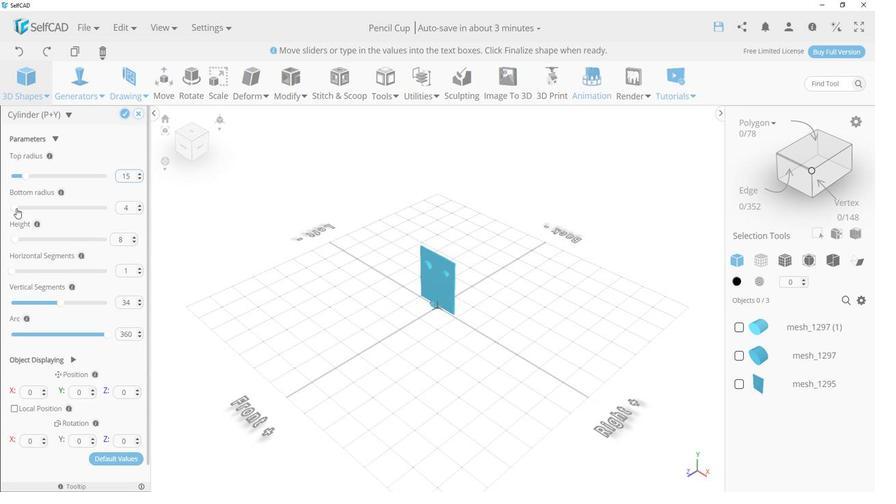 
Action: Mouse moved to (168, 138)
Screenshot: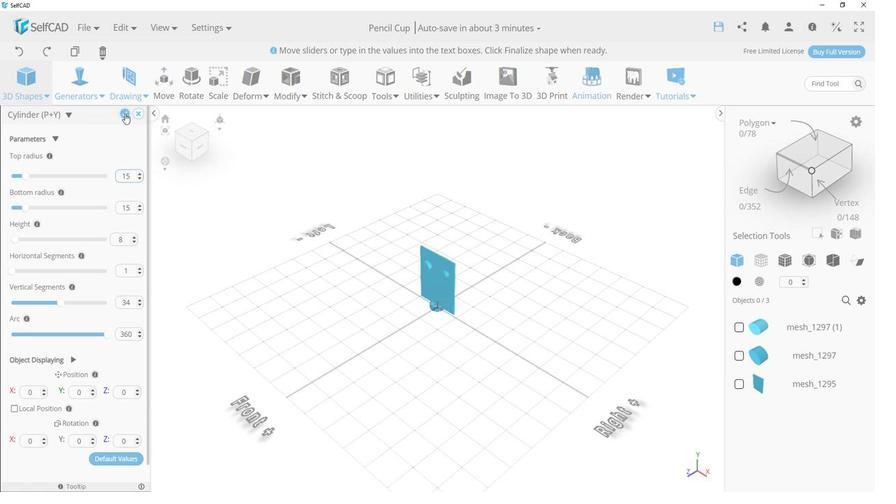 
Action: Mouse pressed left at (168, 138)
Screenshot: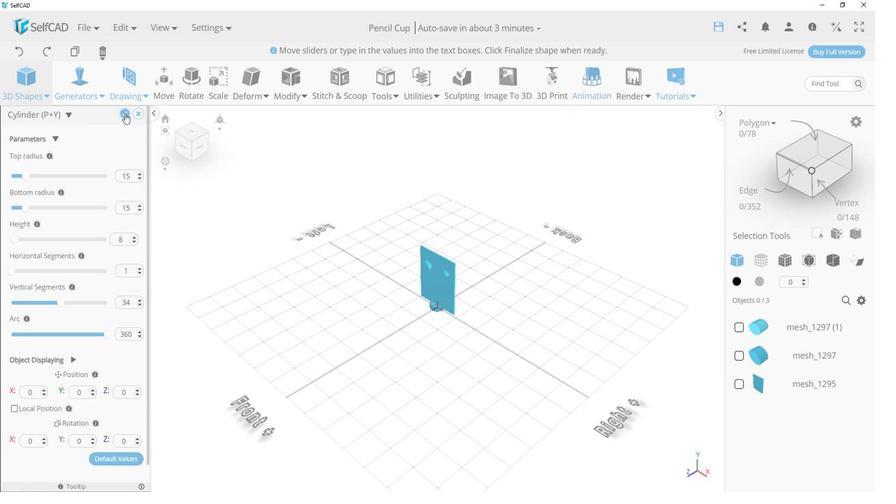 
Action: Mouse moved to (320, 272)
Screenshot: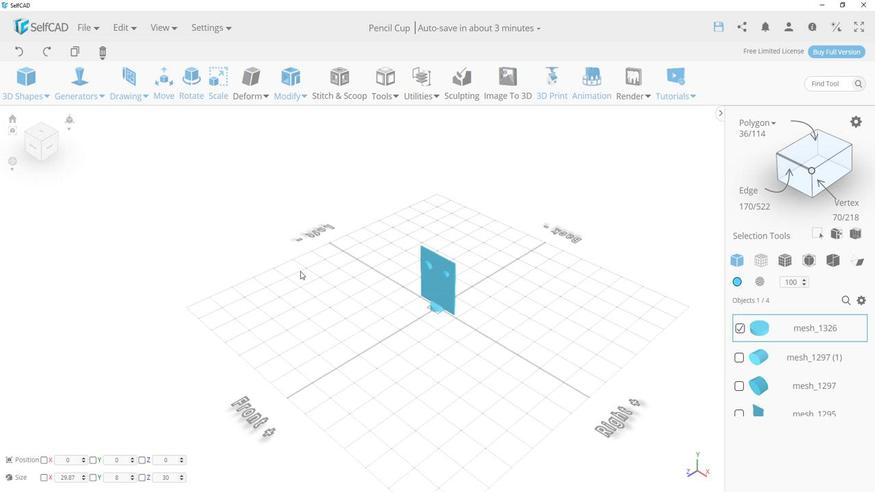 
Action: Mouse pressed left at (320, 272)
Screenshot: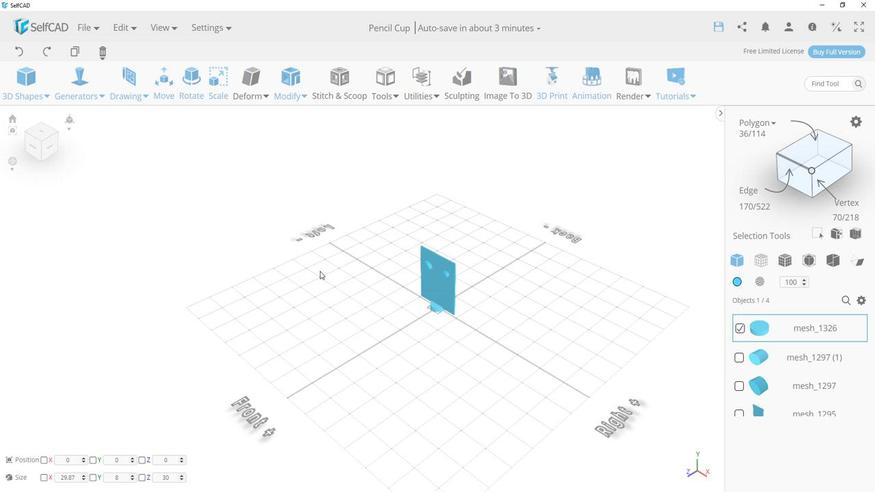 
Action: Mouse moved to (197, 127)
Screenshot: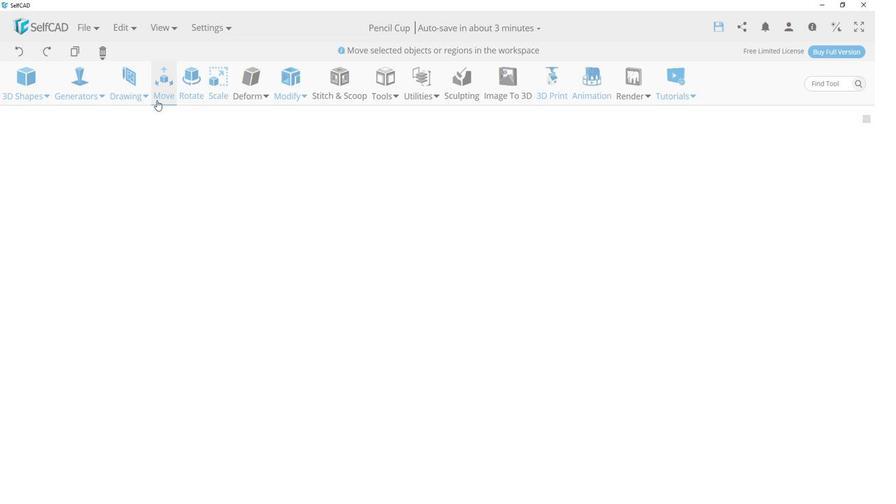 
Action: Mouse pressed left at (197, 127)
Screenshot: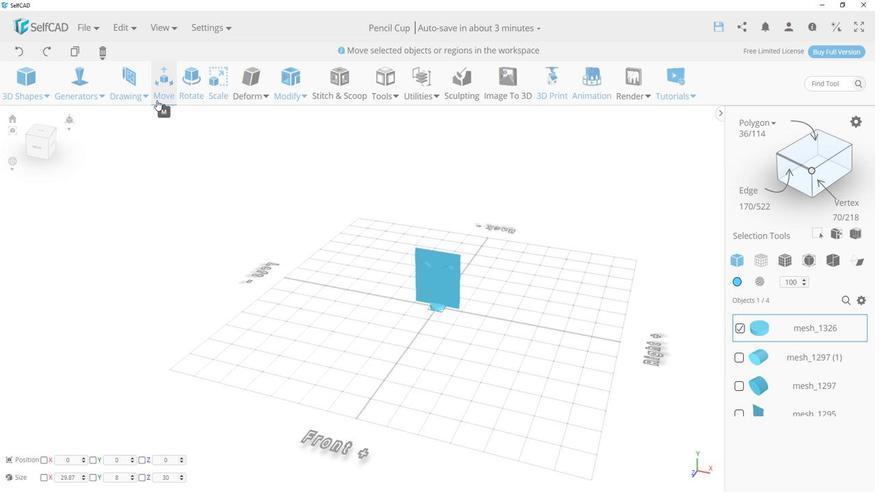 
Action: Mouse moved to (222, 116)
Screenshot: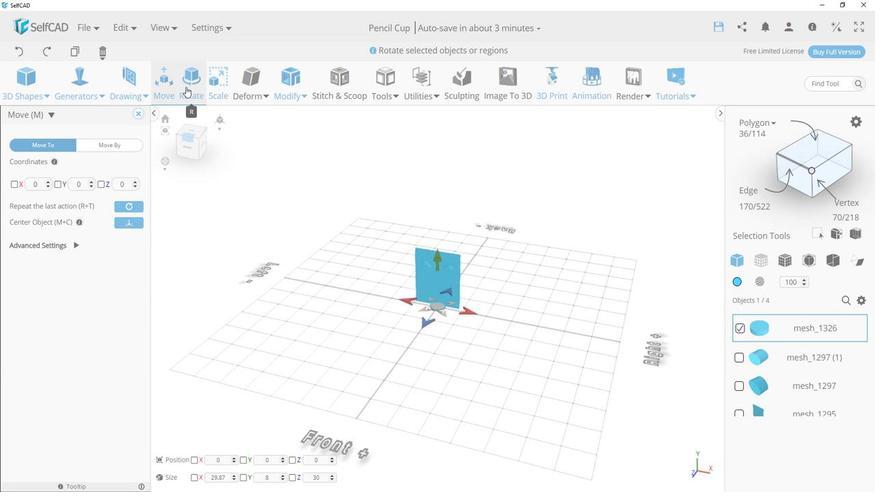 
Action: Mouse pressed left at (222, 116)
Screenshot: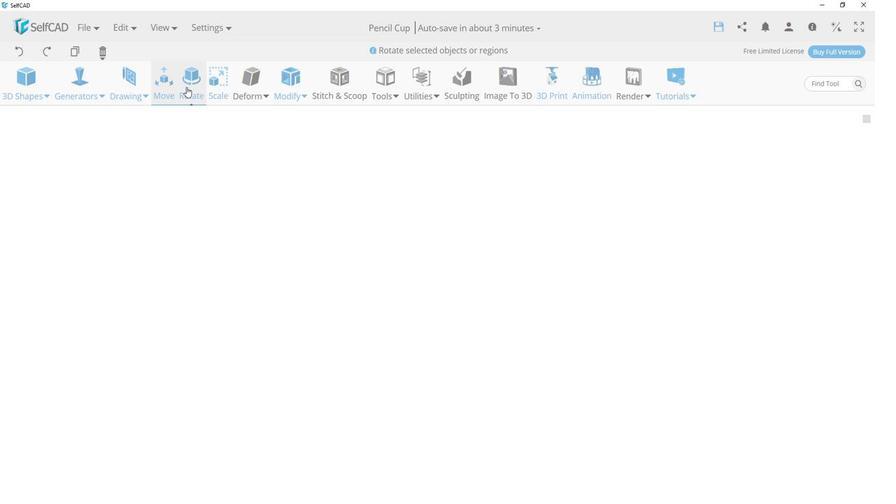 
Action: Mouse moved to (503, 227)
Screenshot: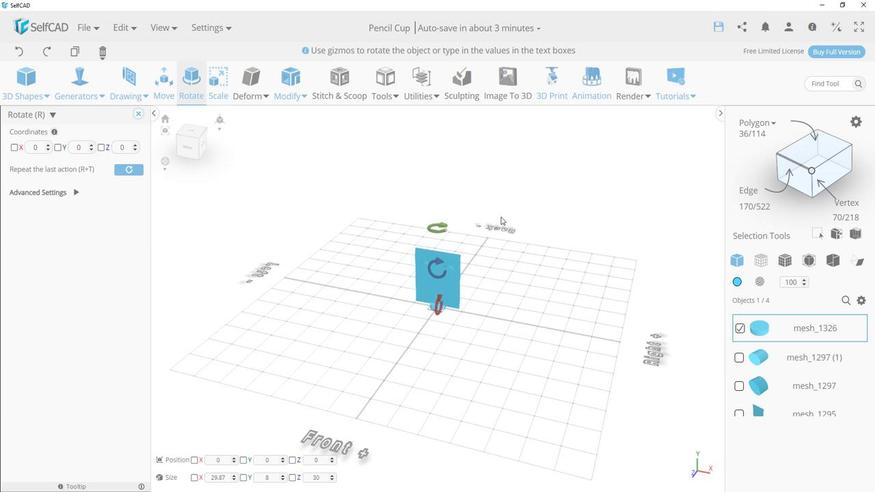 
Action: Mouse pressed left at (503, 227)
Screenshot: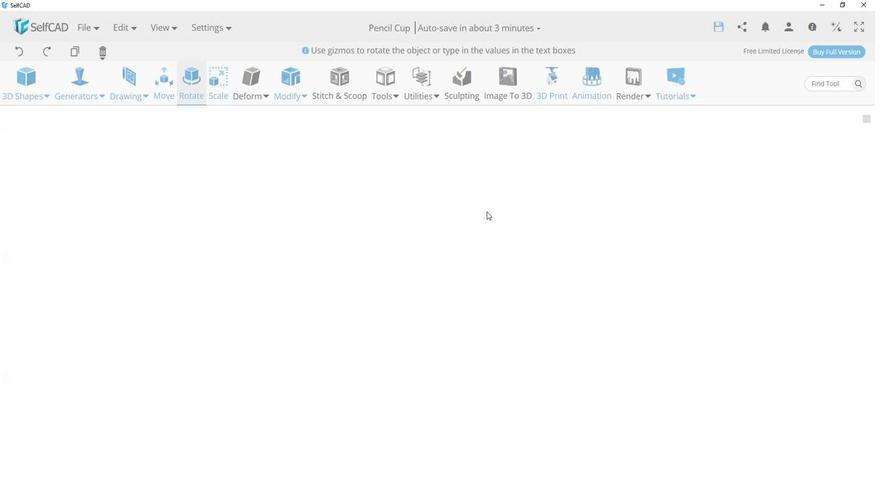 
Action: Mouse moved to (445, 294)
Screenshot: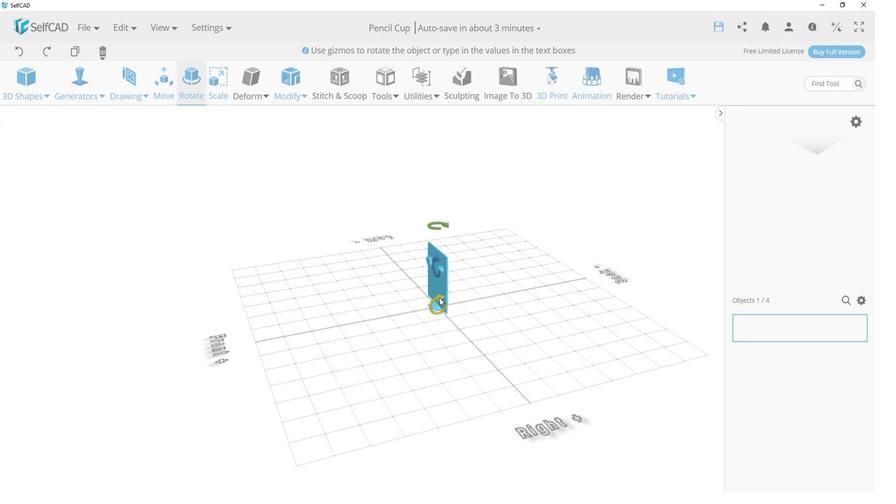 
Action: Mouse pressed left at (445, 294)
Screenshot: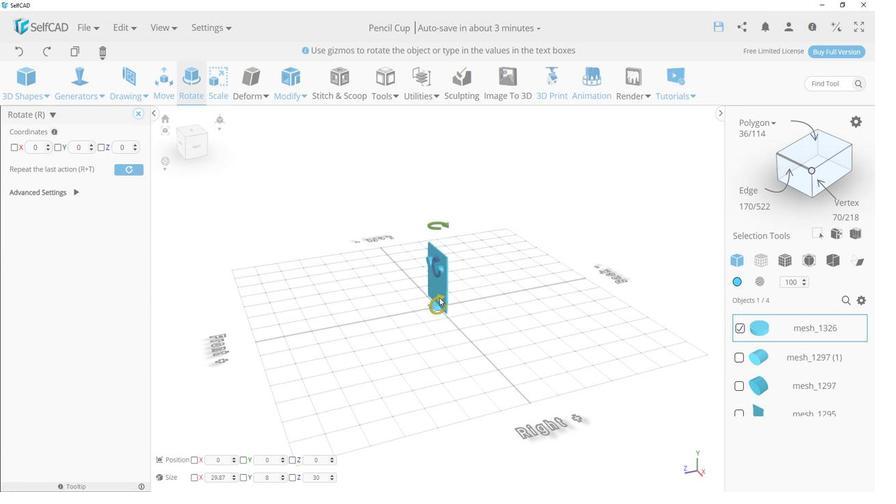 
Action: Mouse moved to (376, 318)
Screenshot: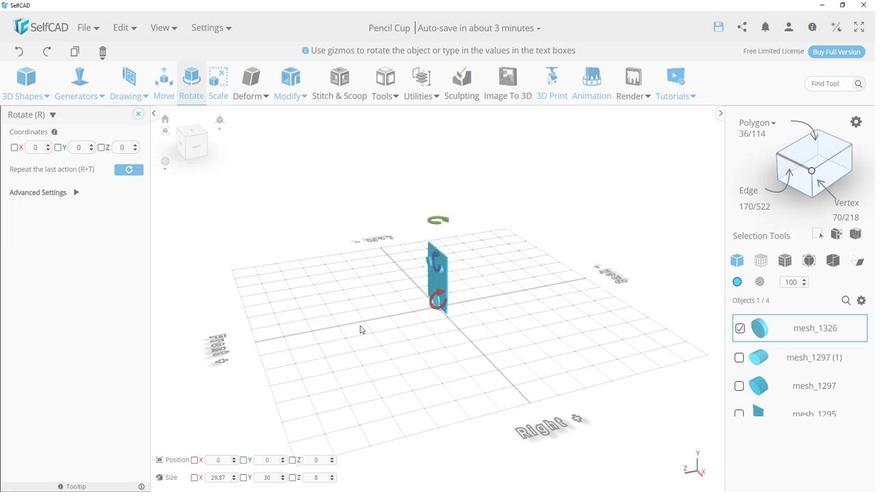 
Action: Mouse pressed left at (376, 318)
Screenshot: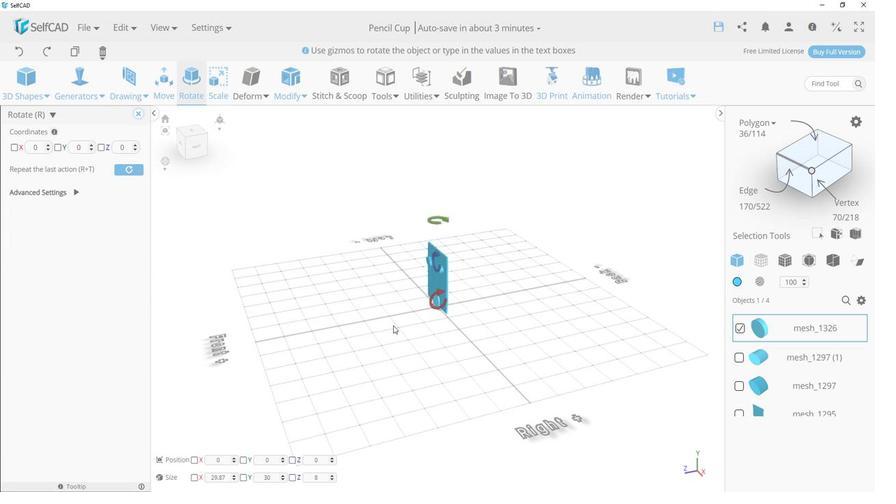 
Action: Mouse moved to (208, 446)
Screenshot: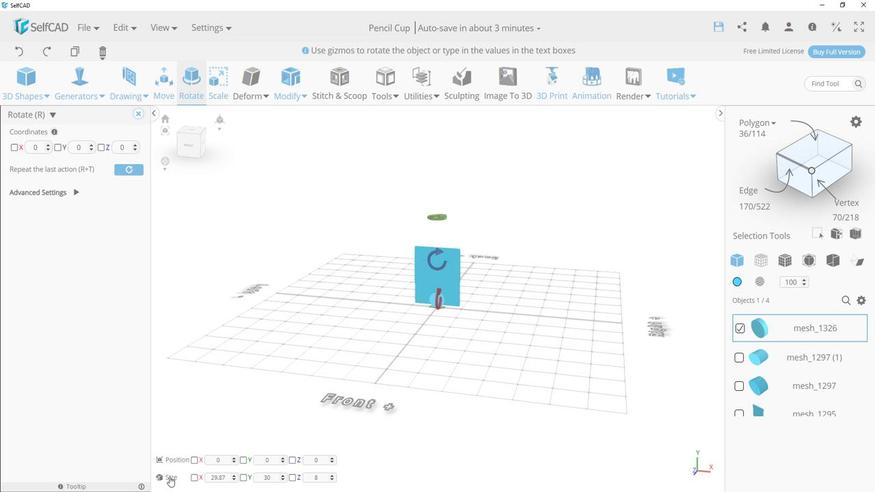 
Action: Mouse pressed left at (208, 446)
Screenshot: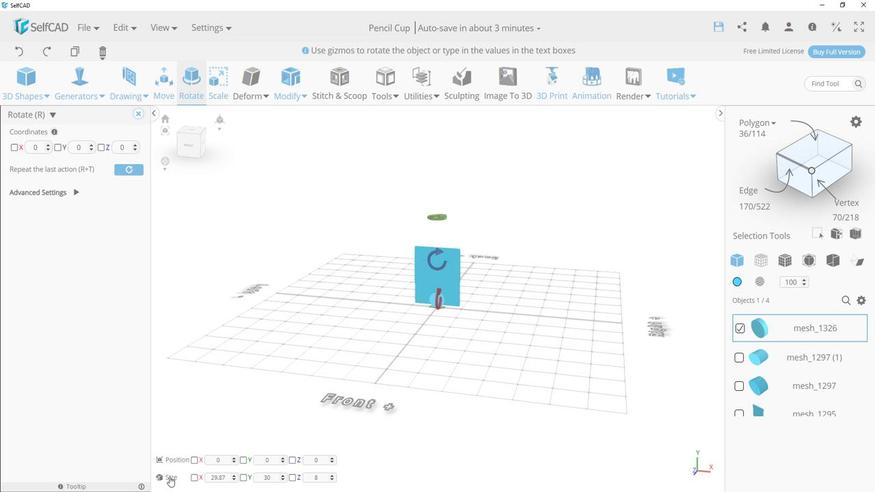 
Action: Mouse moved to (343, 342)
Screenshot: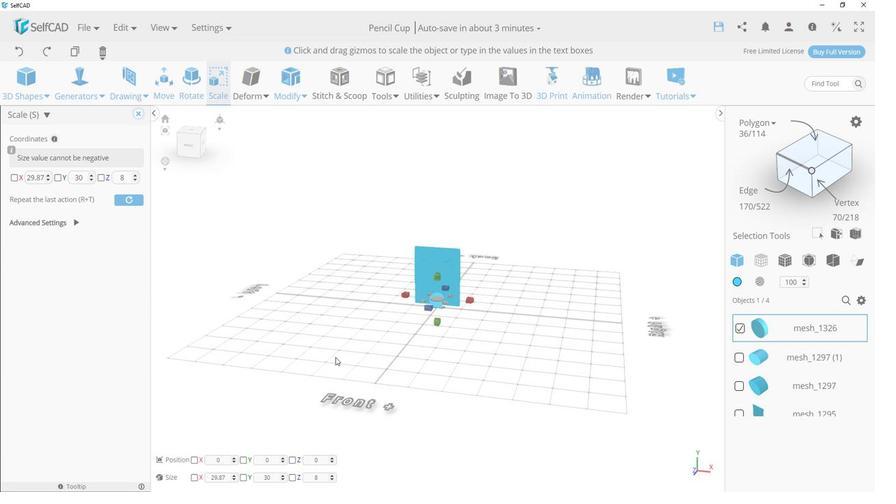 
Action: Mouse pressed left at (343, 342)
Screenshot: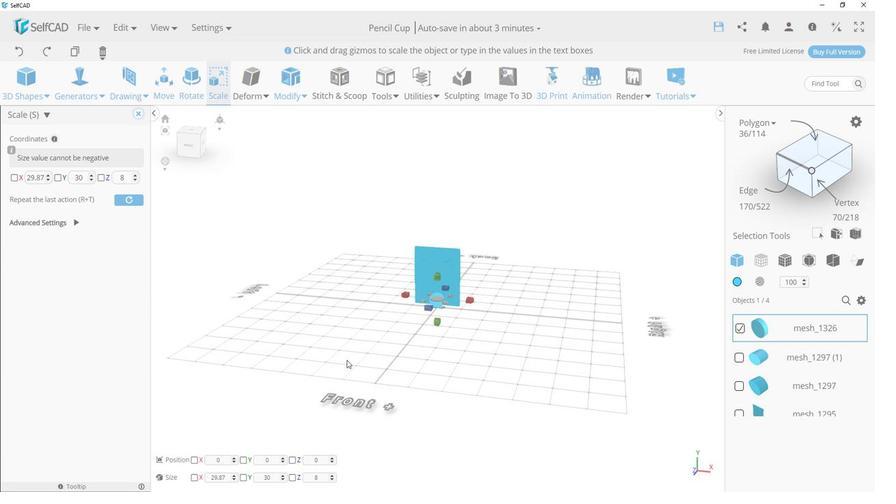 
Action: Mouse moved to (443, 296)
Screenshot: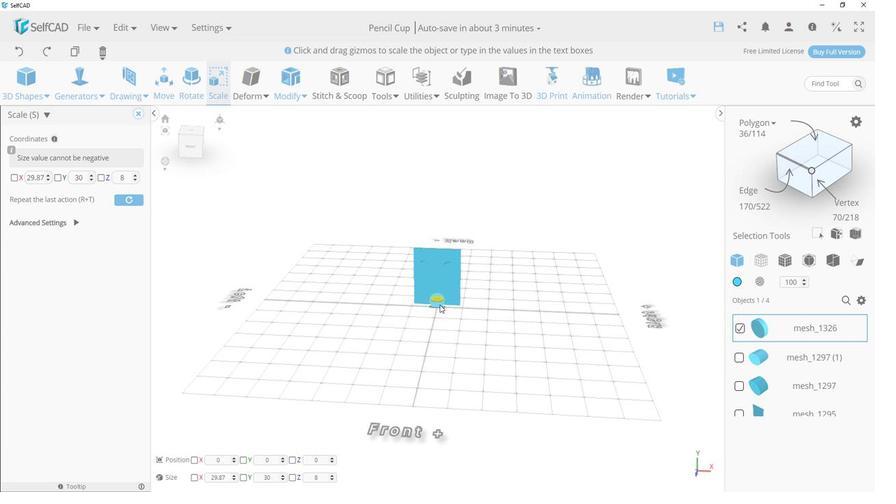 
Action: Mouse pressed left at (443, 296)
Screenshot: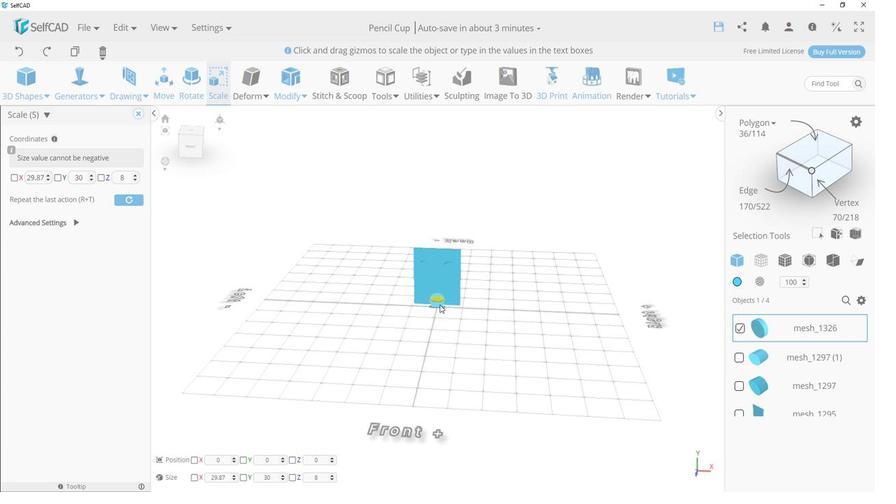 
Action: Mouse moved to (428, 332)
Screenshot: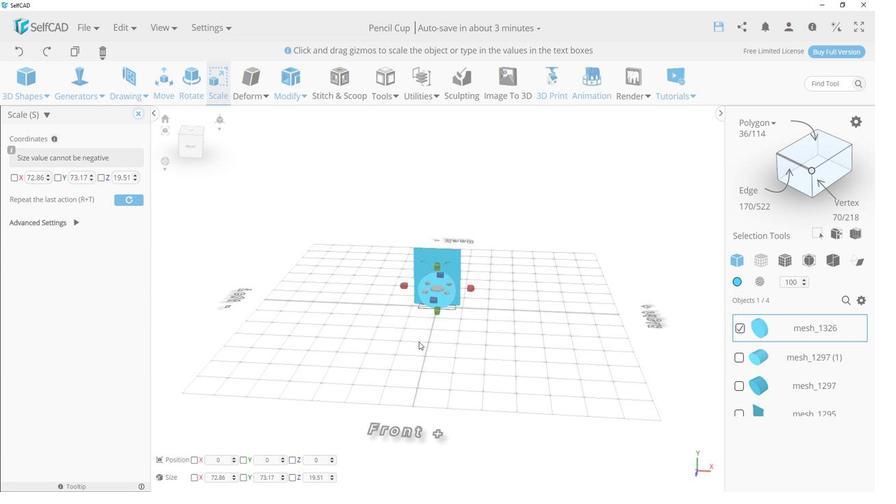 
Action: Mouse pressed left at (428, 332)
Screenshot: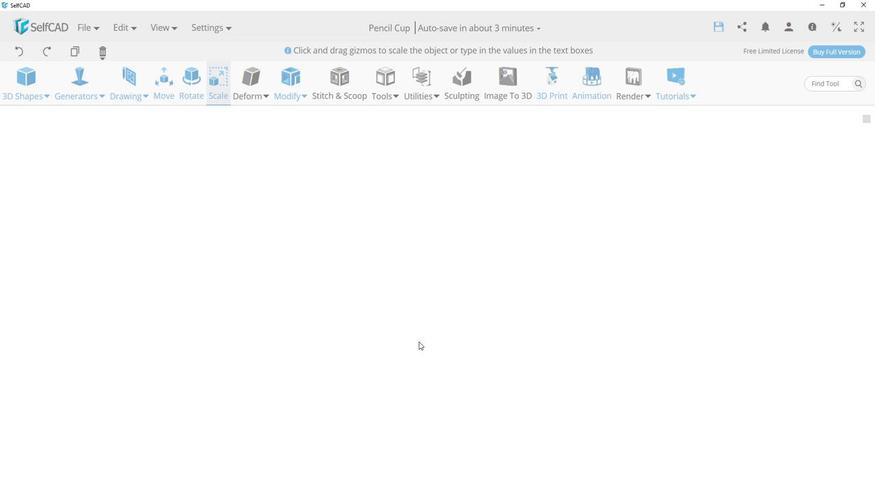 
Action: Mouse moved to (443, 266)
Screenshot: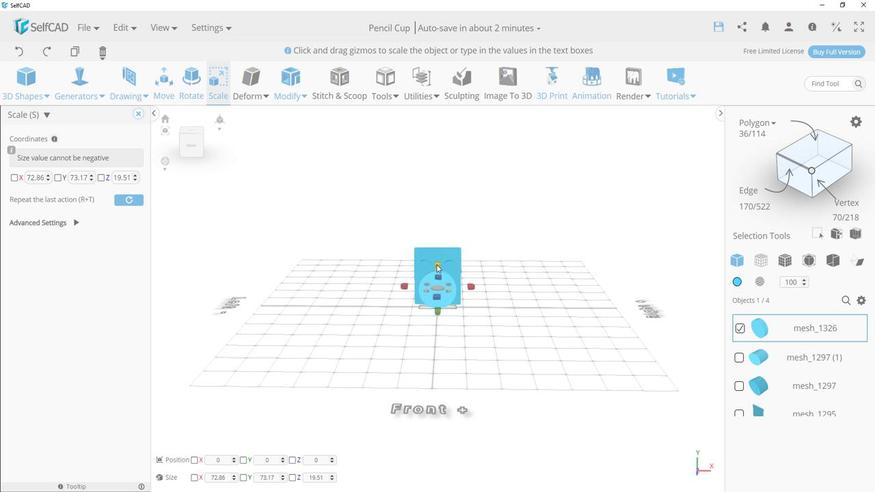 
Action: Mouse pressed left at (443, 266)
Screenshot: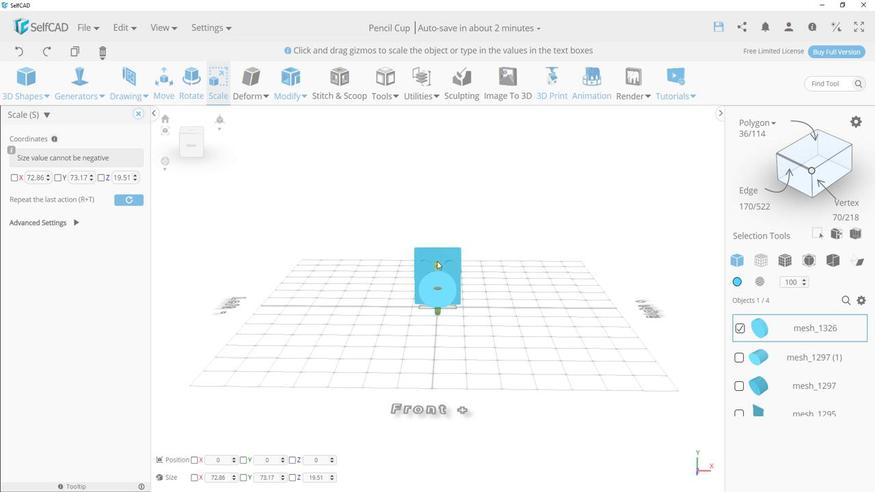 
Action: Mouse moved to (490, 304)
Screenshot: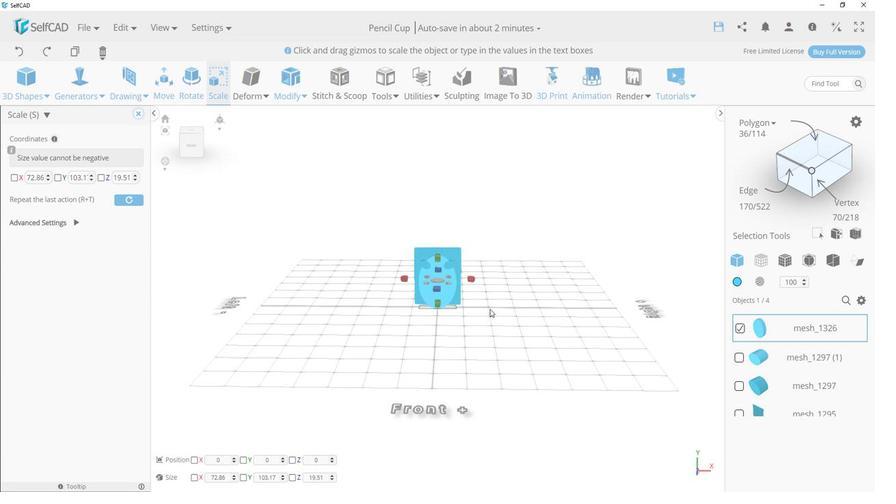 
Action: Mouse pressed left at (490, 304)
Screenshot: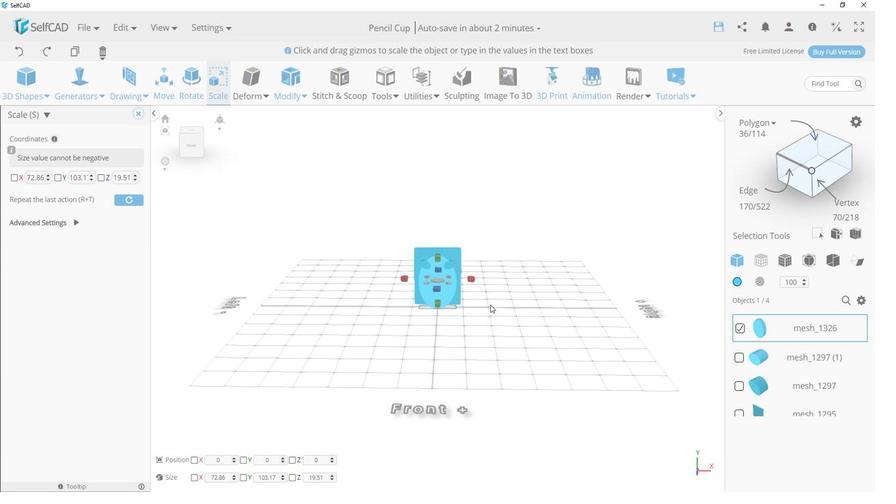 
Action: Mouse moved to (491, 299)
Screenshot: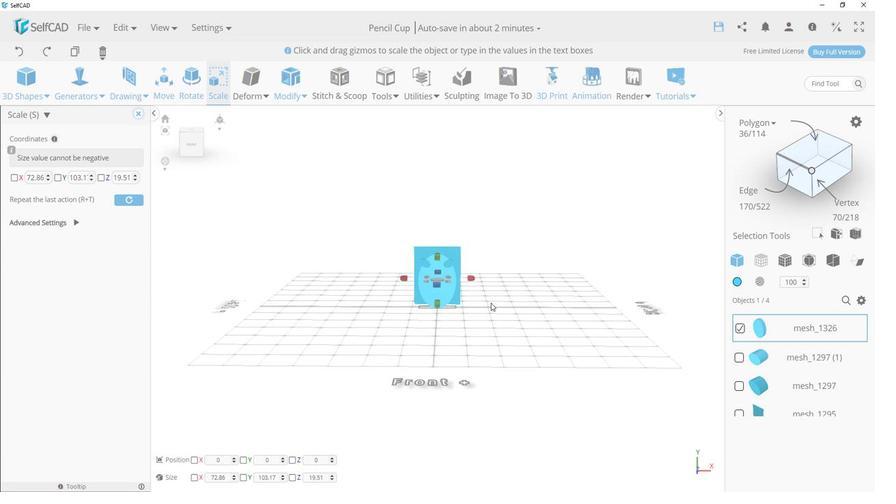 
Action: Mouse scrolled (491, 299) with delta (0, 0)
Screenshot: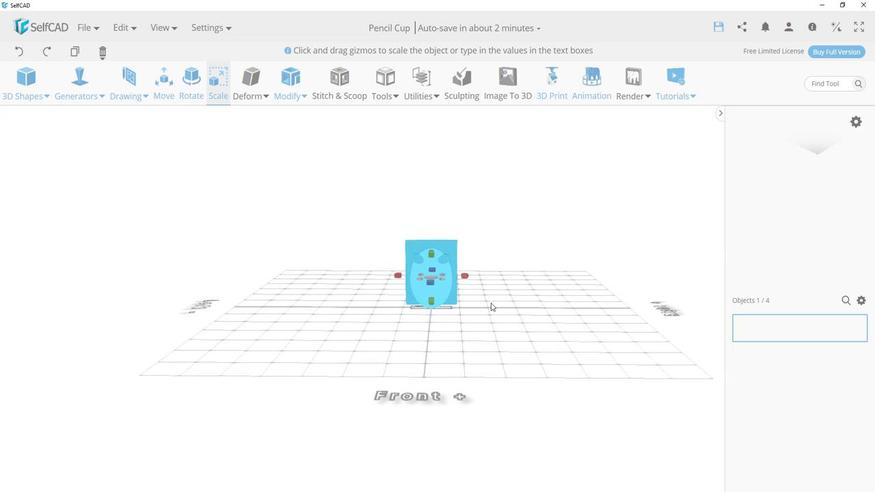 
Action: Mouse scrolled (491, 299) with delta (0, 0)
Screenshot: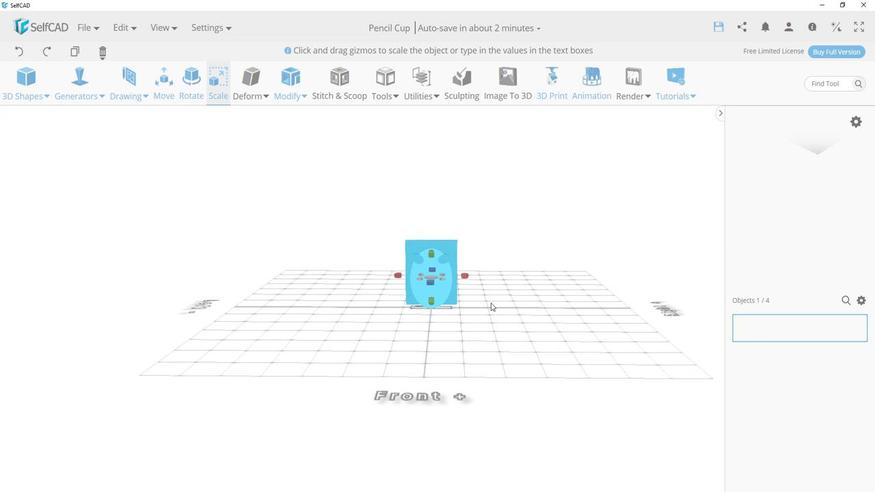 
Action: Mouse scrolled (491, 299) with delta (0, 0)
Screenshot: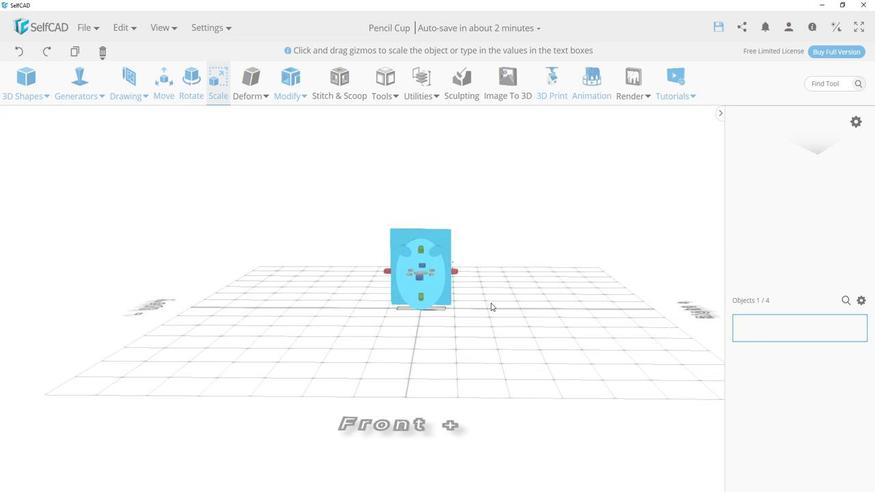 
Action: Mouse scrolled (491, 299) with delta (0, 0)
Screenshot: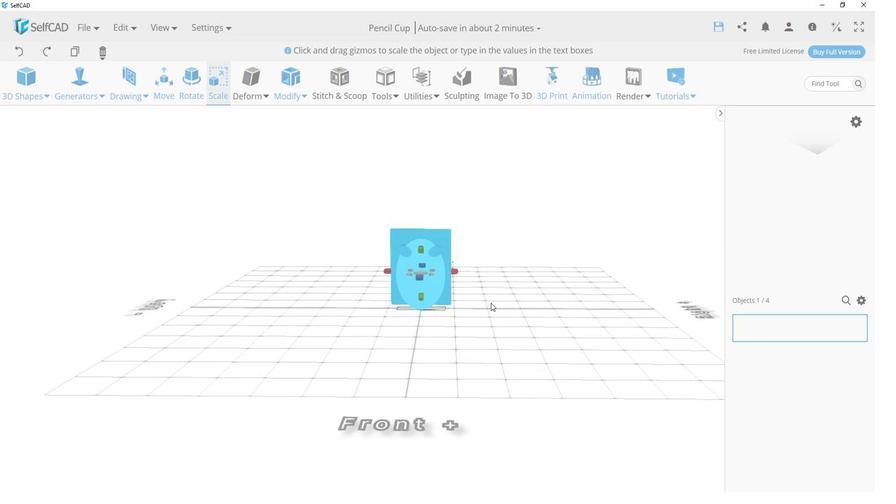 
Action: Mouse scrolled (491, 299) with delta (0, 0)
Screenshot: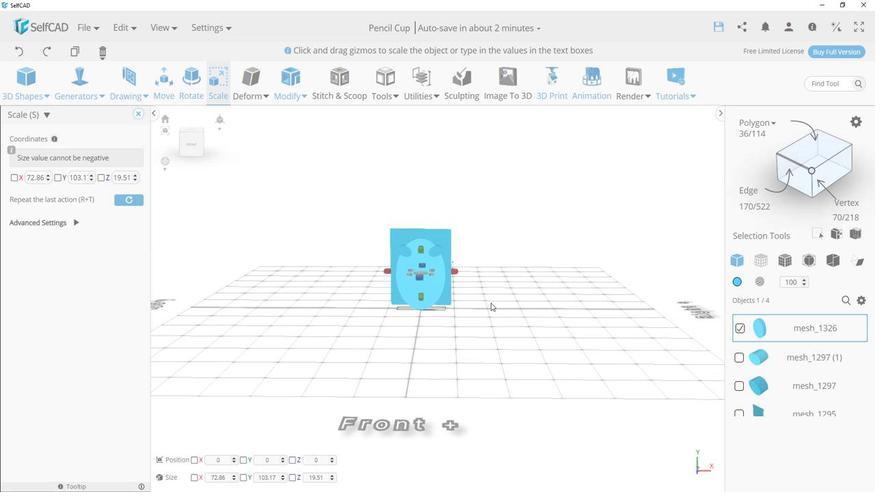 
Action: Mouse moved to (486, 300)
Screenshot: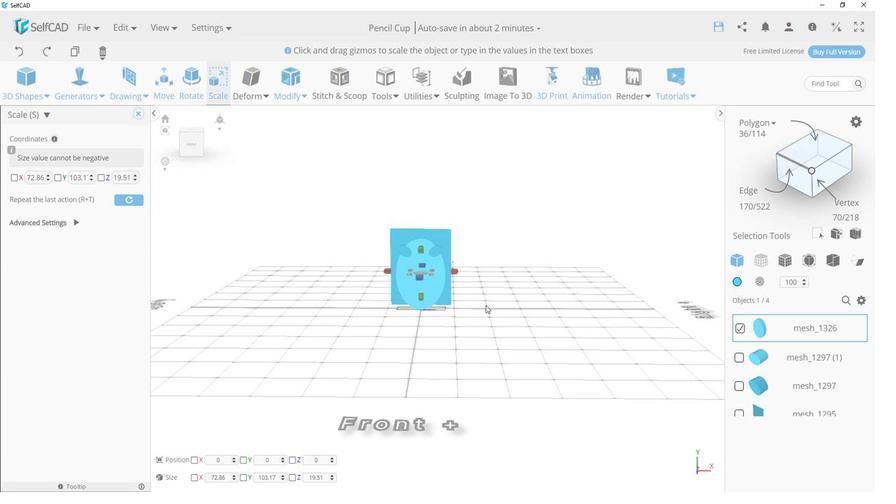 
Action: Mouse pressed left at (486, 300)
Screenshot: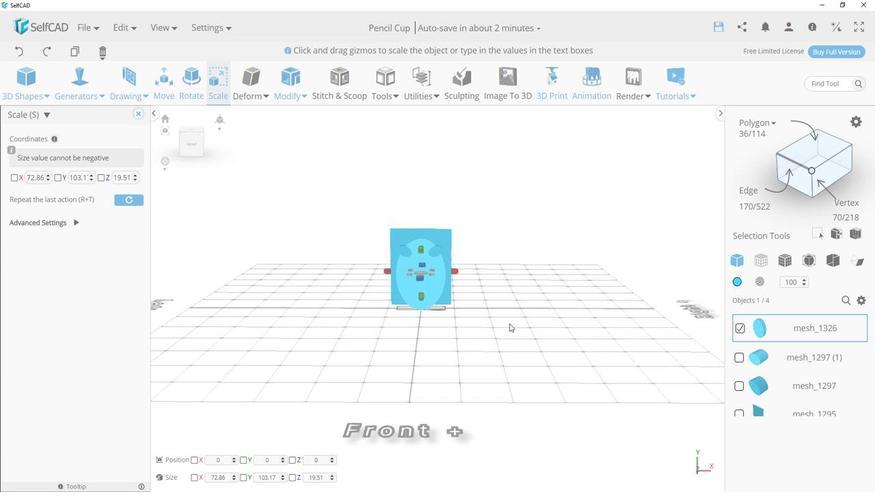 
Action: Mouse moved to (428, 330)
Screenshot: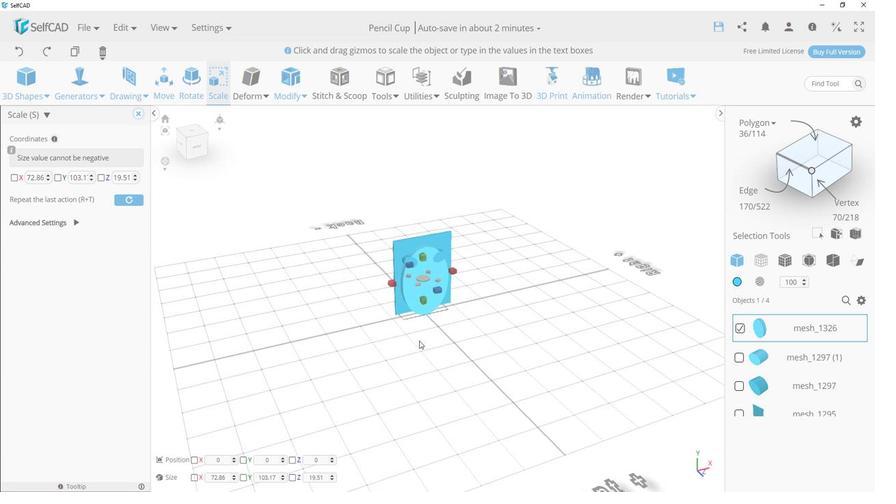 
Action: Mouse pressed left at (428, 330)
Screenshot: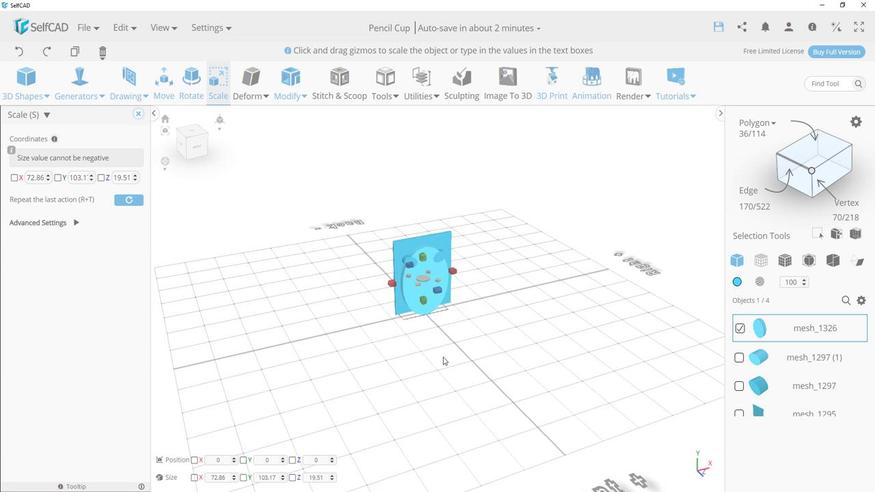 
Action: Mouse moved to (202, 120)
Screenshot: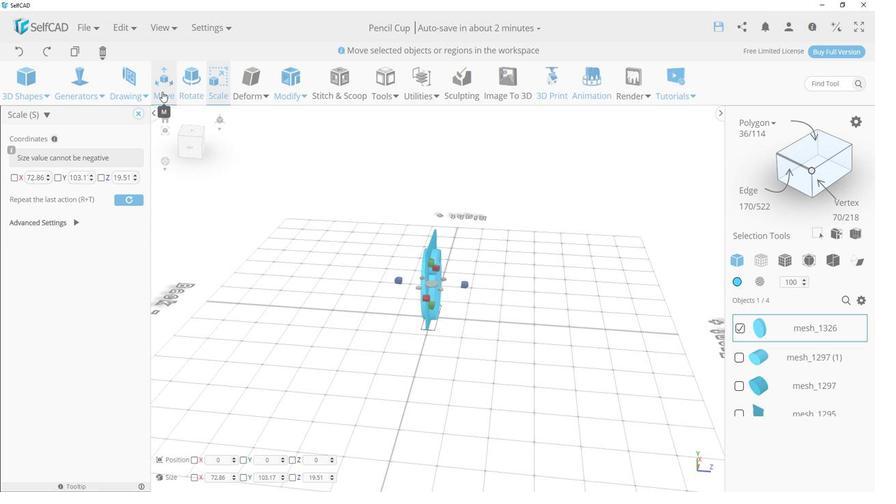 
Action: Mouse pressed left at (202, 120)
Screenshot: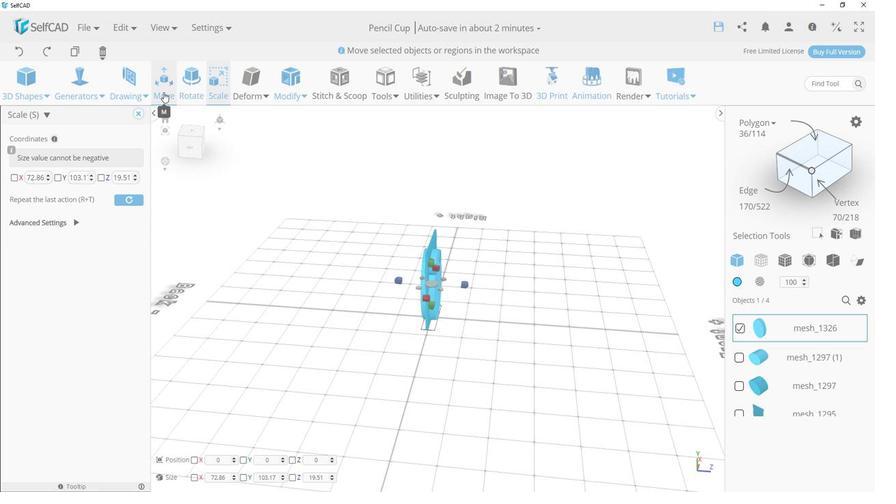 
Action: Mouse moved to (475, 358)
Screenshot: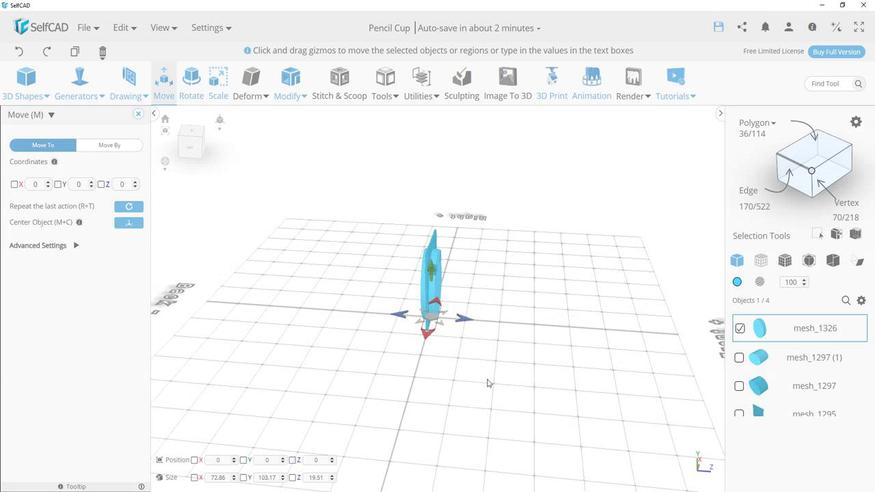 
Action: Mouse pressed left at (475, 358)
Screenshot: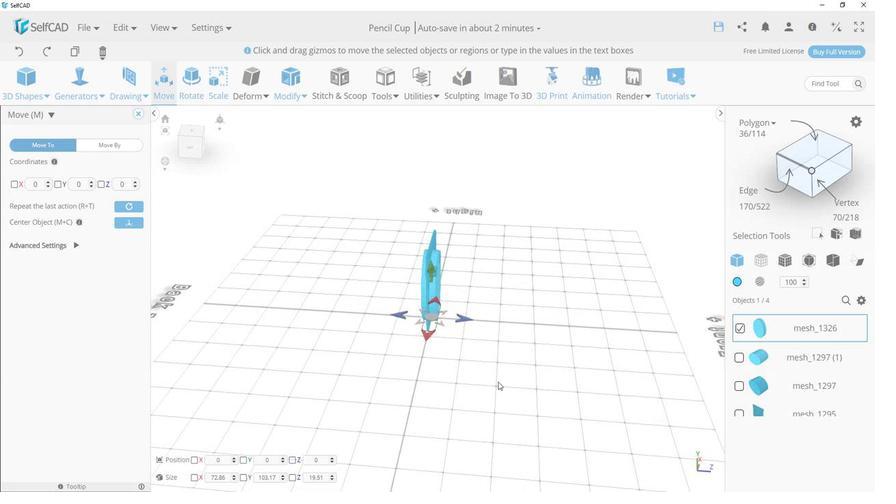 
Action: Mouse moved to (468, 309)
Screenshot: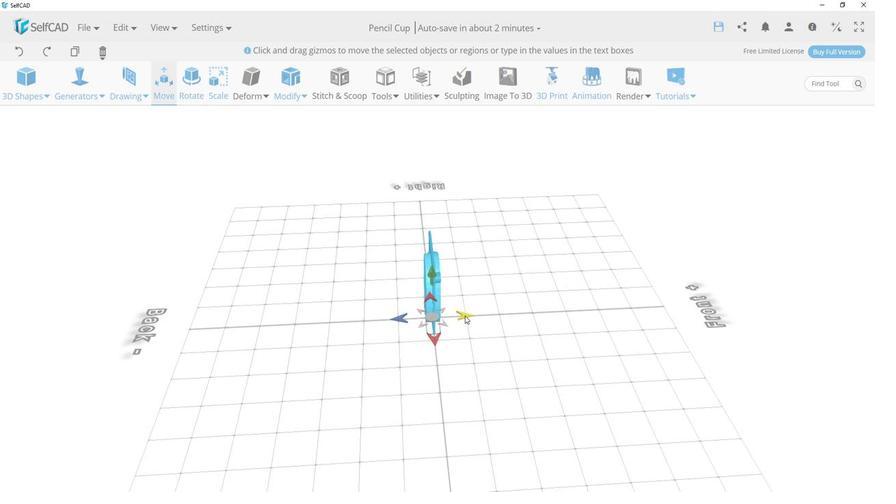 
Action: Mouse pressed left at (468, 309)
Screenshot: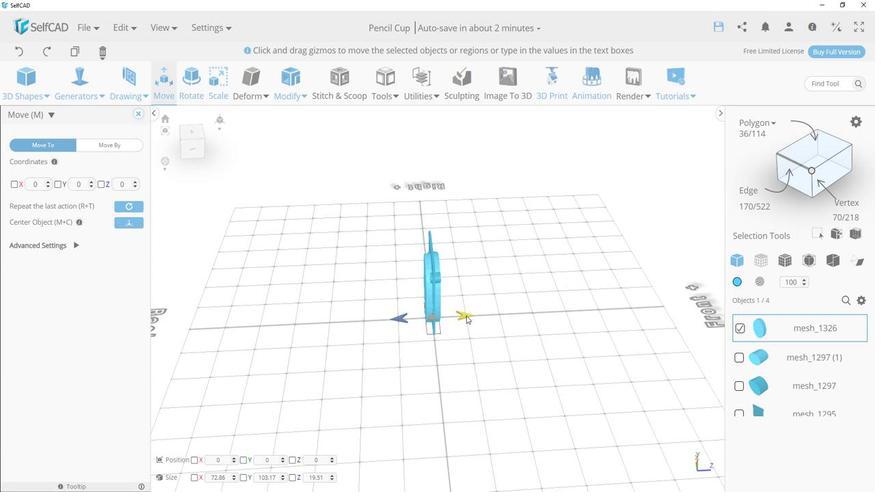 
Action: Mouse moved to (459, 335)
Screenshot: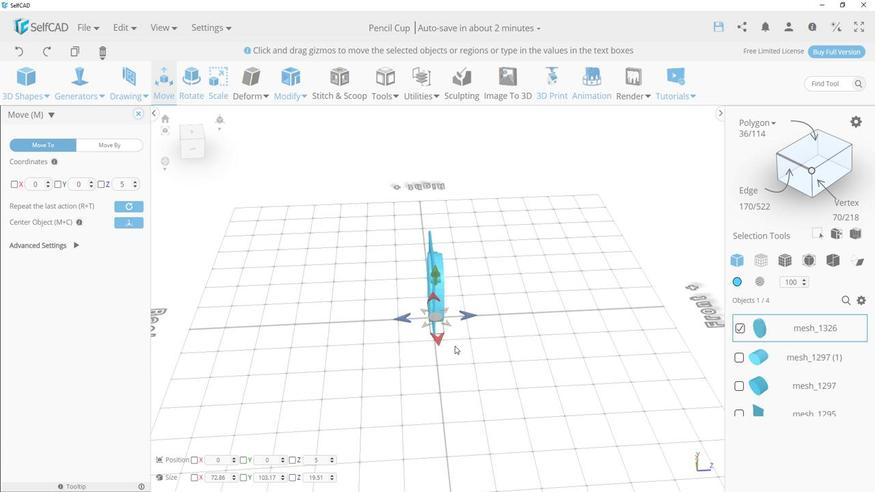 
Action: Mouse pressed left at (459, 335)
Screenshot: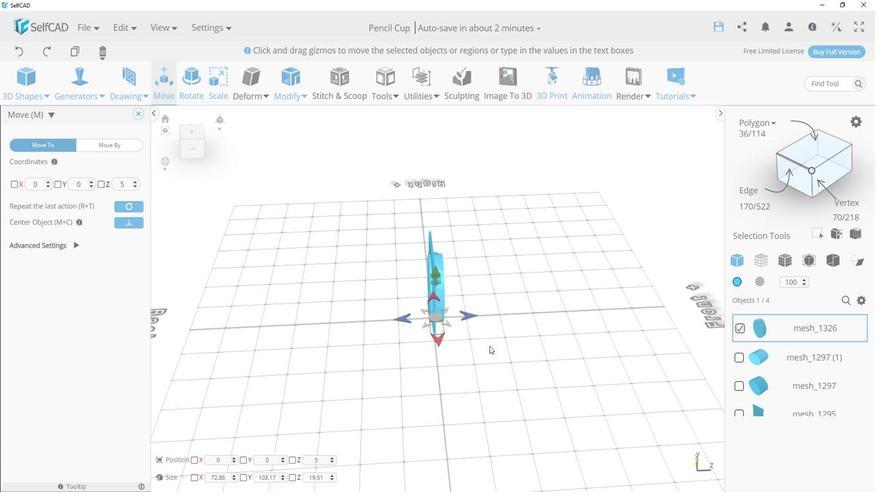 
Action: Mouse moved to (400, 336)
Screenshot: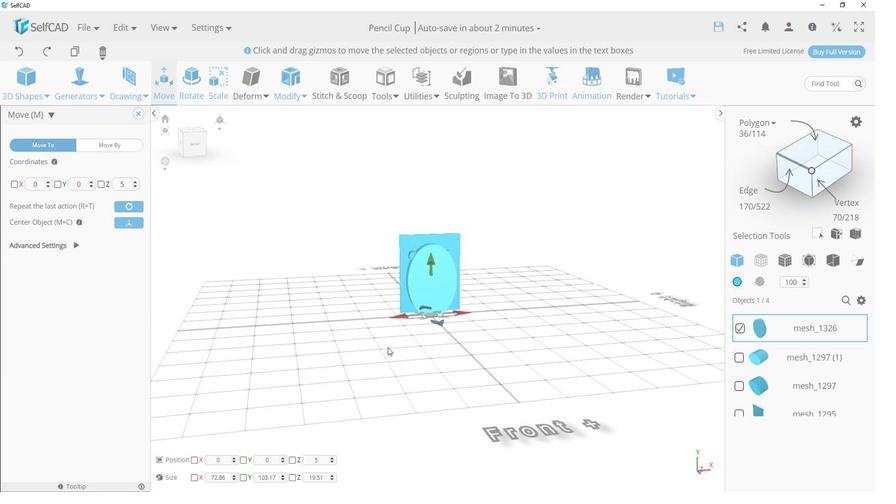 
Action: Mouse pressed left at (400, 336)
Screenshot: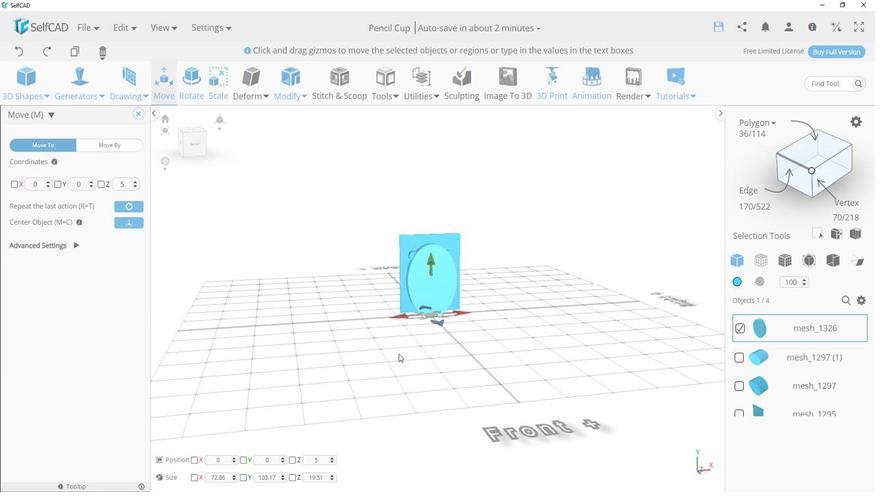 
Action: Mouse moved to (774, 176)
Screenshot: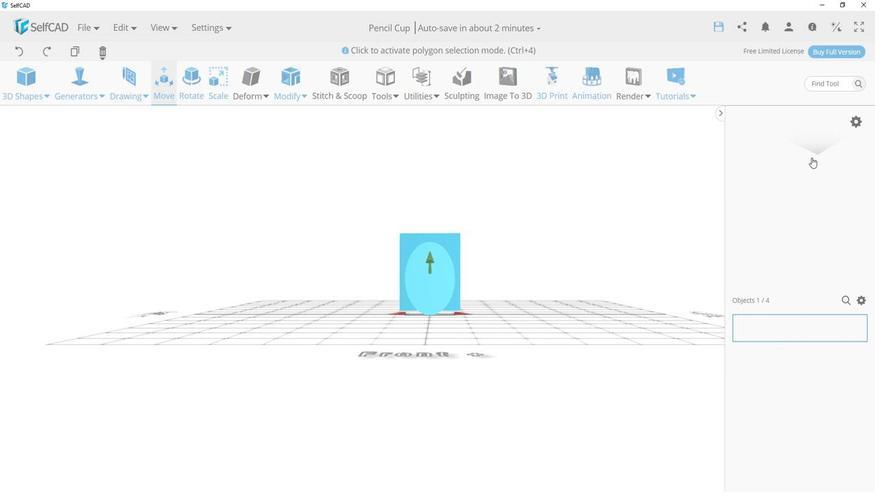 
Action: Mouse pressed left at (774, 176)
Screenshot: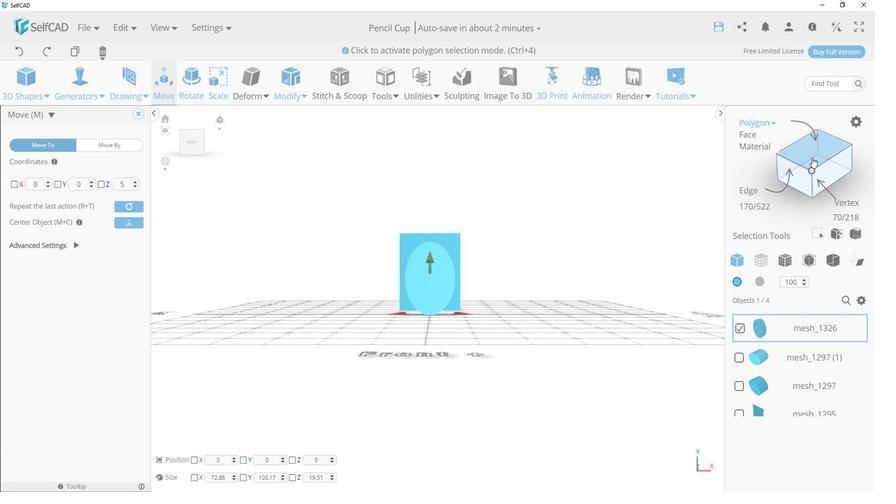 
Action: Mouse moved to (449, 286)
Screenshot: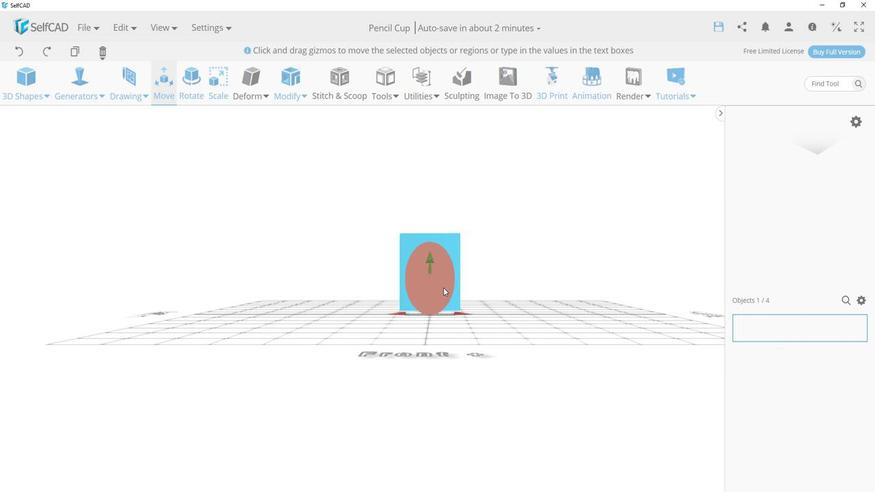 
Action: Mouse pressed left at (449, 286)
Screenshot: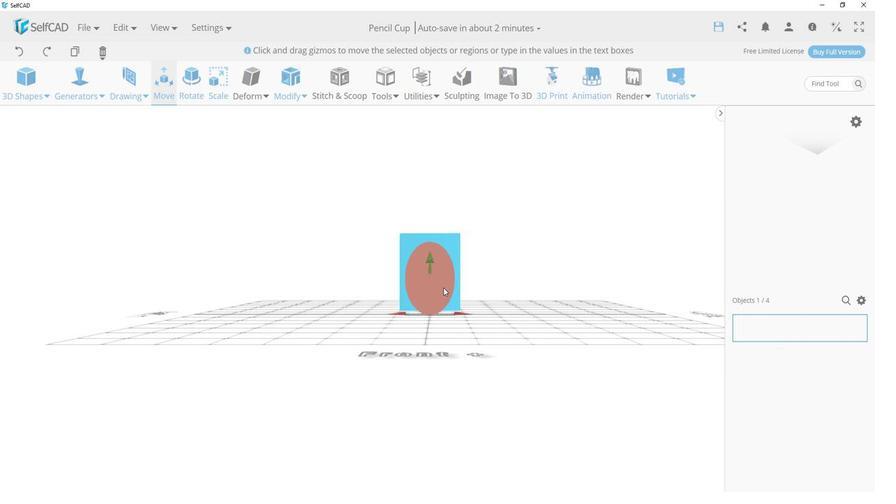 
Action: Mouse moved to (264, 324)
Screenshot: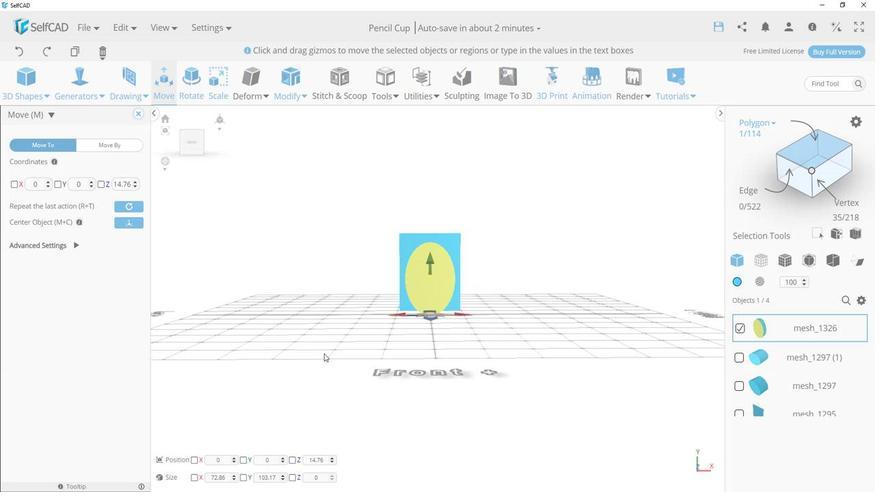 
Action: Mouse pressed left at (264, 324)
Screenshot: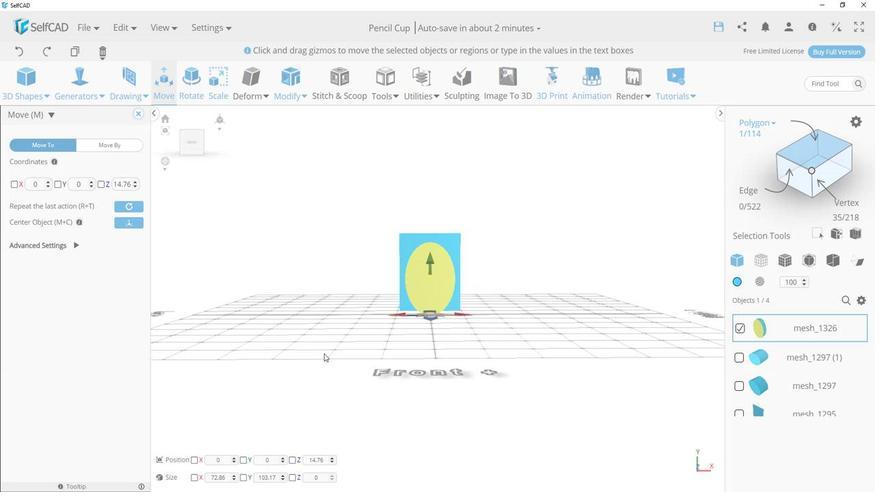 
Action: Mouse moved to (449, 285)
Screenshot: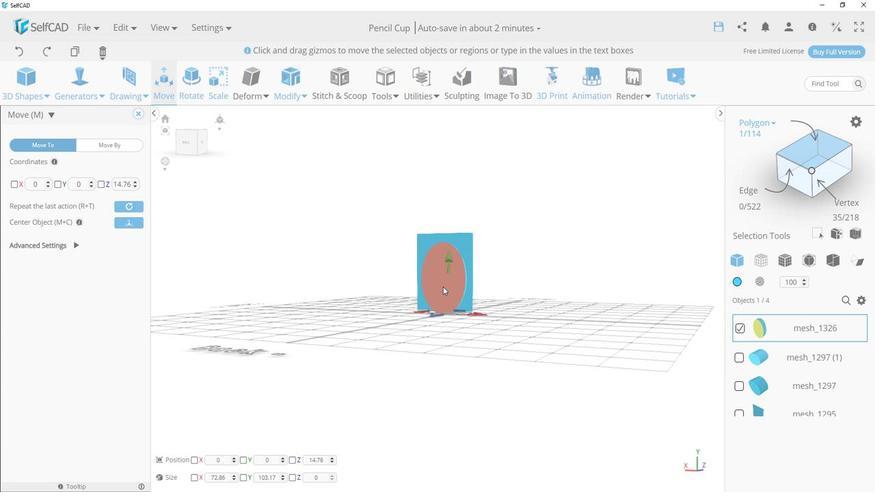 
Action: Mouse pressed left at (449, 285)
Screenshot: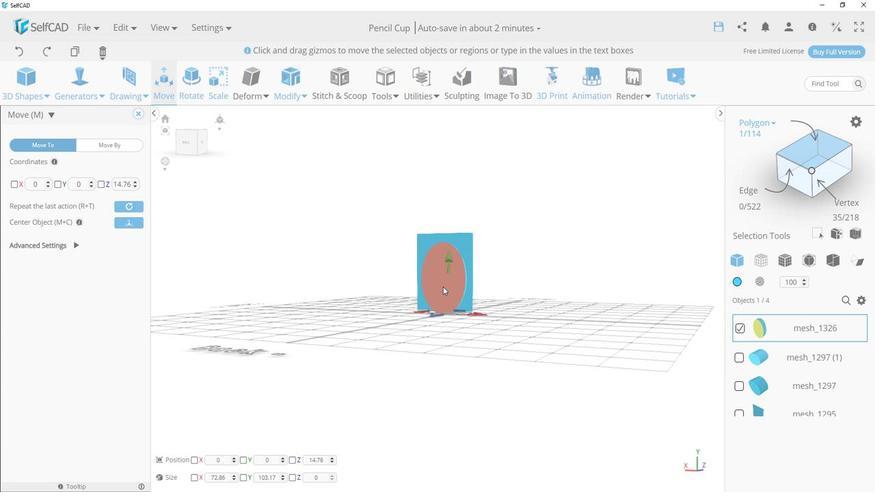 
Action: Mouse moved to (553, 290)
Screenshot: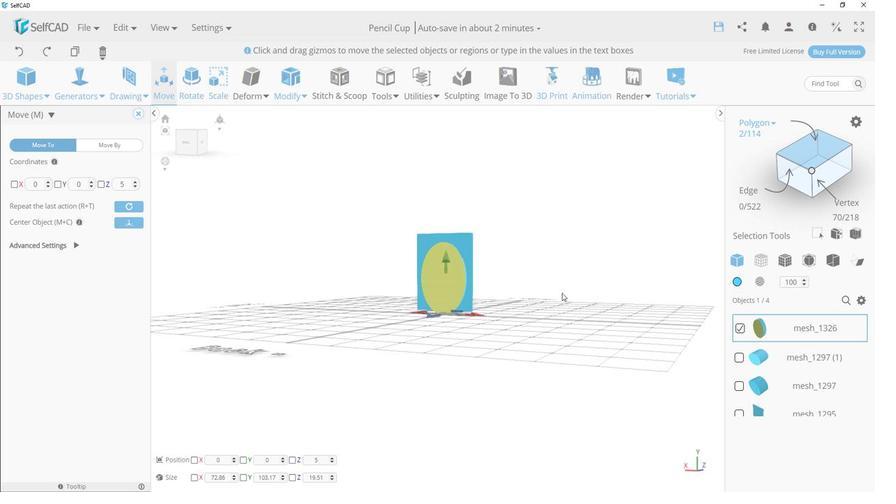 
Action: Mouse pressed left at (553, 290)
Screenshot: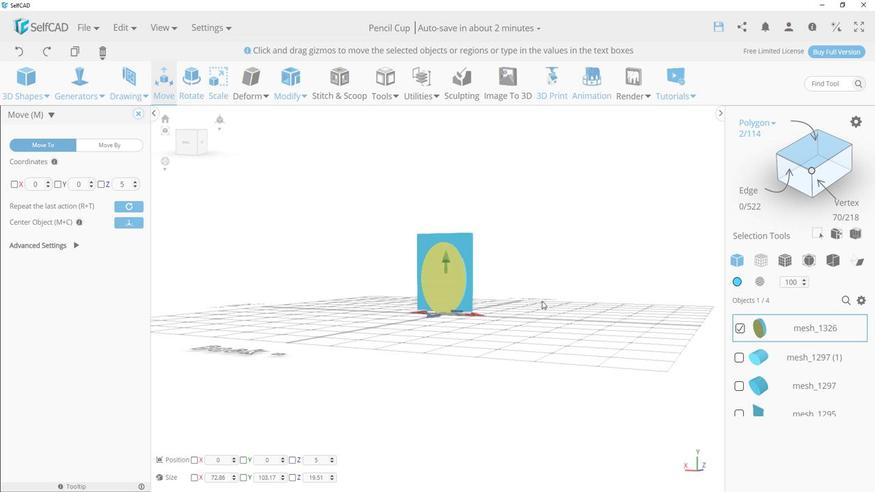 
Action: Mouse moved to (462, 318)
Screenshot: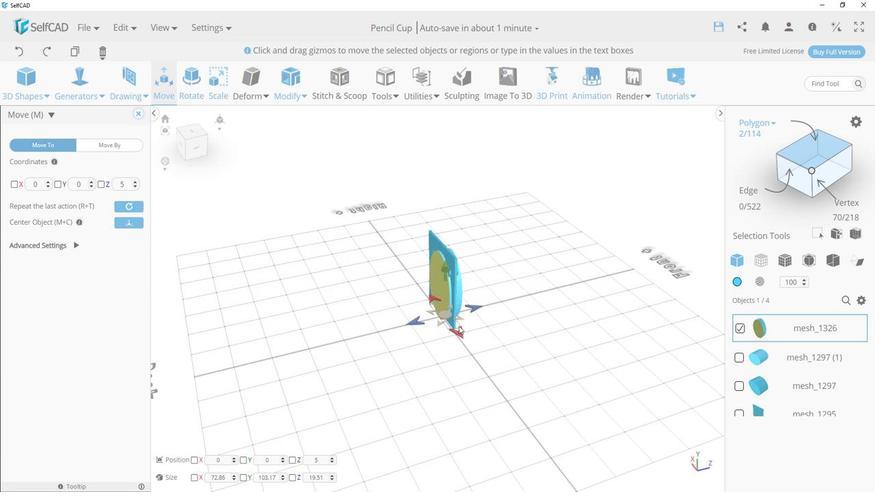 
Action: Key pressed <Key.delete><Key.enter>
Screenshot: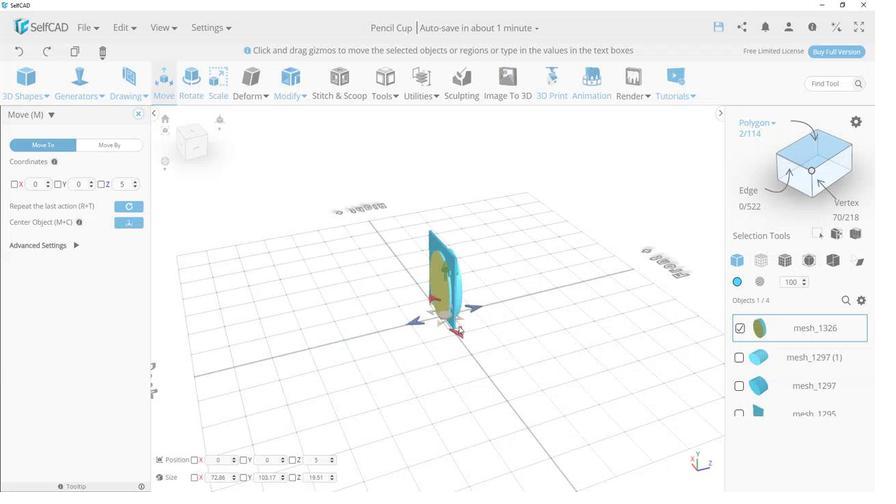 
Action: Mouse moved to (512, 309)
Screenshot: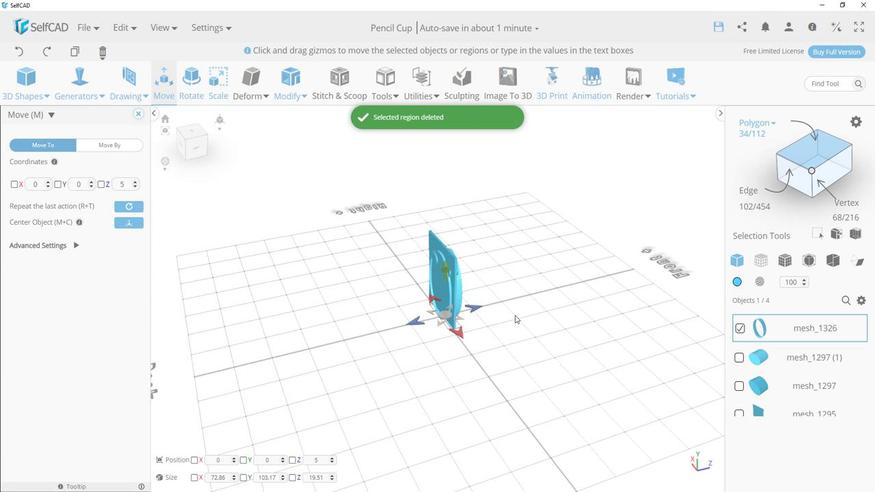 
Action: Mouse pressed left at (512, 309)
Screenshot: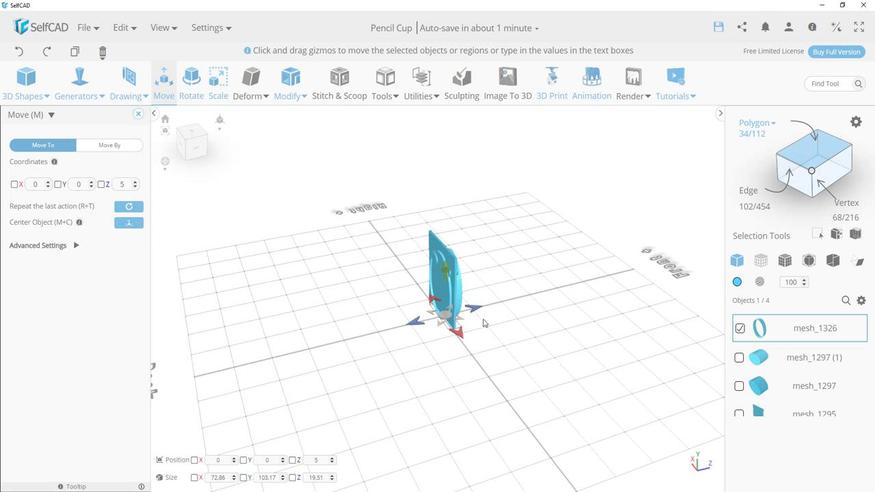 
Action: Mouse moved to (547, 313)
Screenshot: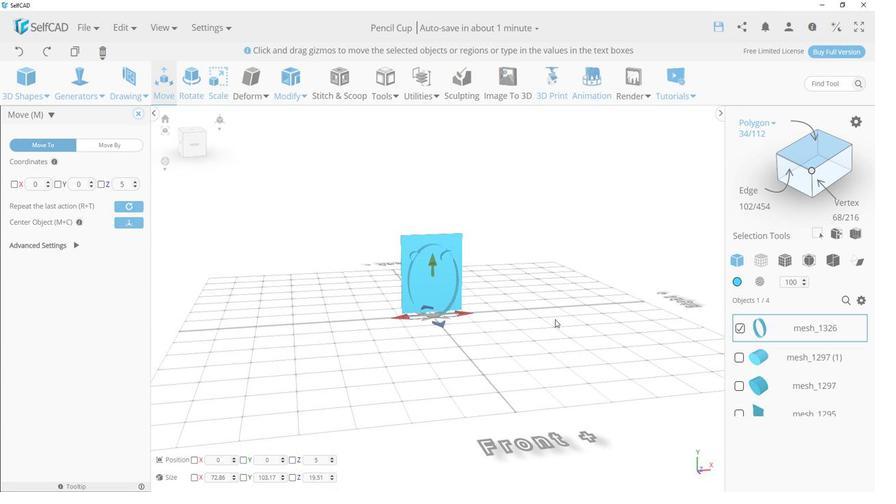 
Action: Mouse pressed left at (547, 313)
Screenshot: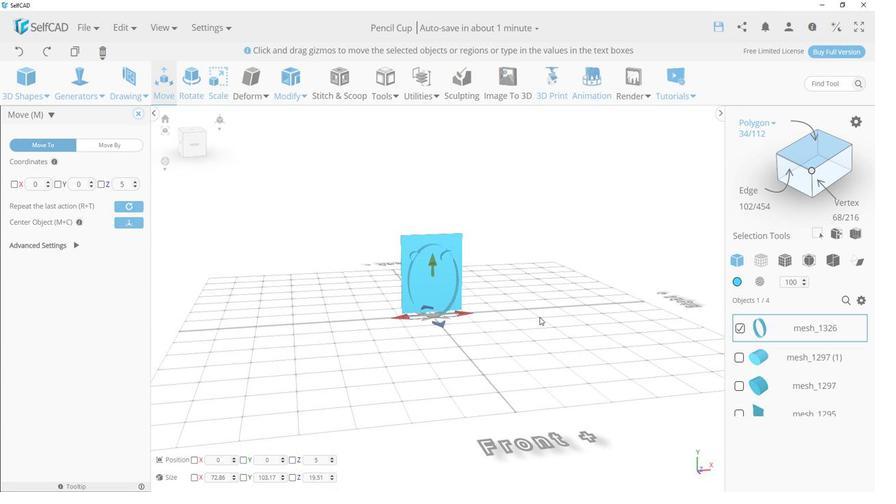 
Action: Mouse moved to (332, 202)
Screenshot: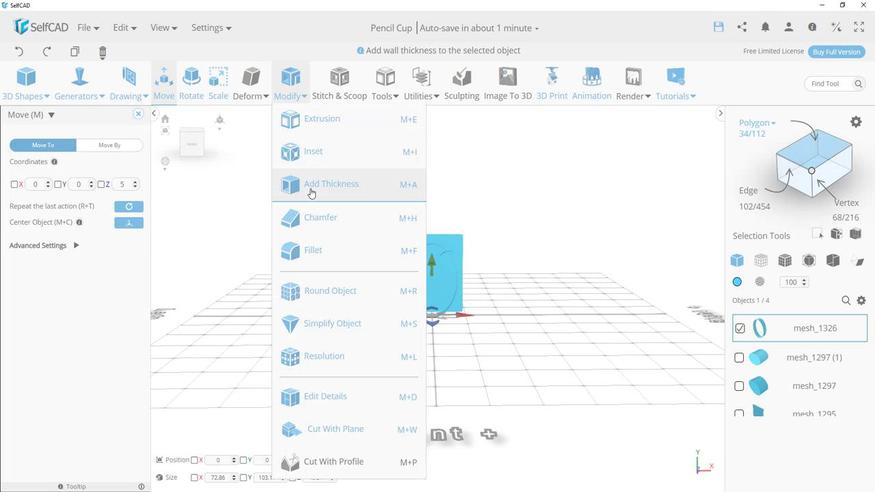 
Action: Mouse pressed left at (332, 202)
Screenshot: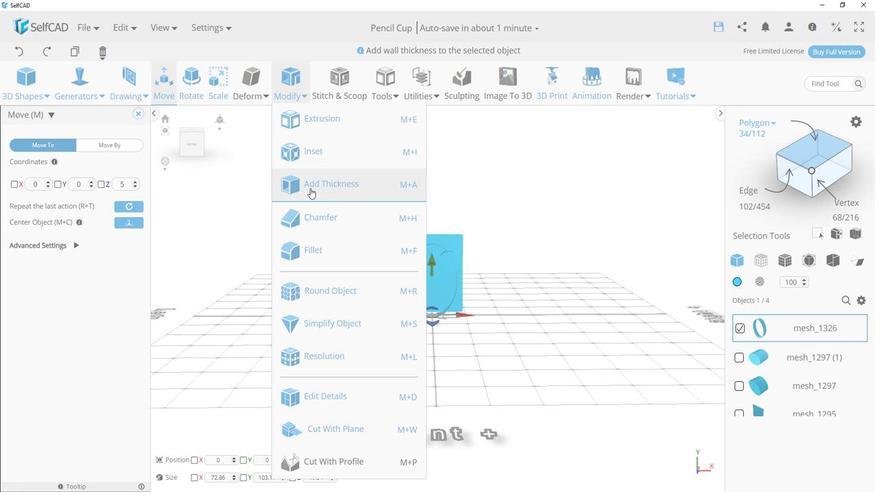 
Action: Mouse moved to (140, 244)
Screenshot: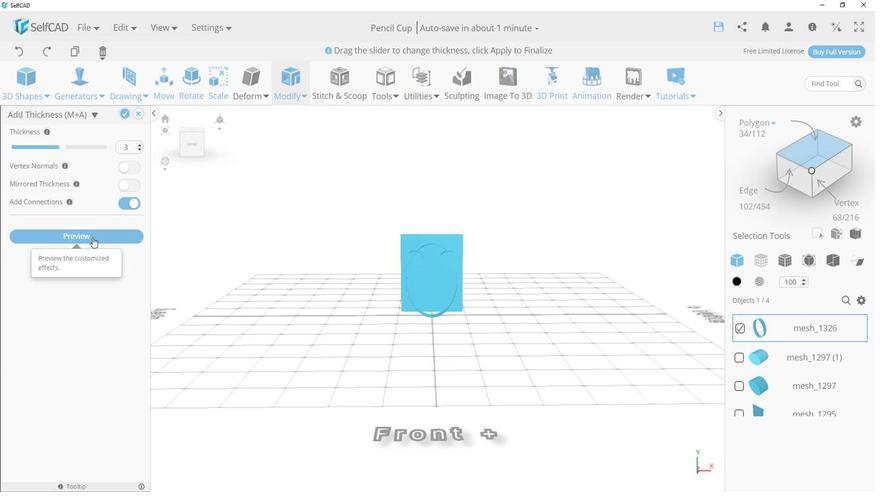 
Action: Mouse pressed left at (140, 244)
Screenshot: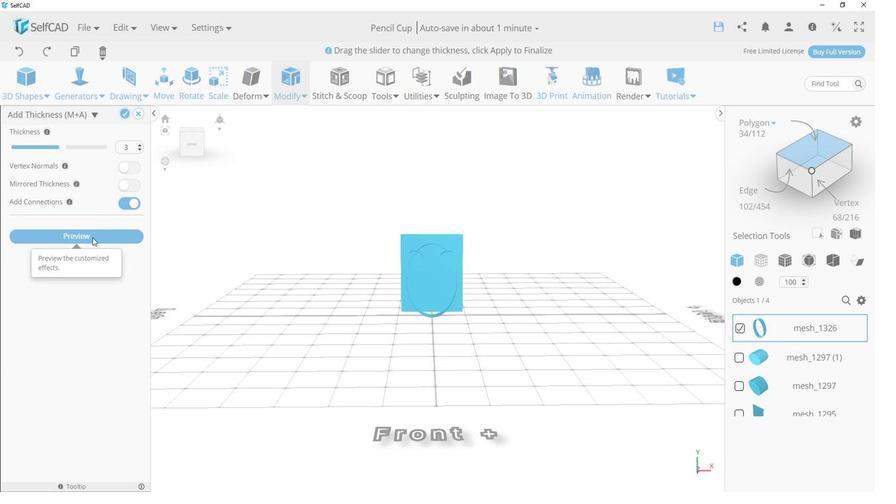 
Action: Mouse moved to (266, 287)
Screenshot: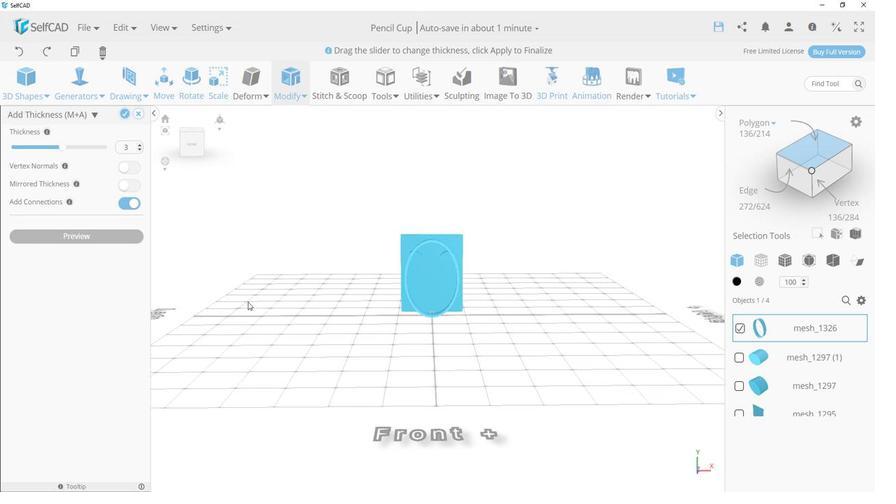 
Action: Mouse pressed left at (266, 287)
Screenshot: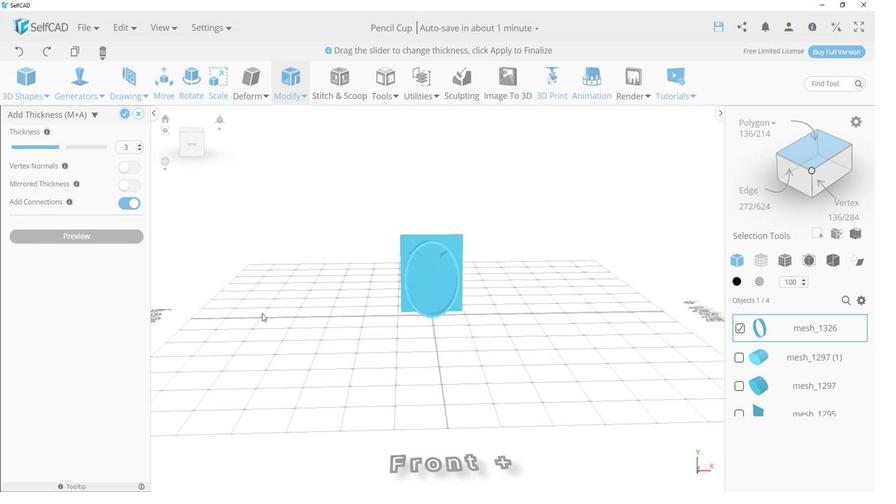 
Action: Mouse moved to (544, 250)
Screenshot: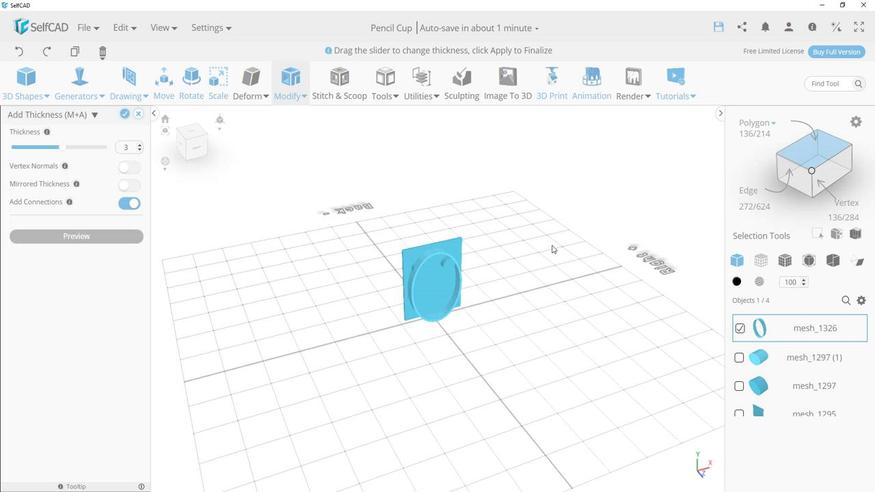 
Action: Mouse pressed left at (544, 250)
Screenshot: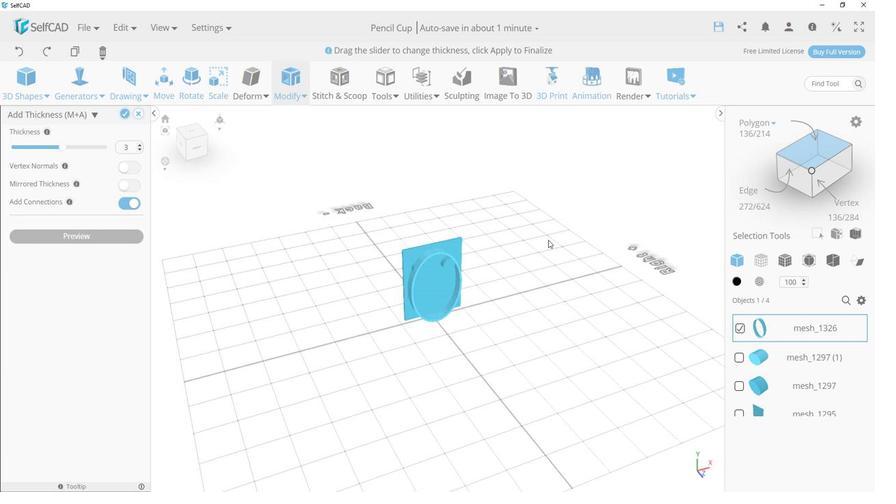 
Action: Mouse moved to (523, 308)
Screenshot: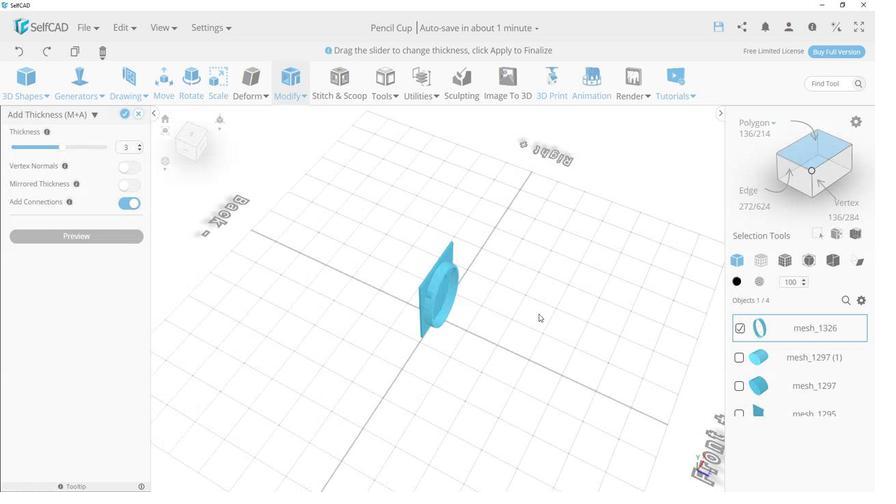 
Action: Mouse pressed left at (523, 308)
Screenshot: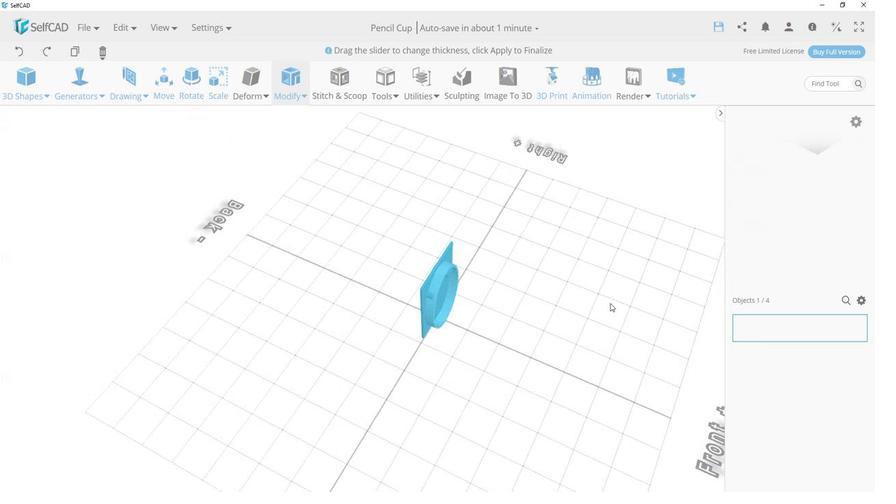 
Action: Mouse moved to (112, 167)
Screenshot: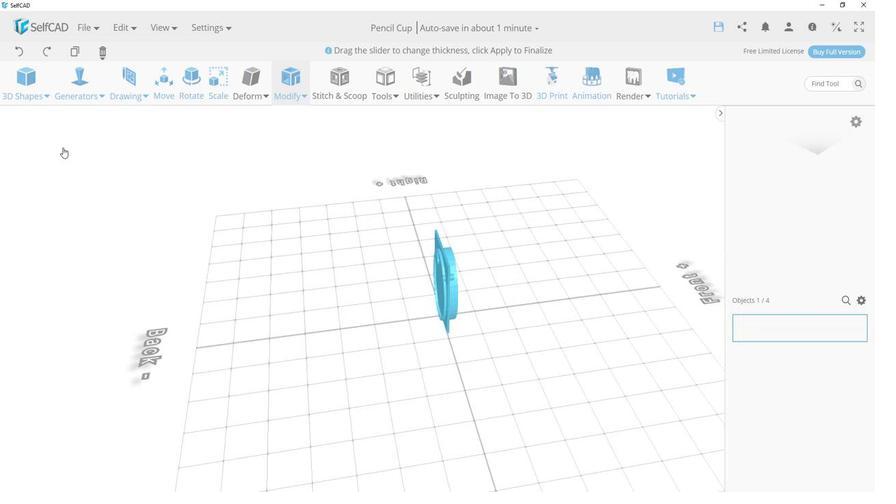 
Action: Mouse pressed left at (112, 167)
Screenshot: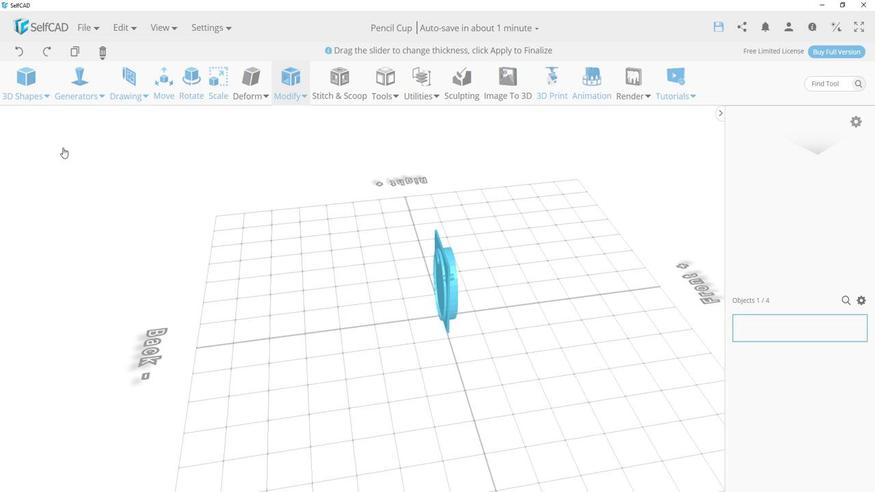 
Action: Mouse moved to (574, 253)
Screenshot: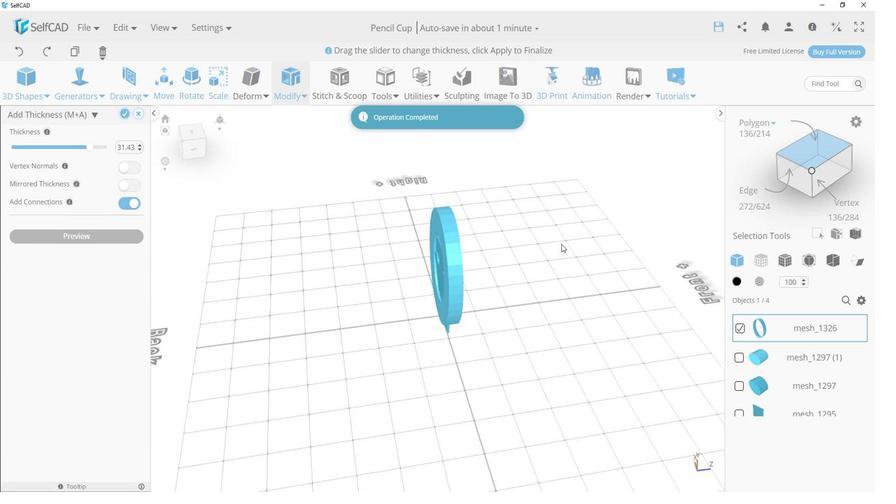
Action: Mouse pressed left at (574, 253)
Screenshot: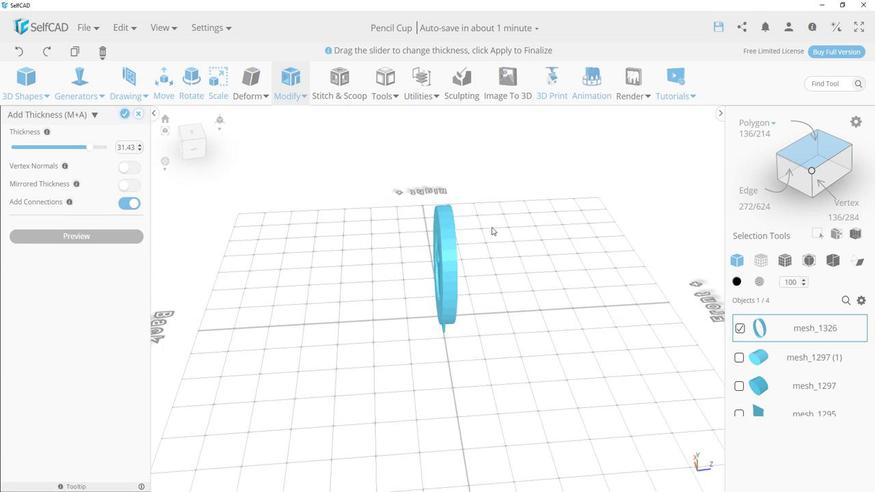 
Action: Mouse moved to (168, 136)
Screenshot: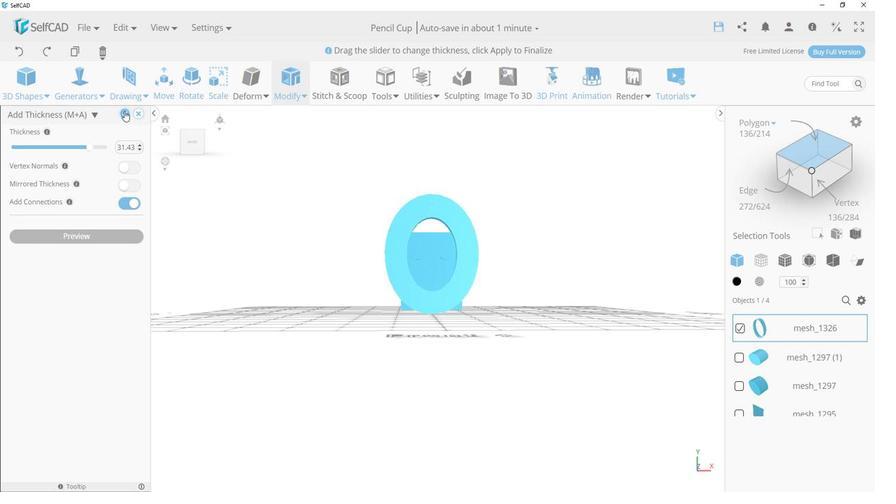 
Action: Mouse pressed left at (168, 136)
Screenshot: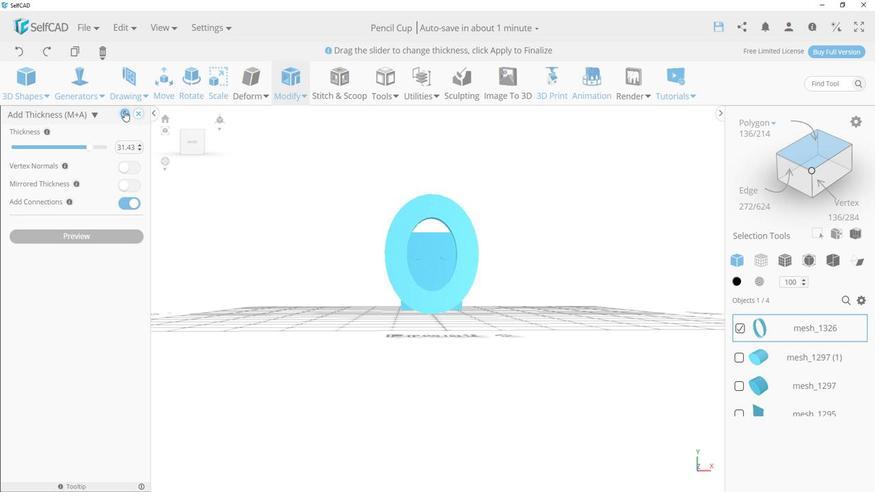 
Action: Mouse moved to (709, 344)
Screenshot: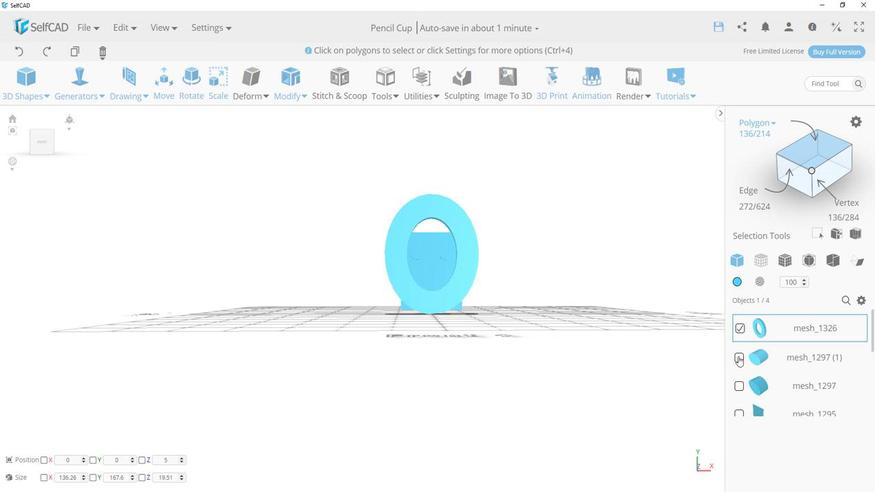 
Action: Mouse pressed left at (709, 344)
Screenshot: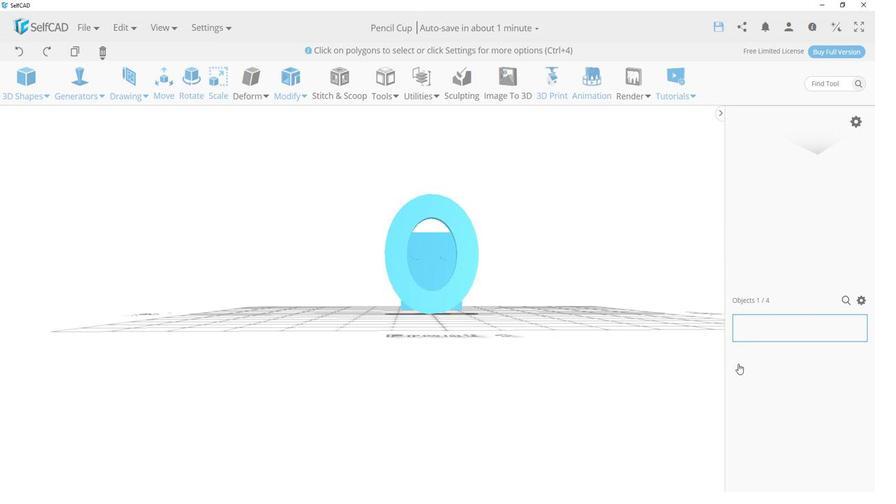 
Action: Mouse moved to (709, 371)
Screenshot: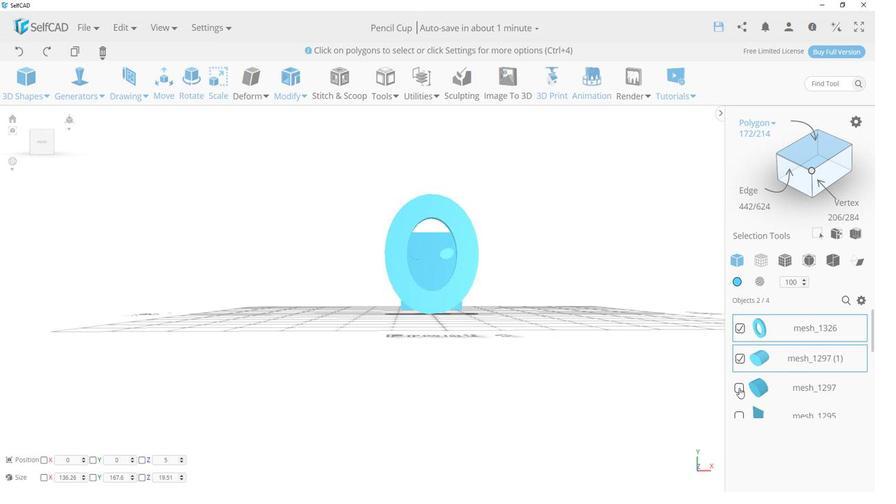 
Action: Mouse pressed left at (709, 371)
Screenshot: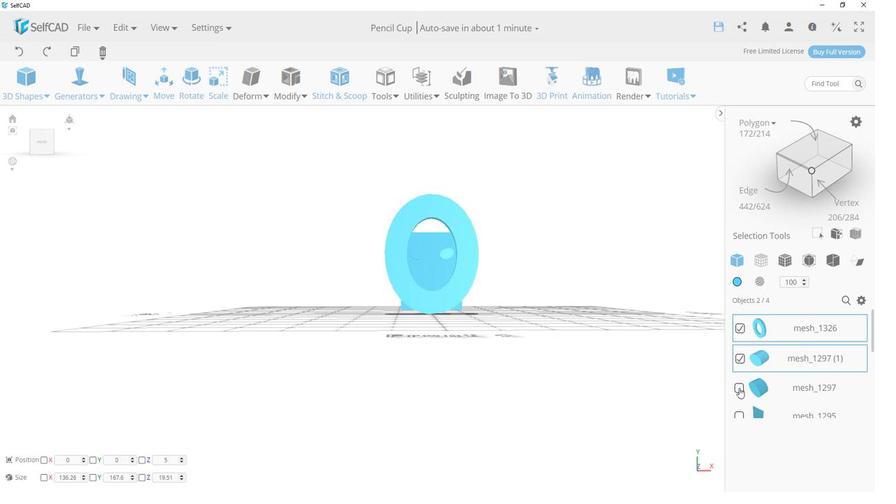 
Action: Mouse moved to (712, 369)
Screenshot: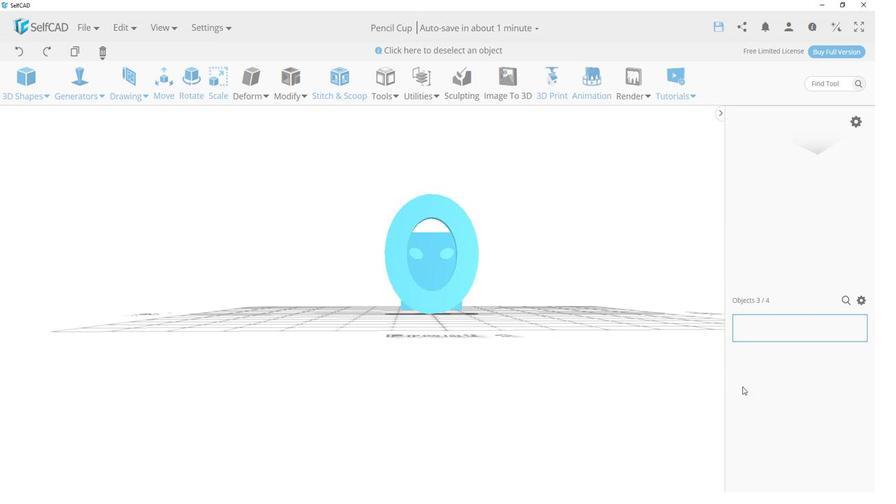 
Action: Mouse scrolled (712, 369) with delta (0, 0)
Screenshot: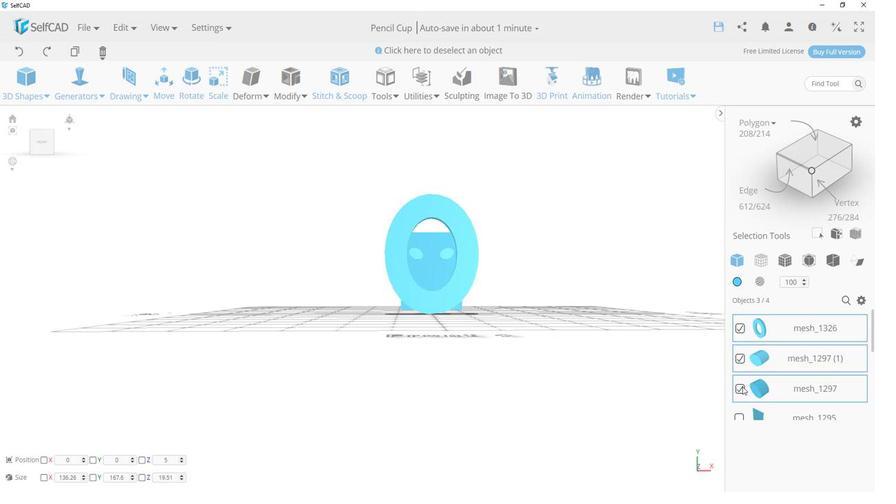 
Action: Mouse scrolled (712, 369) with delta (0, 0)
Screenshot: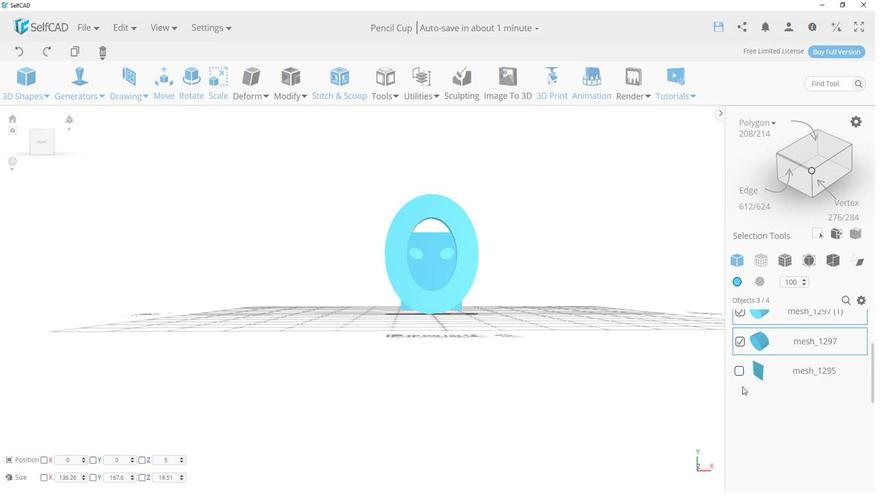 
Action: Mouse moved to (710, 356)
Screenshot: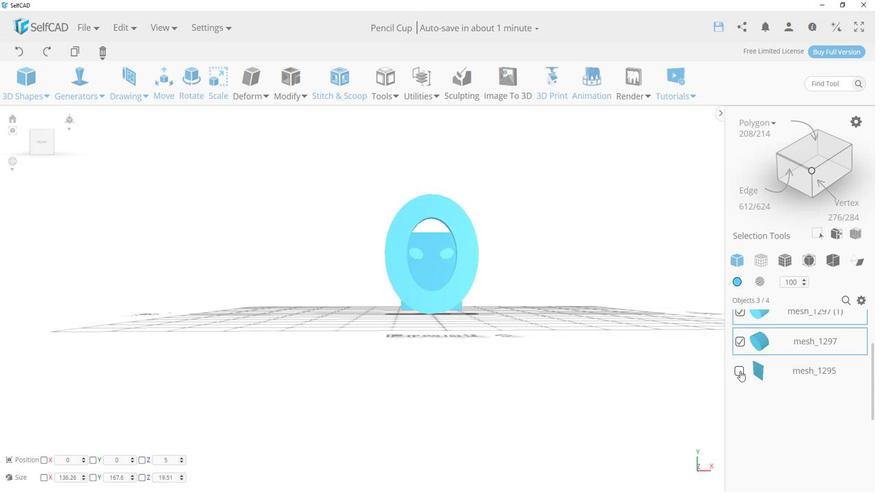 
Action: Mouse pressed left at (710, 356)
Screenshot: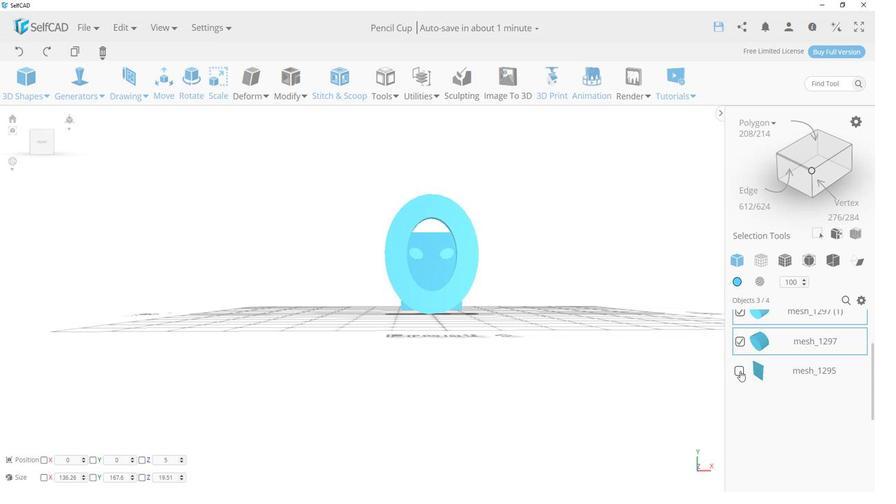 
Action: Mouse moved to (715, 351)
Screenshot: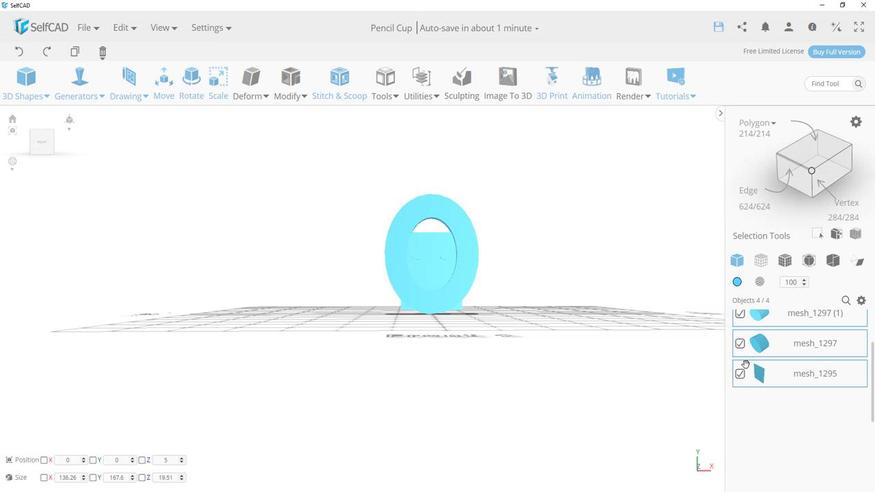 
Action: Mouse scrolled (715, 352) with delta (0, 0)
Screenshot: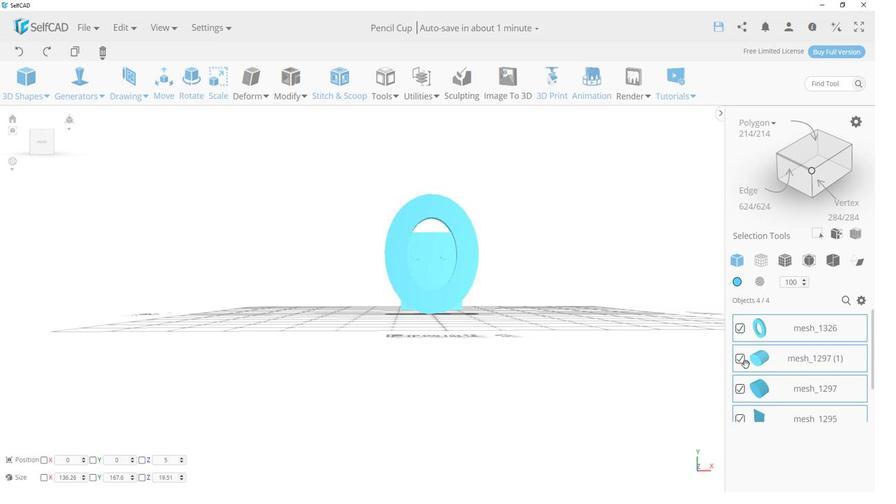 
Action: Mouse scrolled (715, 352) with delta (0, 0)
Screenshot: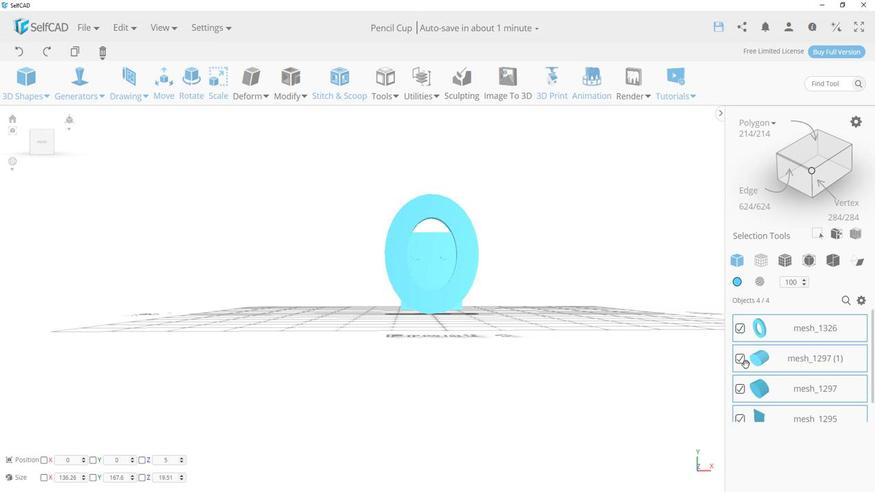
Action: Mouse scrolled (715, 352) with delta (0, 0)
Screenshot: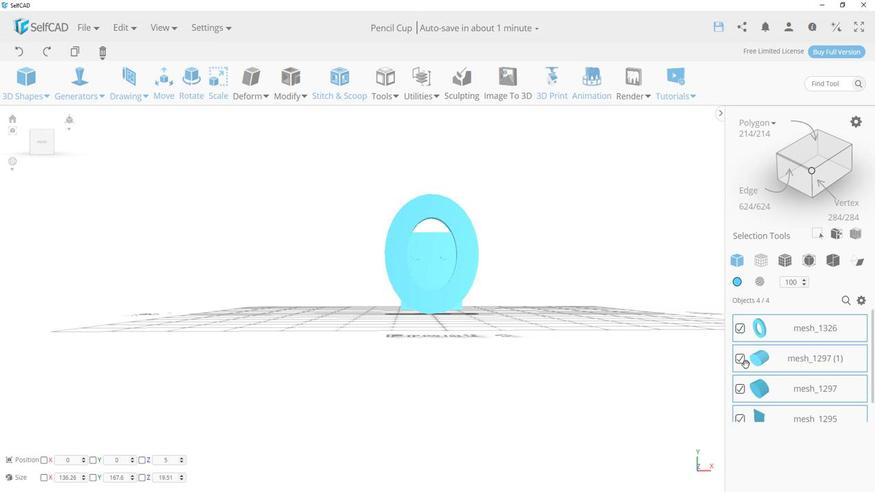 
Action: Mouse scrolled (715, 352) with delta (0, 0)
Screenshot: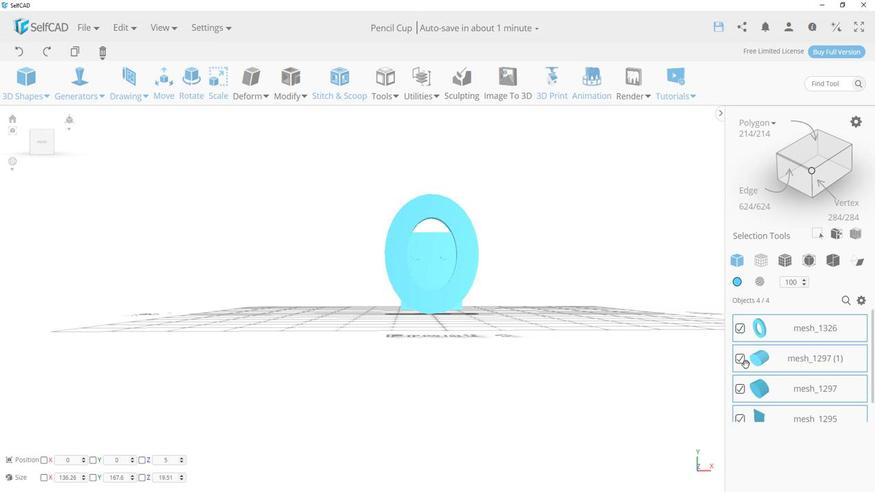 
Action: Mouse scrolled (715, 352) with delta (0, 0)
Screenshot: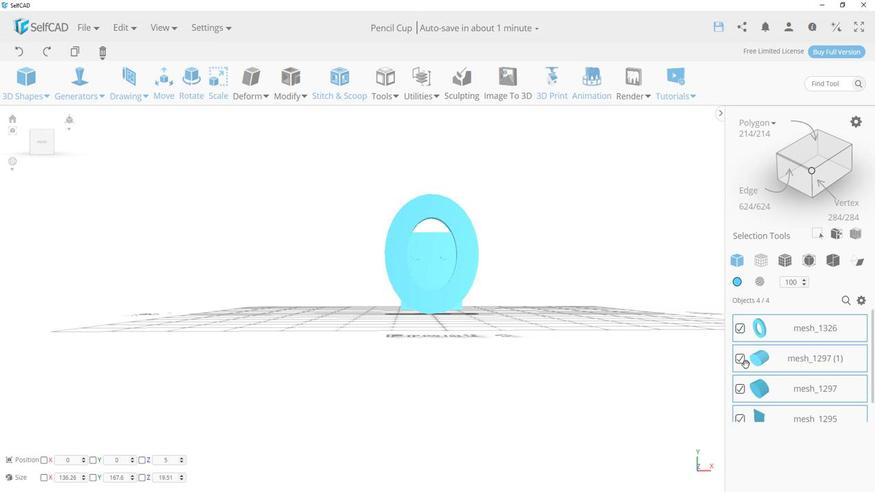 
Action: Mouse scrolled (715, 352) with delta (0, 0)
Screenshot: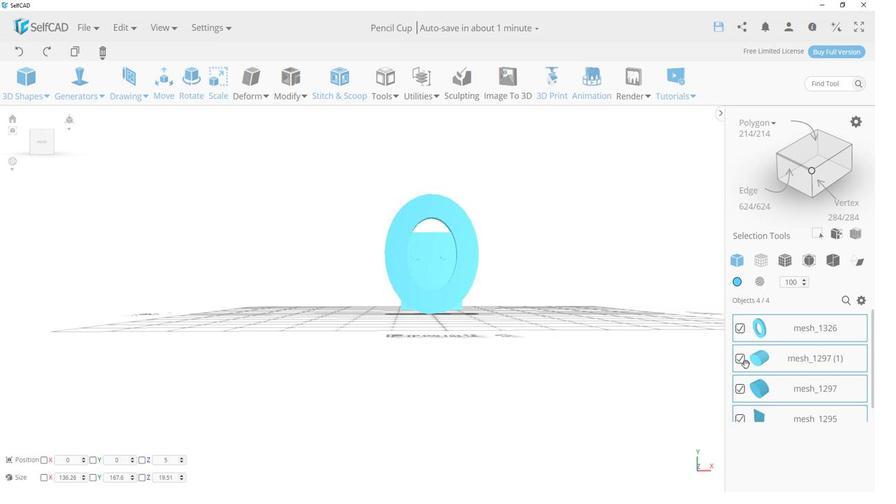 
Action: Mouse moved to (711, 320)
Screenshot: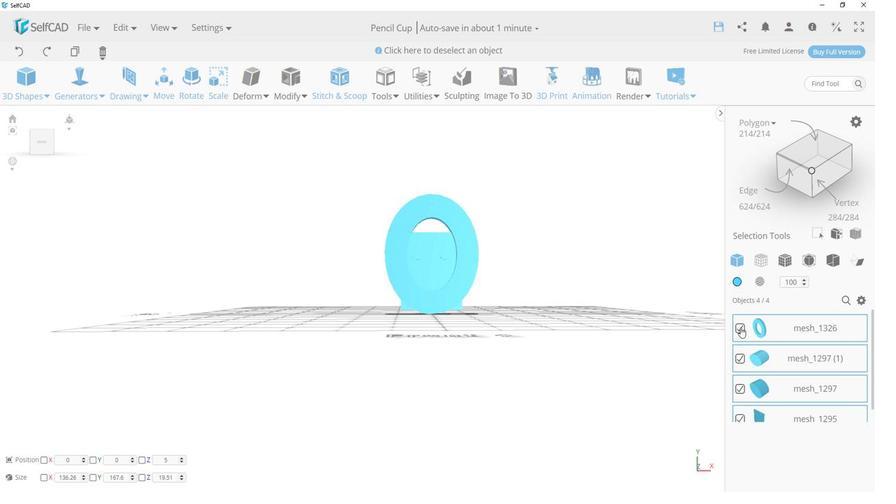 
Action: Mouse pressed left at (711, 320)
Screenshot: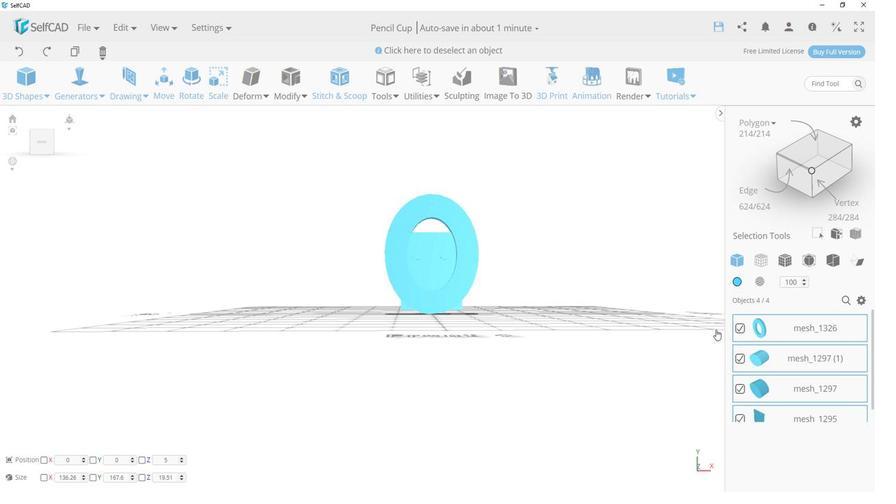 
Action: Mouse moved to (510, 315)
Screenshot: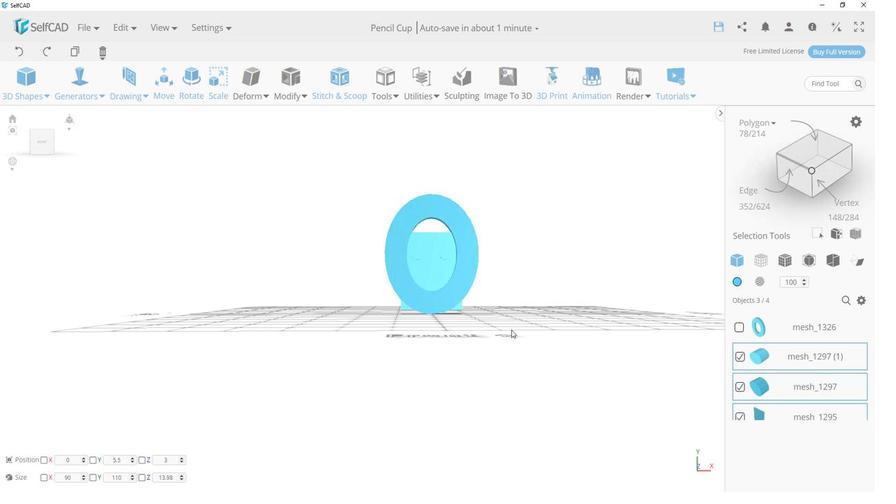 
Action: Mouse pressed left at (510, 315)
Screenshot: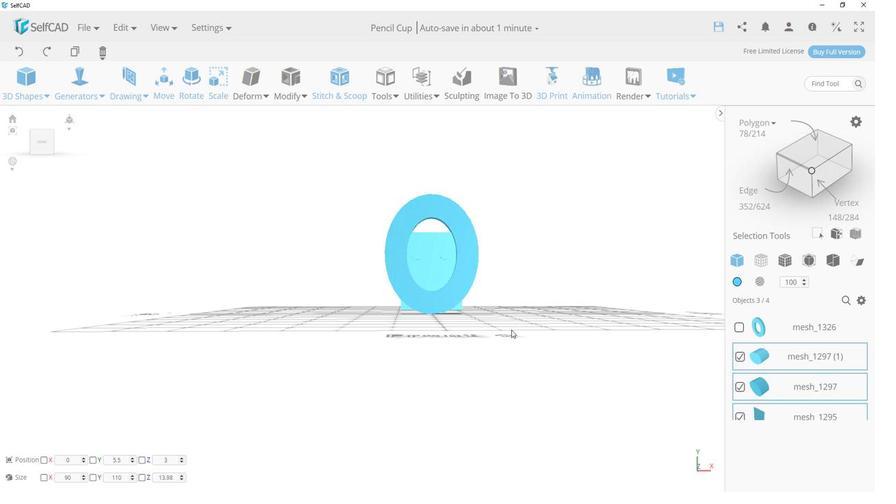 
Action: Mouse moved to (209, 113)
